 Task: Find a hotel in Guaira, PR, for 9 guests from 8th to 15th August, with a price range of ₹10,000 to ₹14,000, 5 bedrooms, 5 beds, 5 bathrooms, and amenities including Wifi, Free parking, TV, Gym, and Breakfast. Enable self check-in.
Action: Mouse moved to (681, 106)
Screenshot: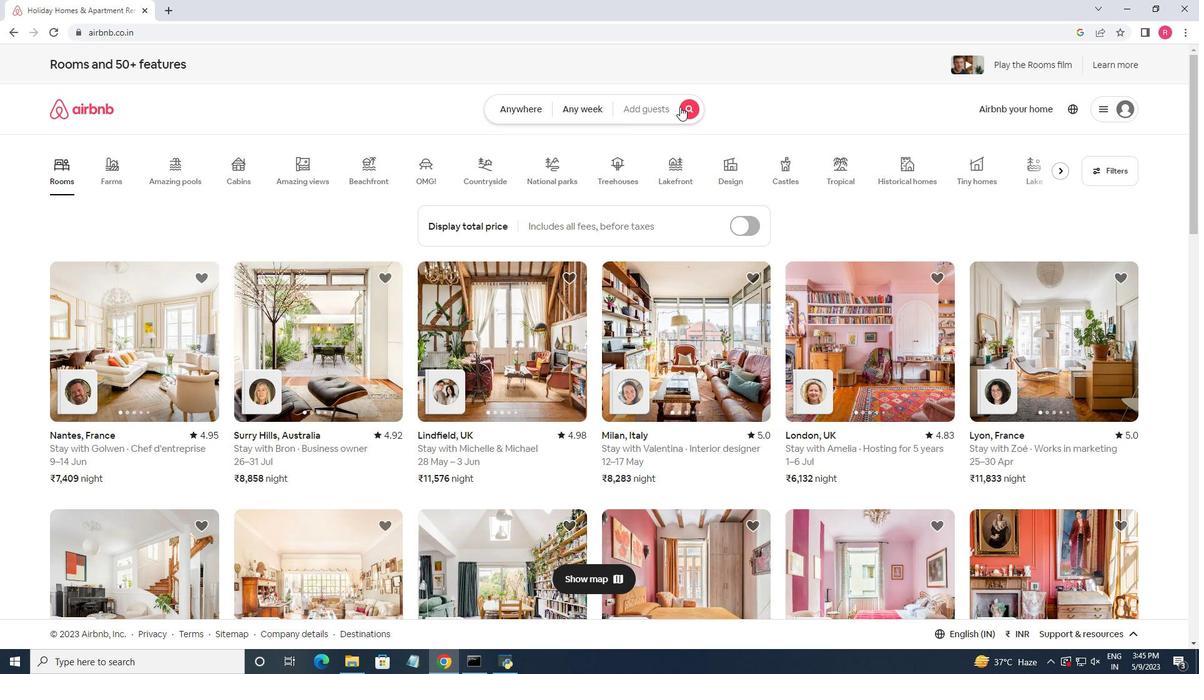 
Action: Mouse pressed left at (681, 106)
Screenshot: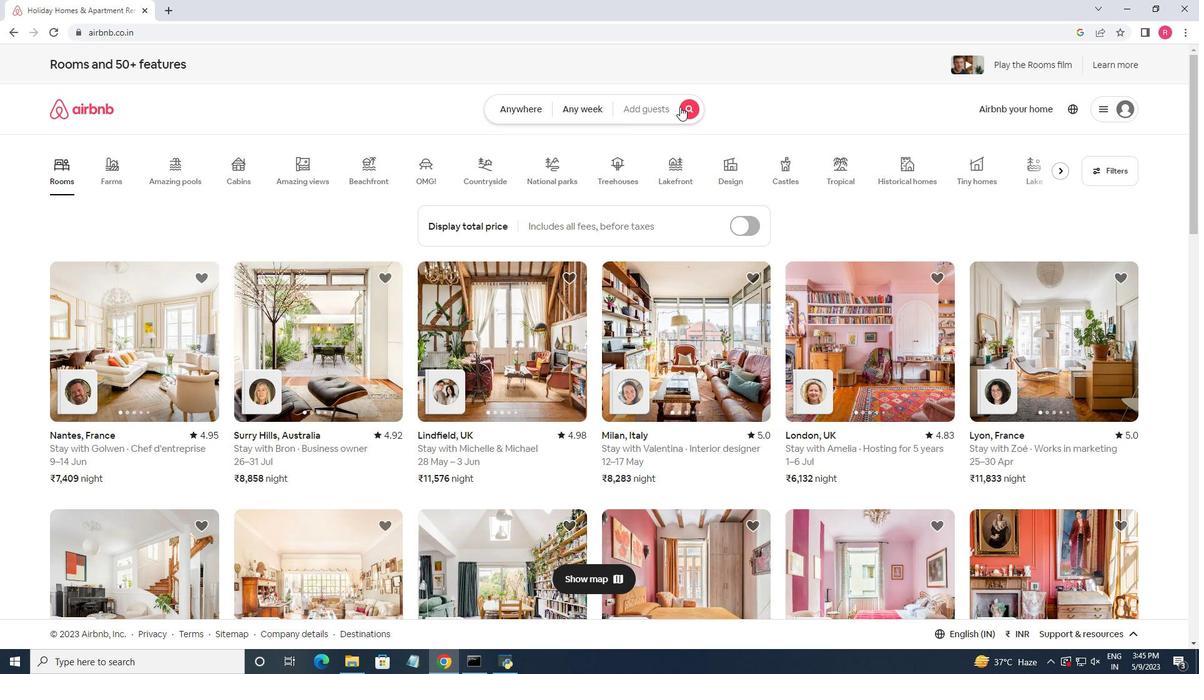 
Action: Mouse moved to (433, 160)
Screenshot: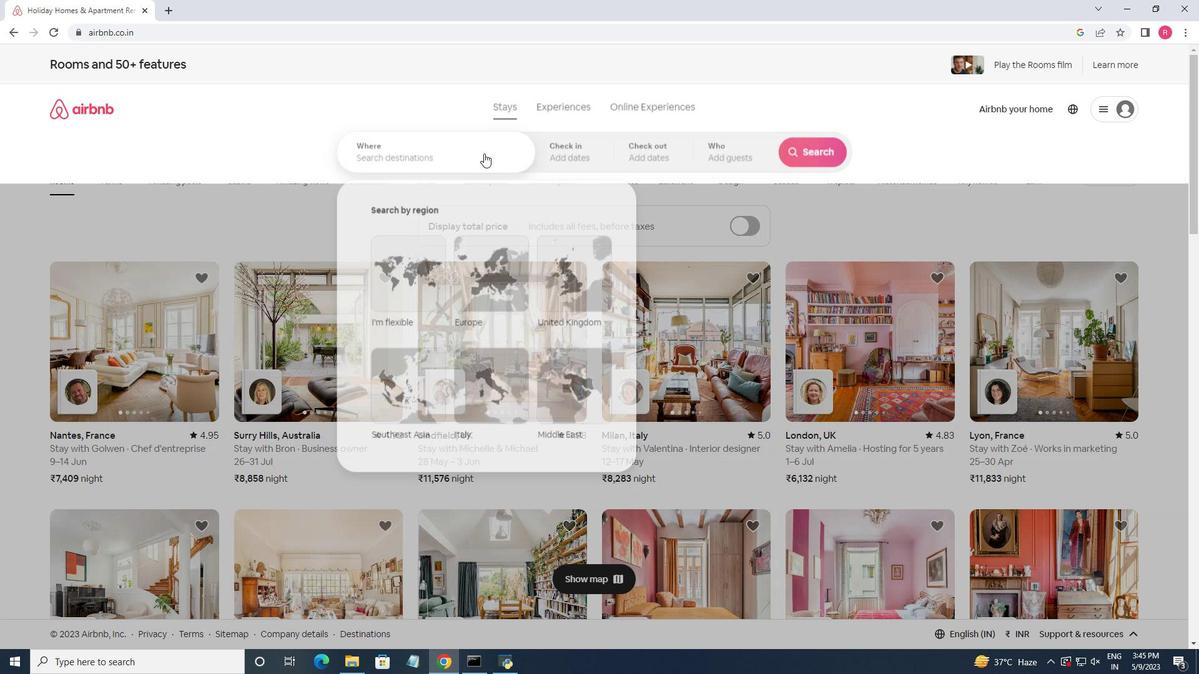 
Action: Mouse pressed left at (433, 160)
Screenshot: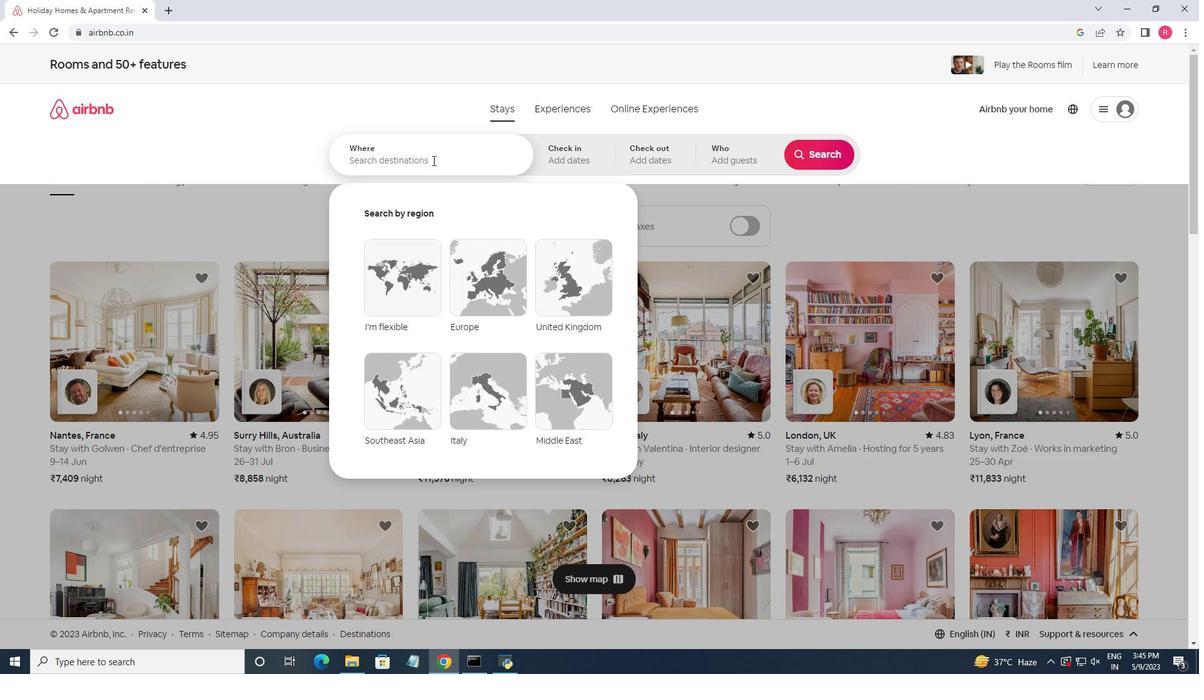 
Action: Key pressed <Key.shift>Guaira,<Key.space><Key.shift>Brazil
Screenshot: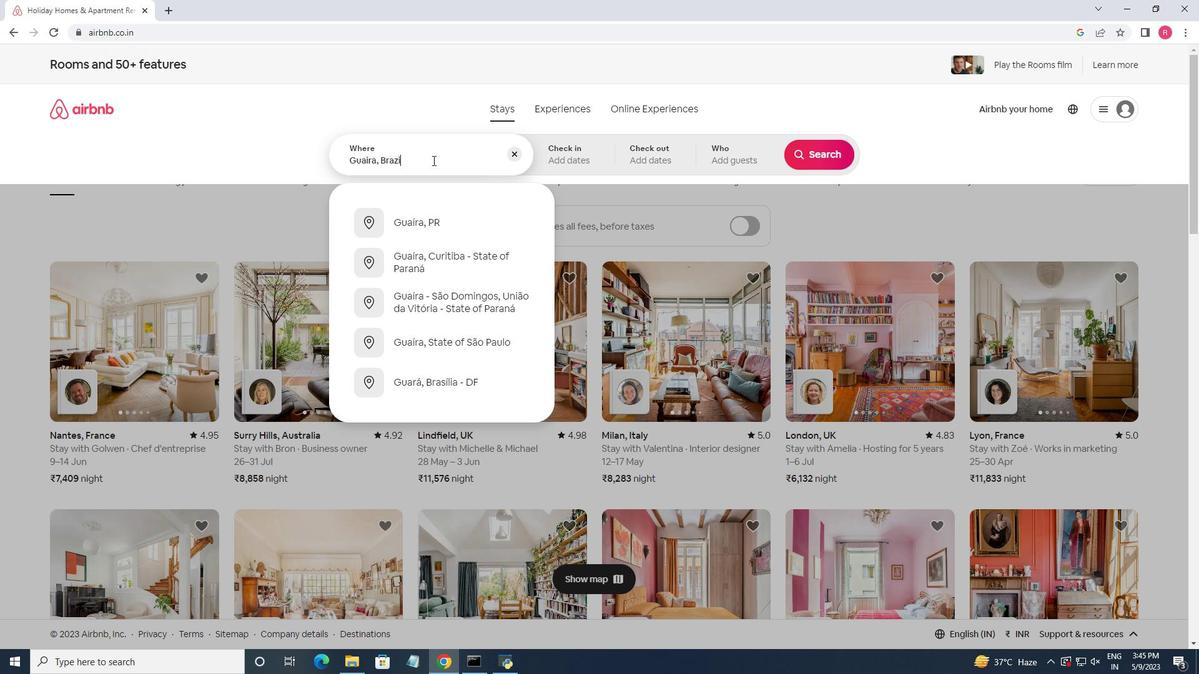 
Action: Mouse moved to (456, 229)
Screenshot: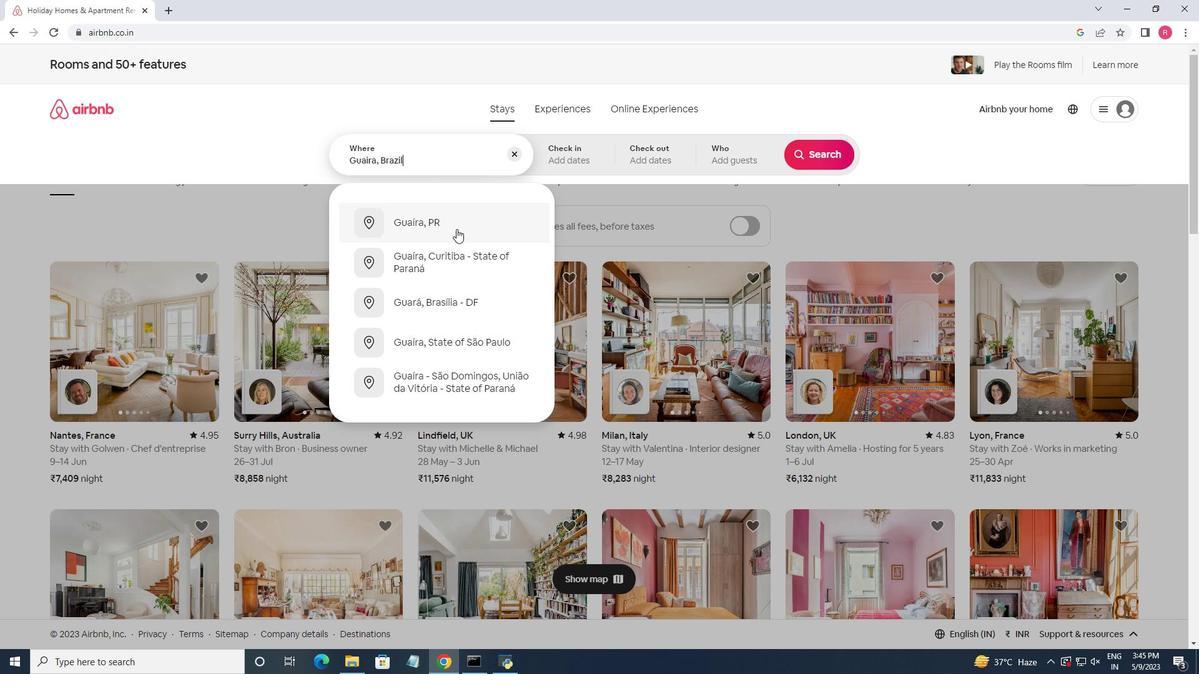 
Action: Key pressed <Key.enter>
Screenshot: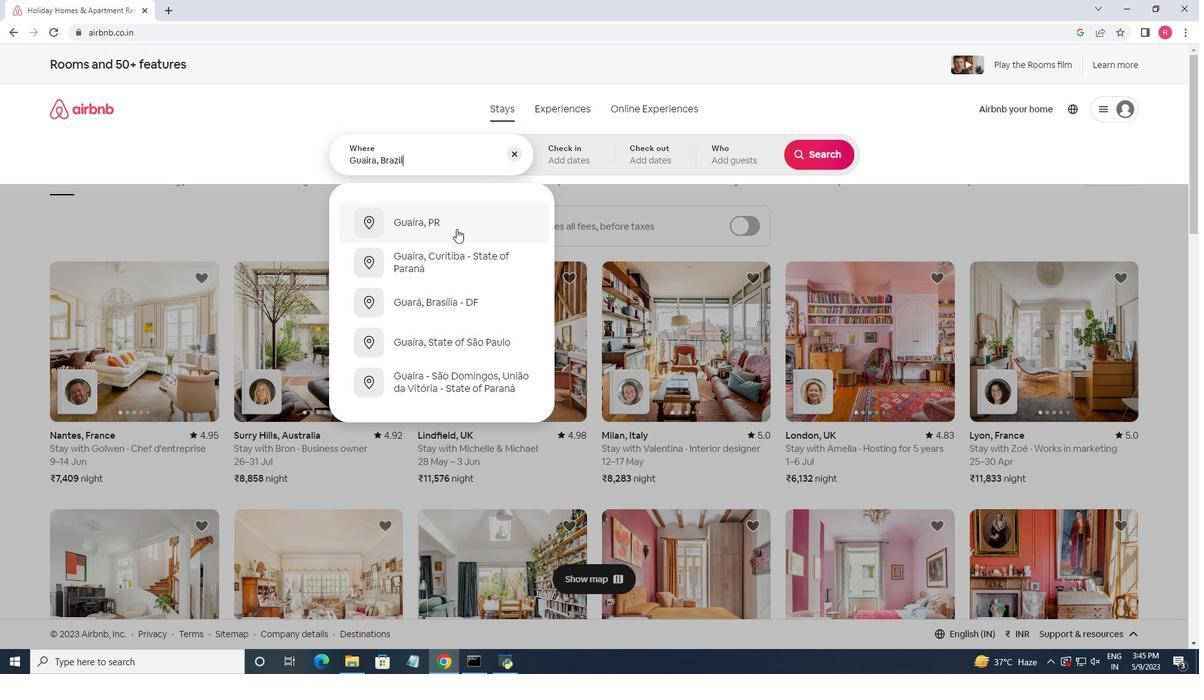 
Action: Mouse moved to (813, 251)
Screenshot: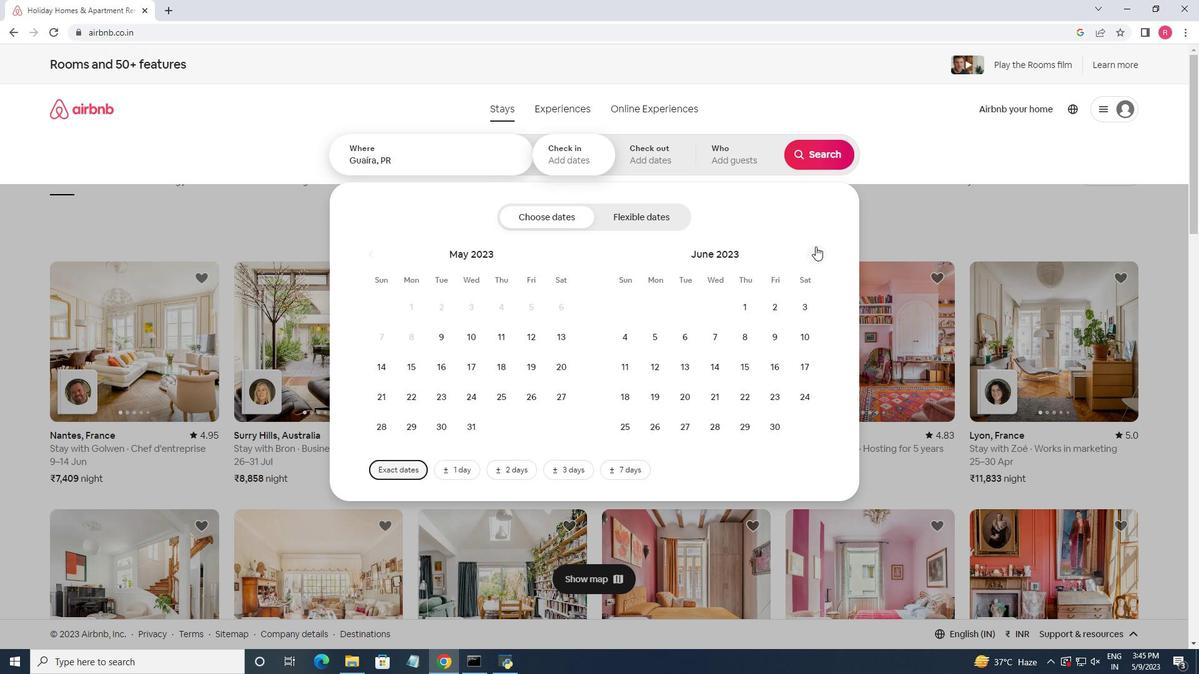 
Action: Mouse pressed left at (813, 251)
Screenshot: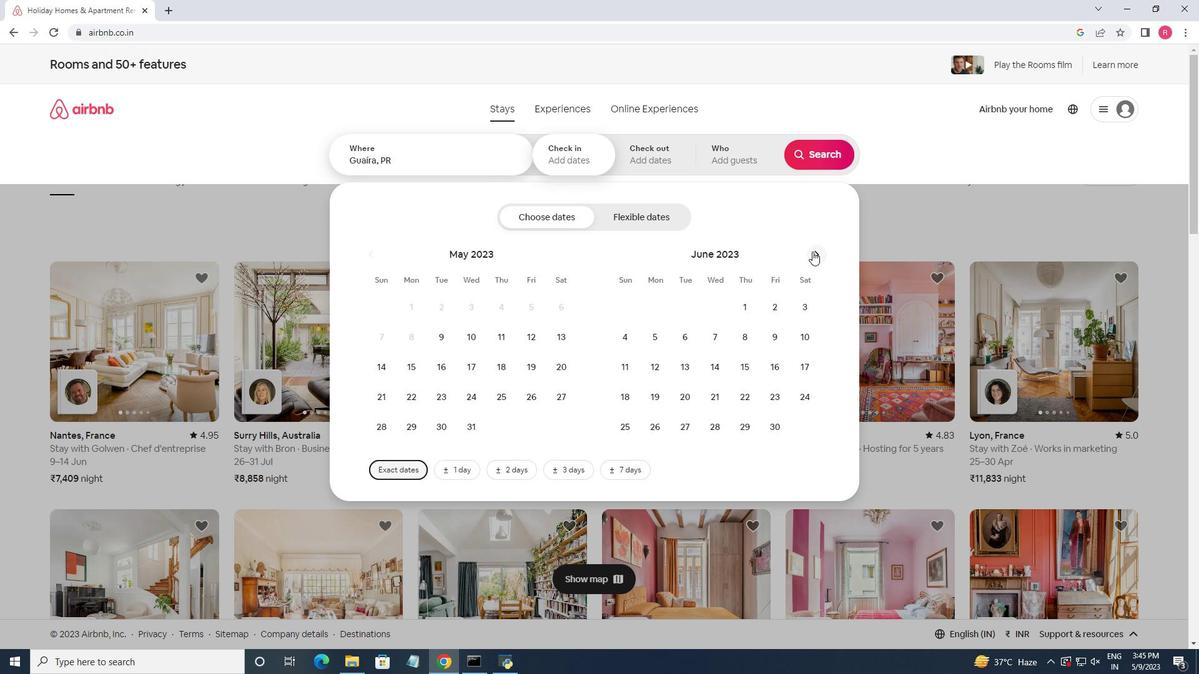 
Action: Mouse pressed left at (813, 251)
Screenshot: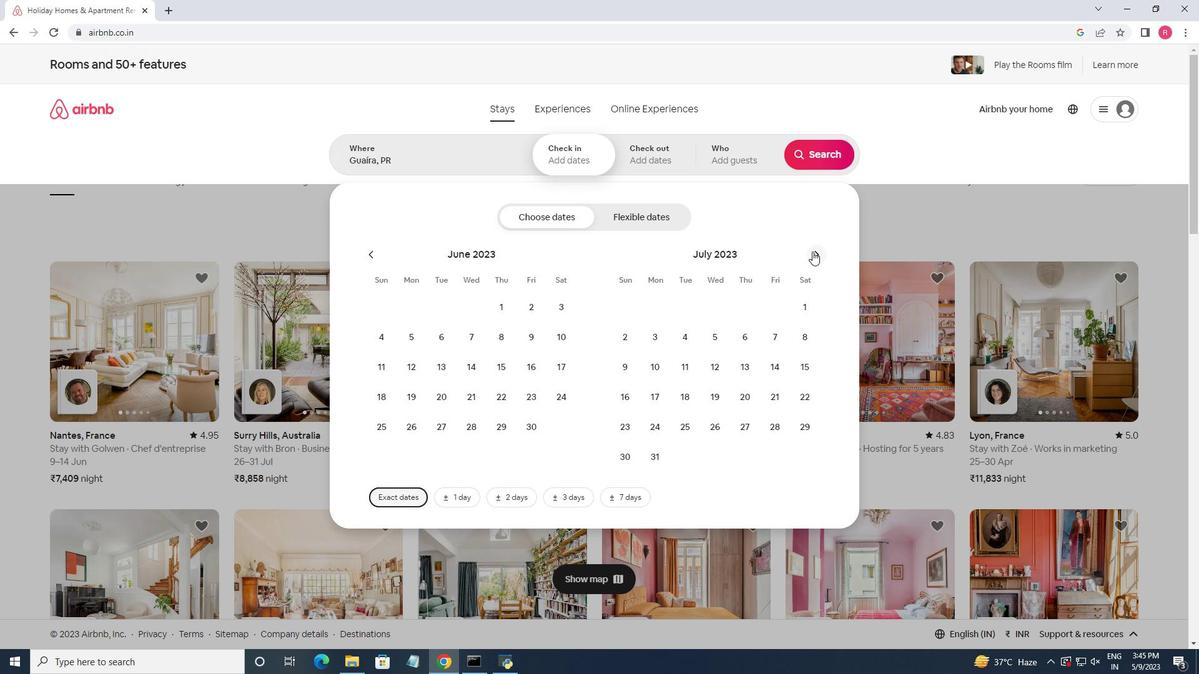 
Action: Mouse moved to (686, 336)
Screenshot: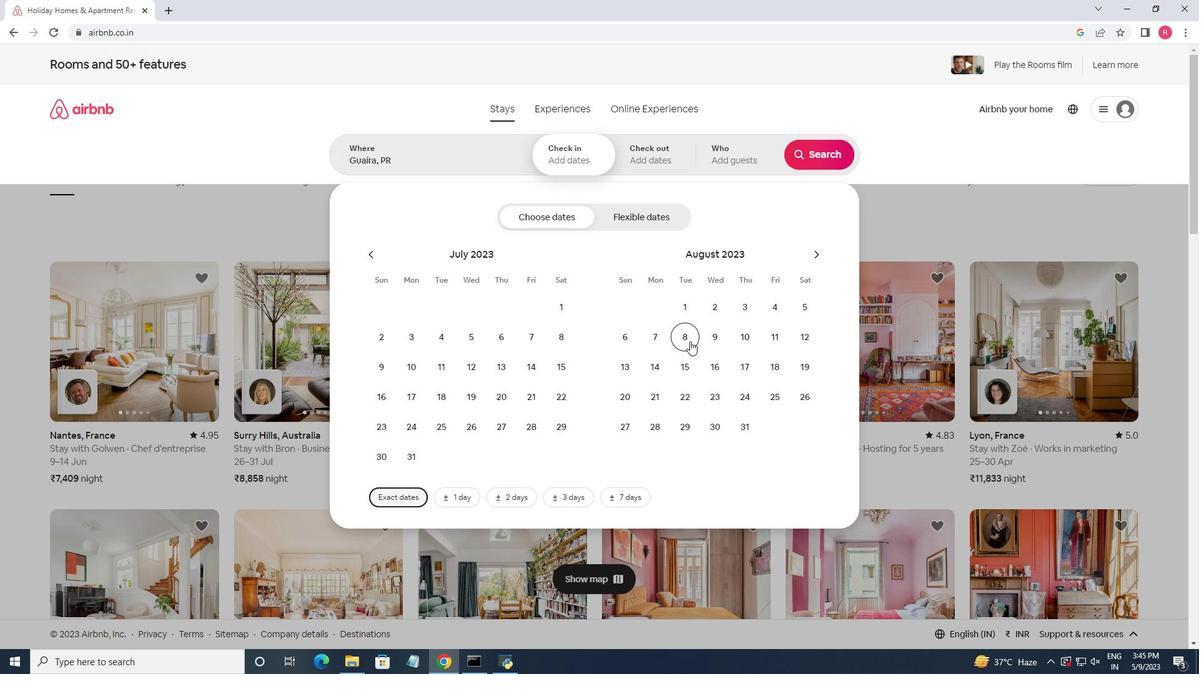 
Action: Mouse pressed left at (686, 336)
Screenshot: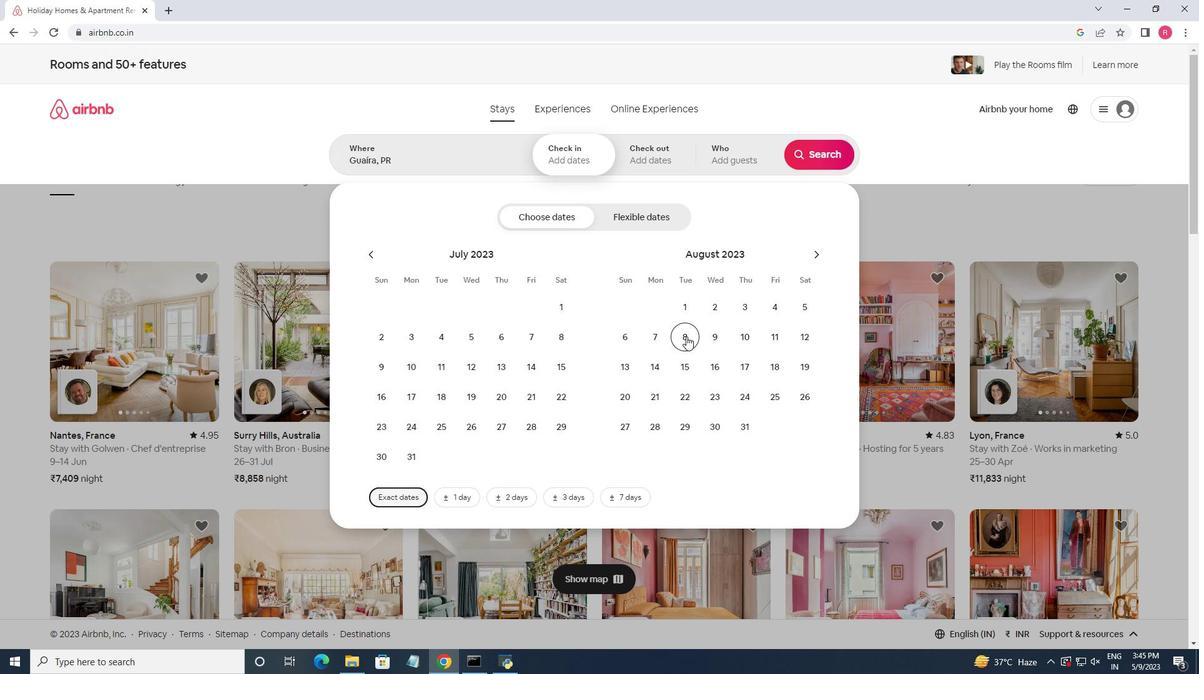 
Action: Mouse moved to (688, 361)
Screenshot: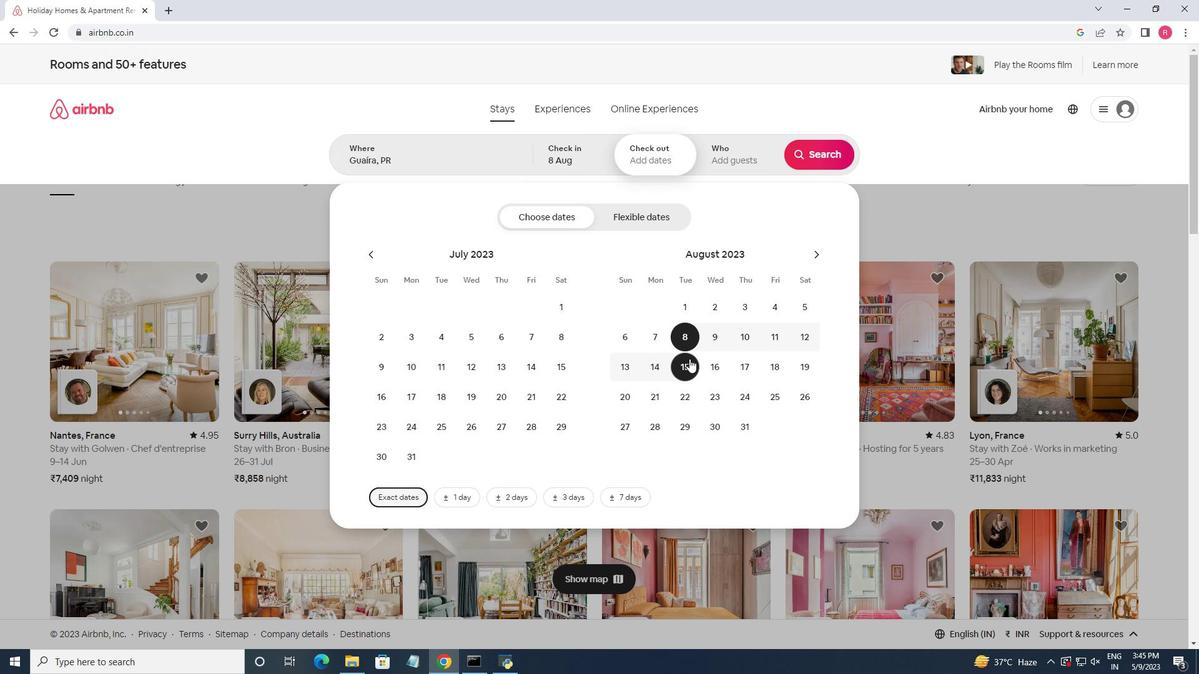 
Action: Mouse pressed left at (688, 361)
Screenshot: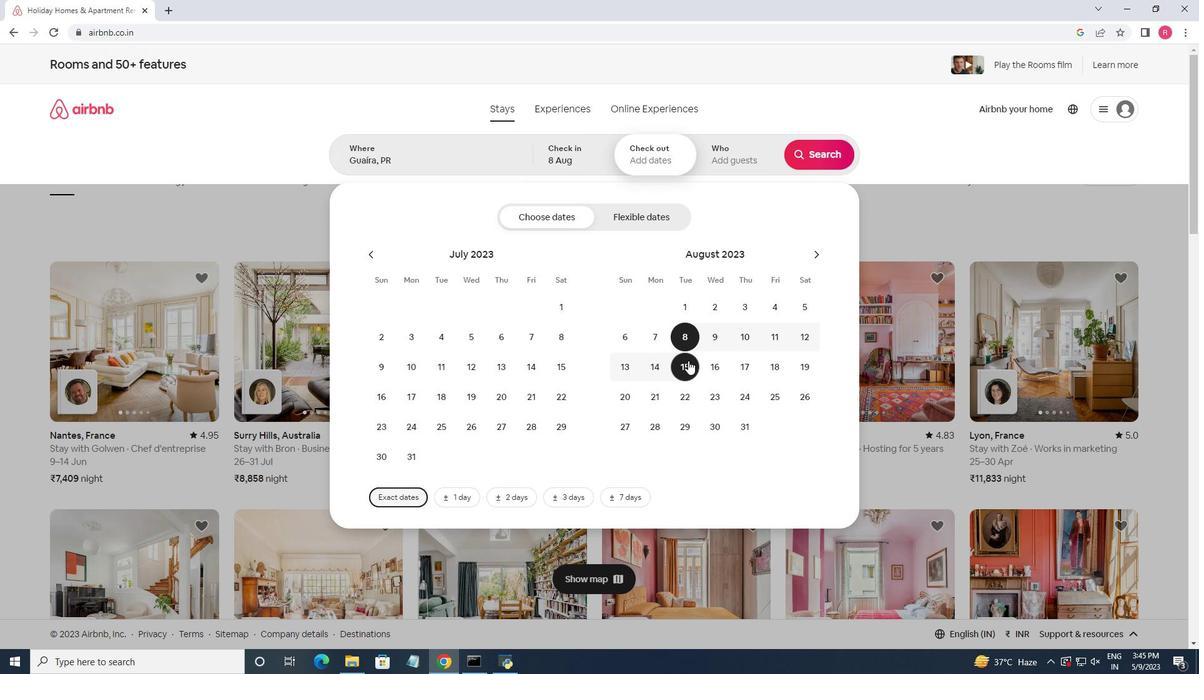 
Action: Mouse moved to (756, 163)
Screenshot: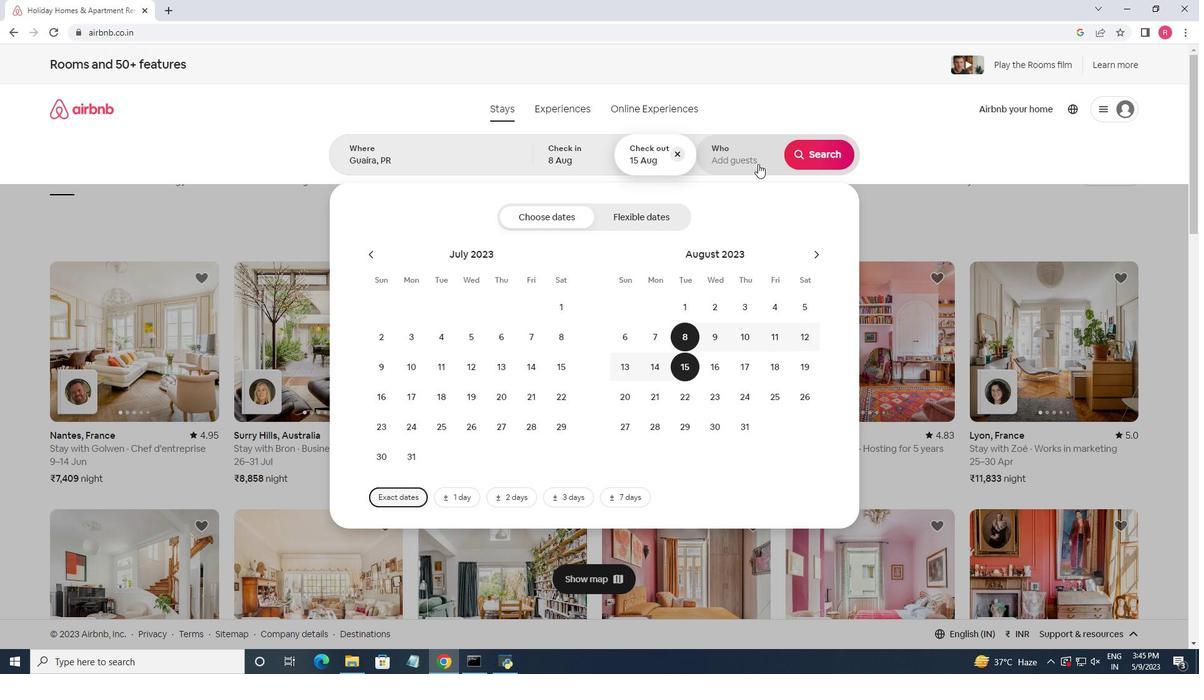 
Action: Mouse pressed left at (756, 163)
Screenshot: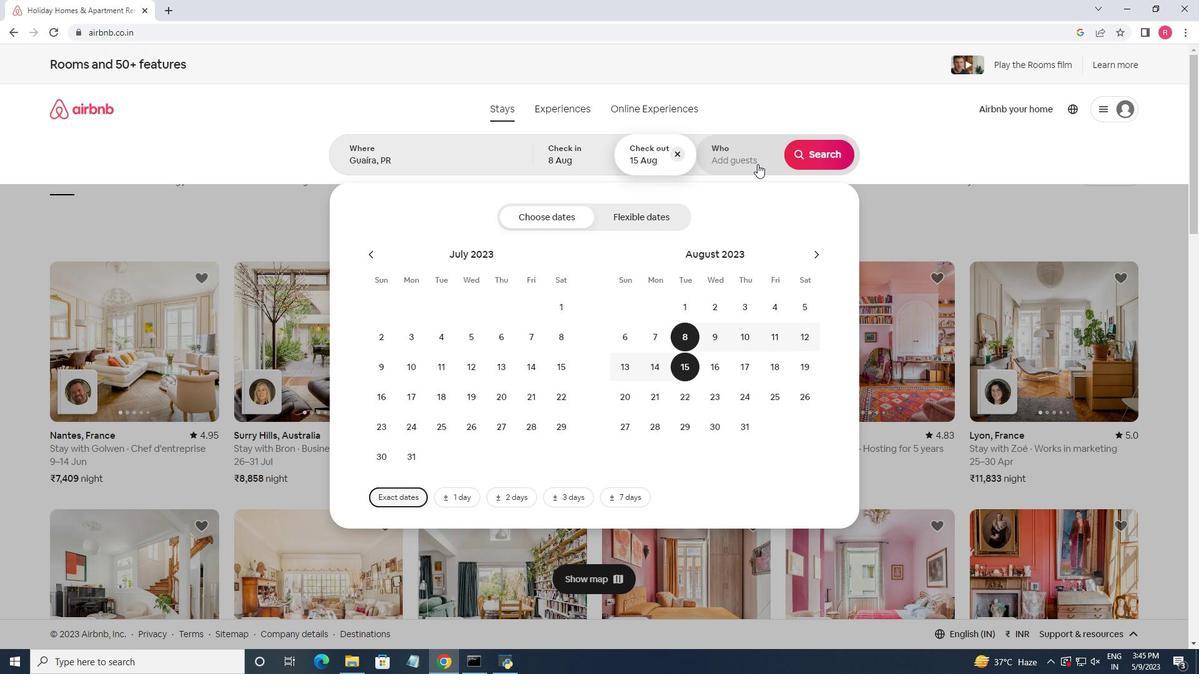 
Action: Mouse moved to (821, 219)
Screenshot: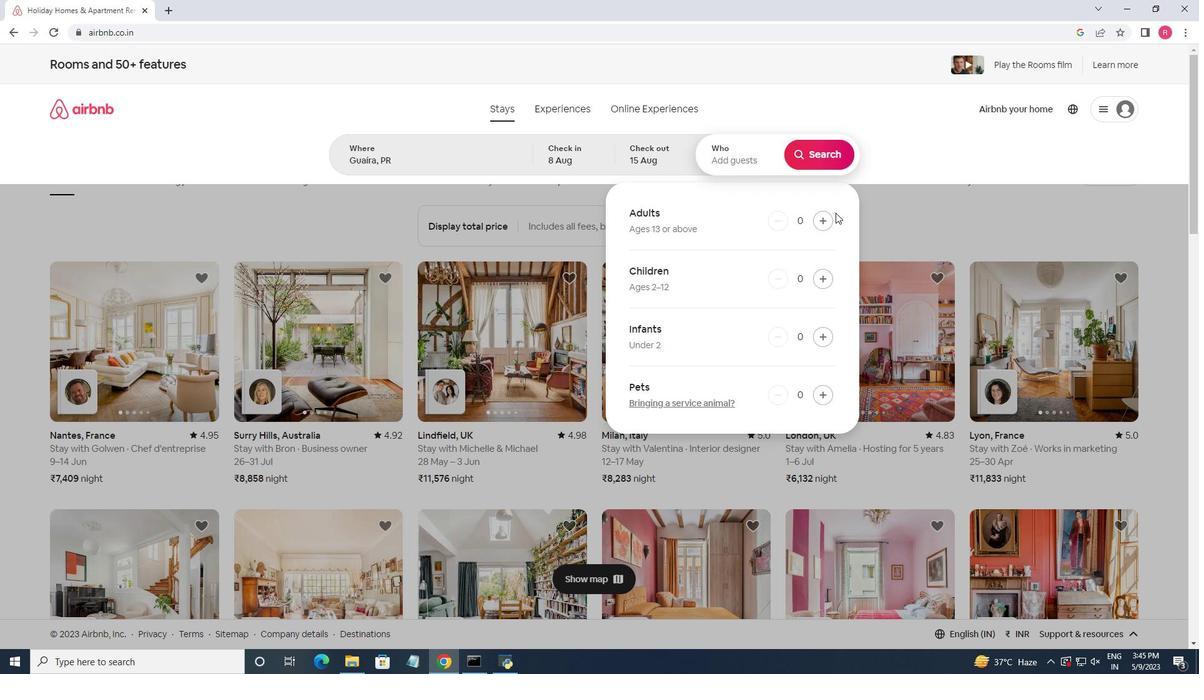 
Action: Mouse pressed left at (821, 219)
Screenshot: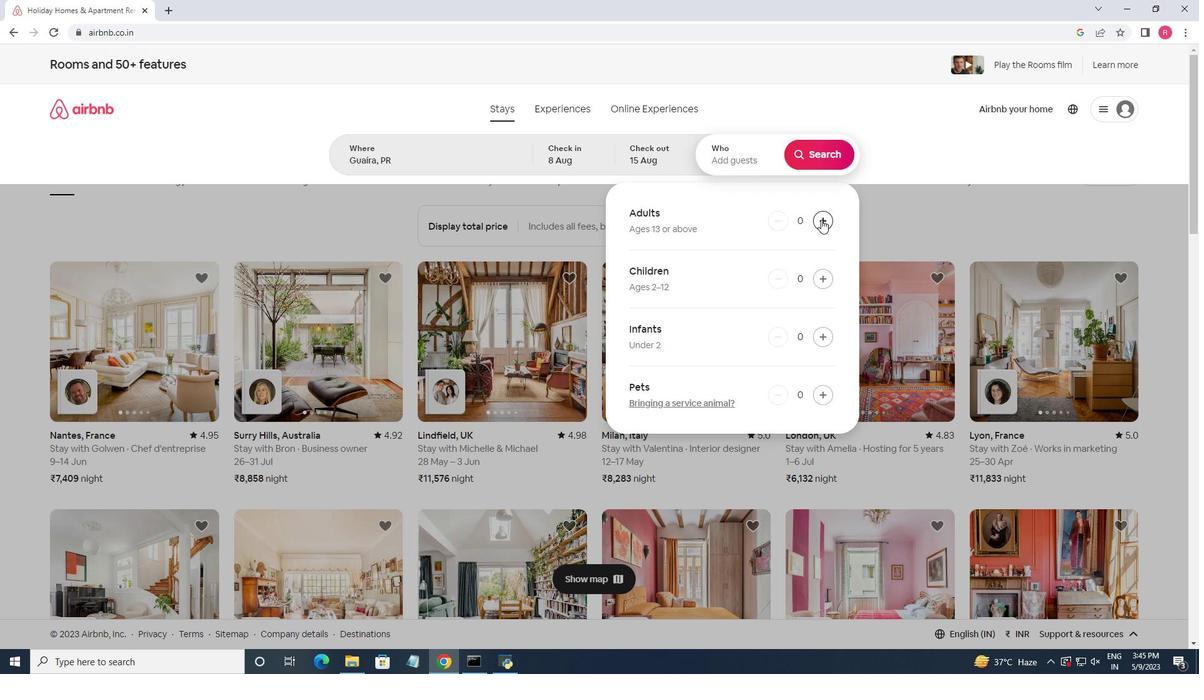 
Action: Mouse pressed left at (821, 219)
Screenshot: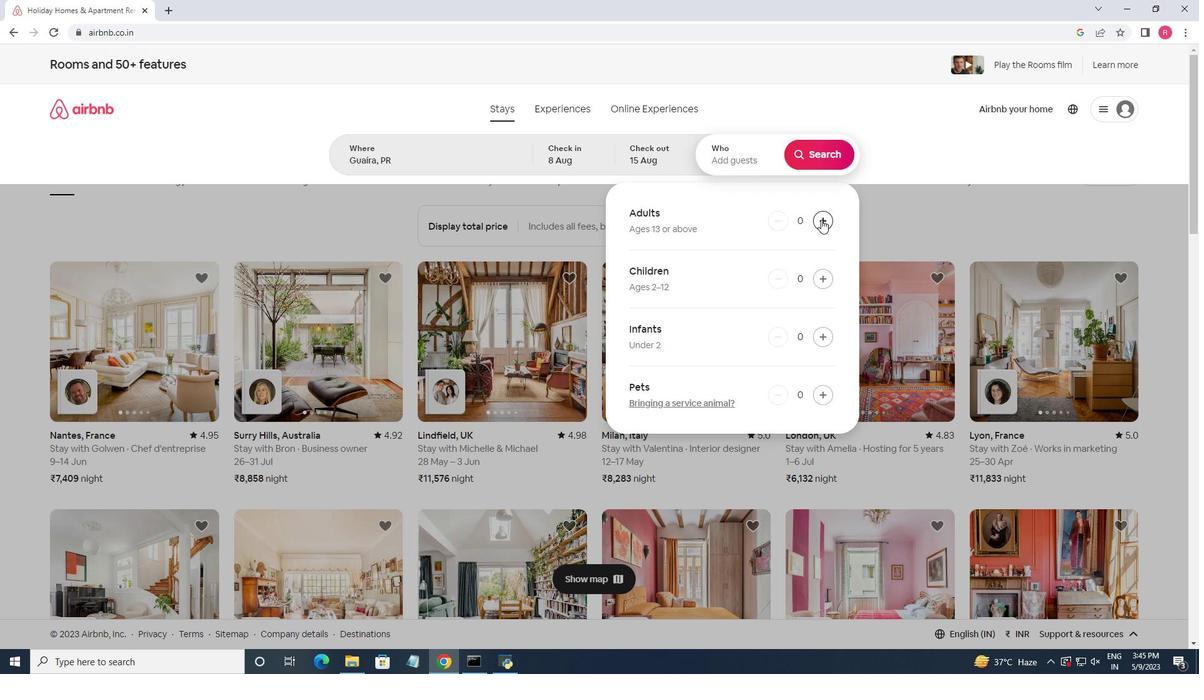 
Action: Mouse pressed left at (821, 219)
Screenshot: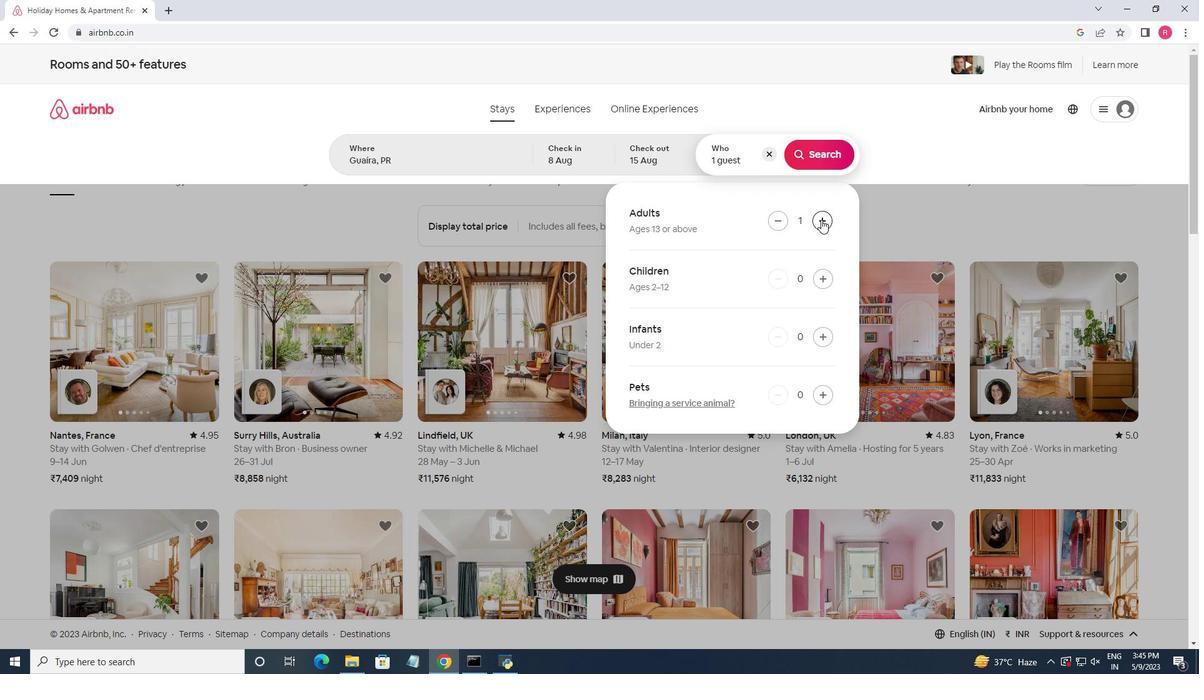 
Action: Mouse pressed left at (821, 219)
Screenshot: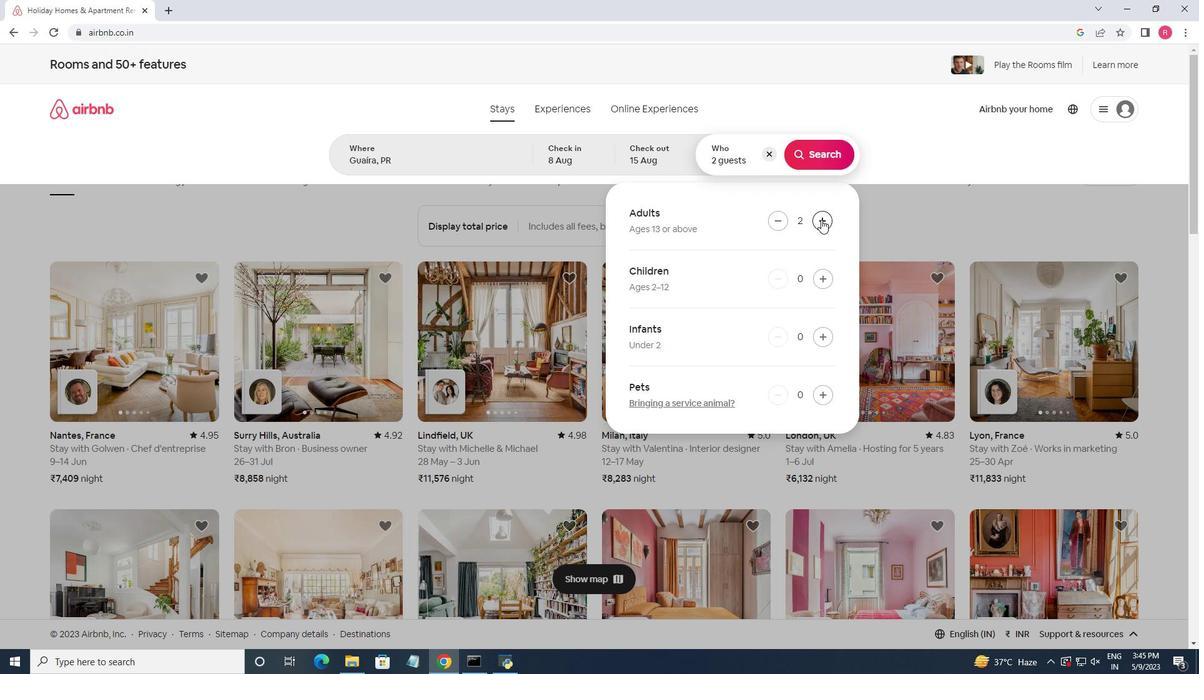 
Action: Mouse pressed left at (821, 219)
Screenshot: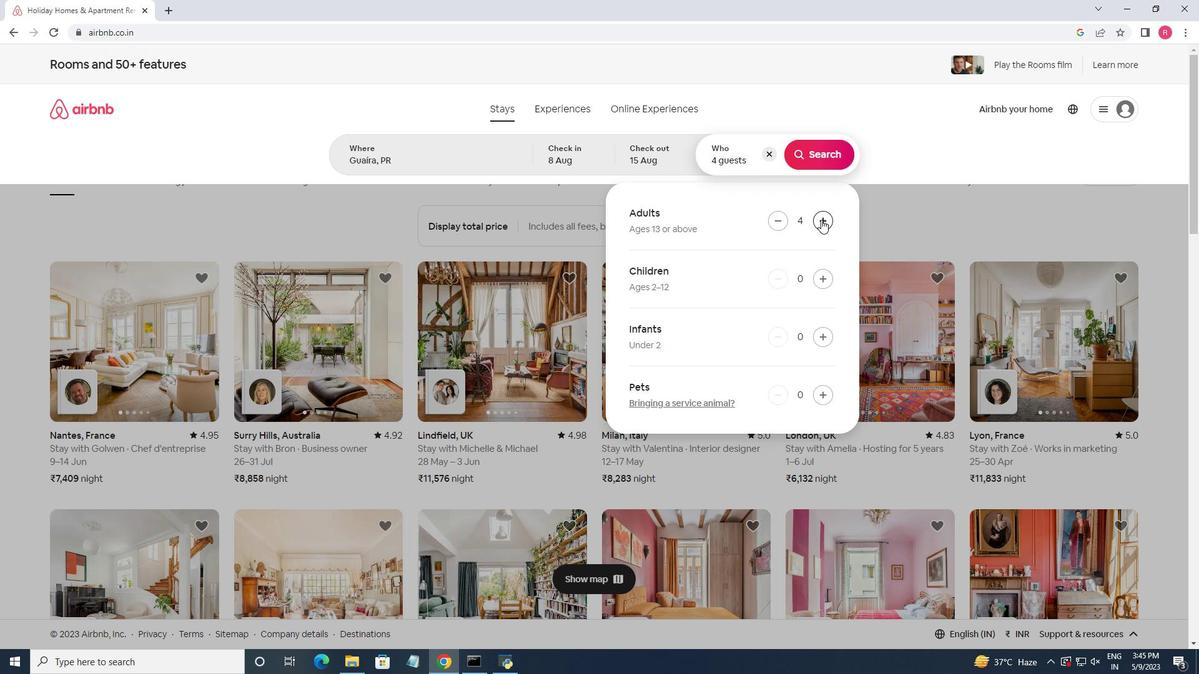 
Action: Mouse pressed left at (821, 219)
Screenshot: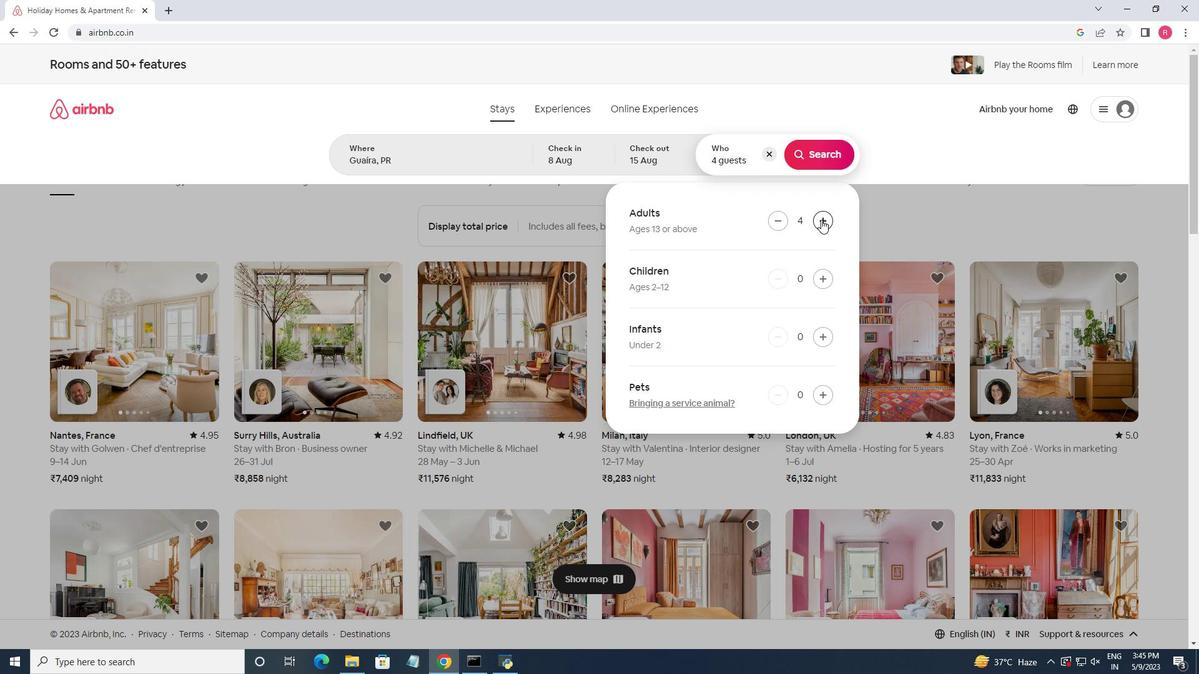 
Action: Mouse pressed left at (821, 219)
Screenshot: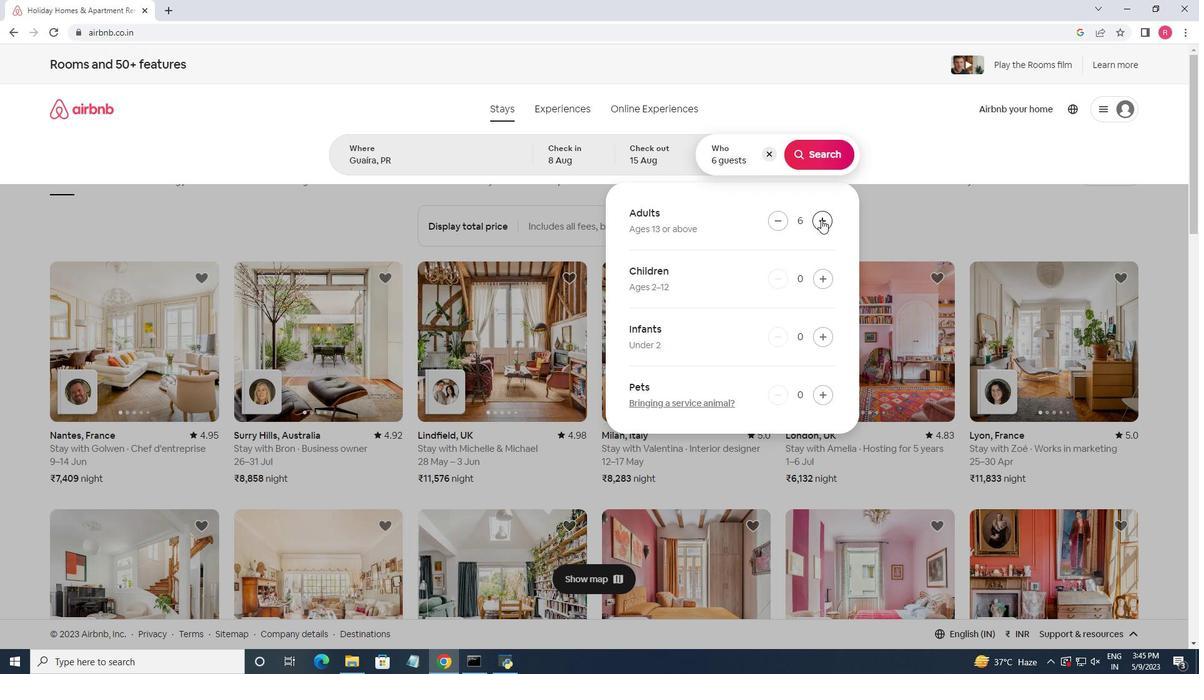 
Action: Mouse pressed left at (821, 219)
Screenshot: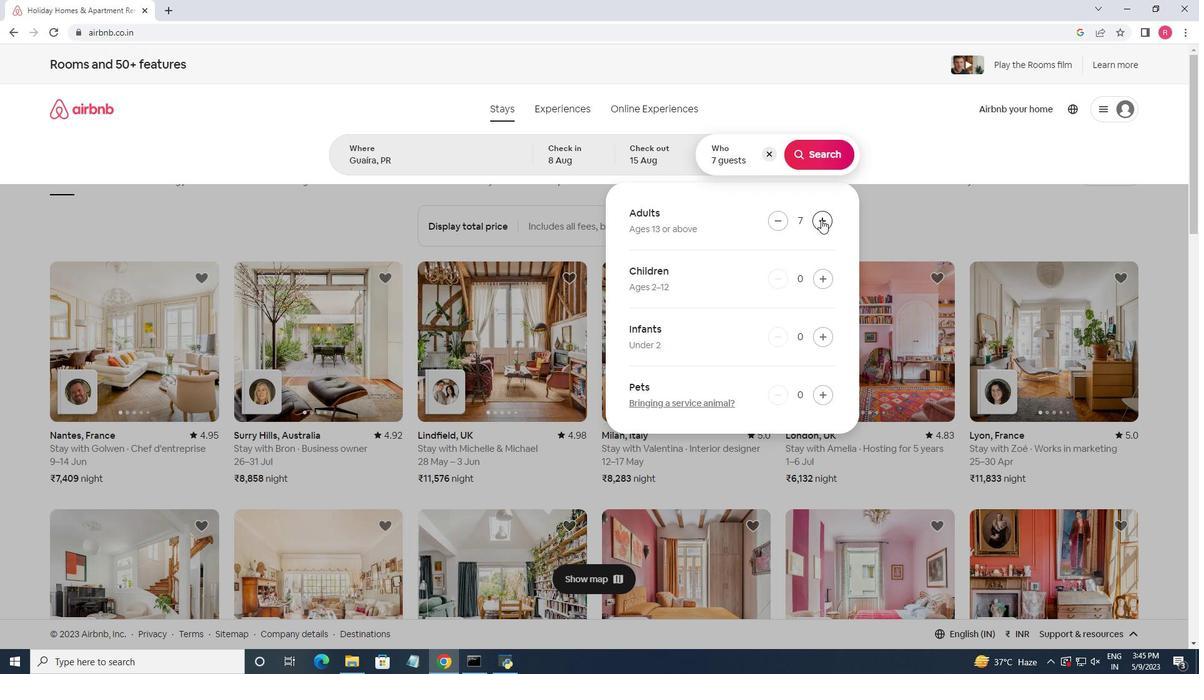 
Action: Mouse pressed left at (821, 219)
Screenshot: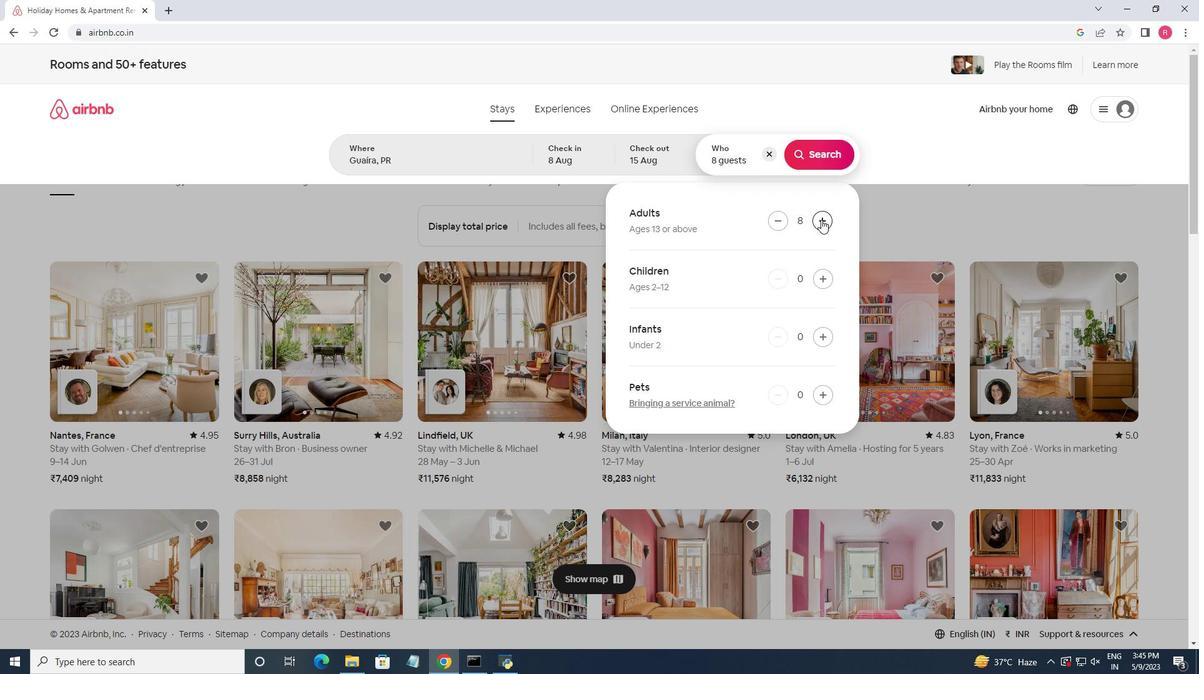 
Action: Mouse moved to (809, 152)
Screenshot: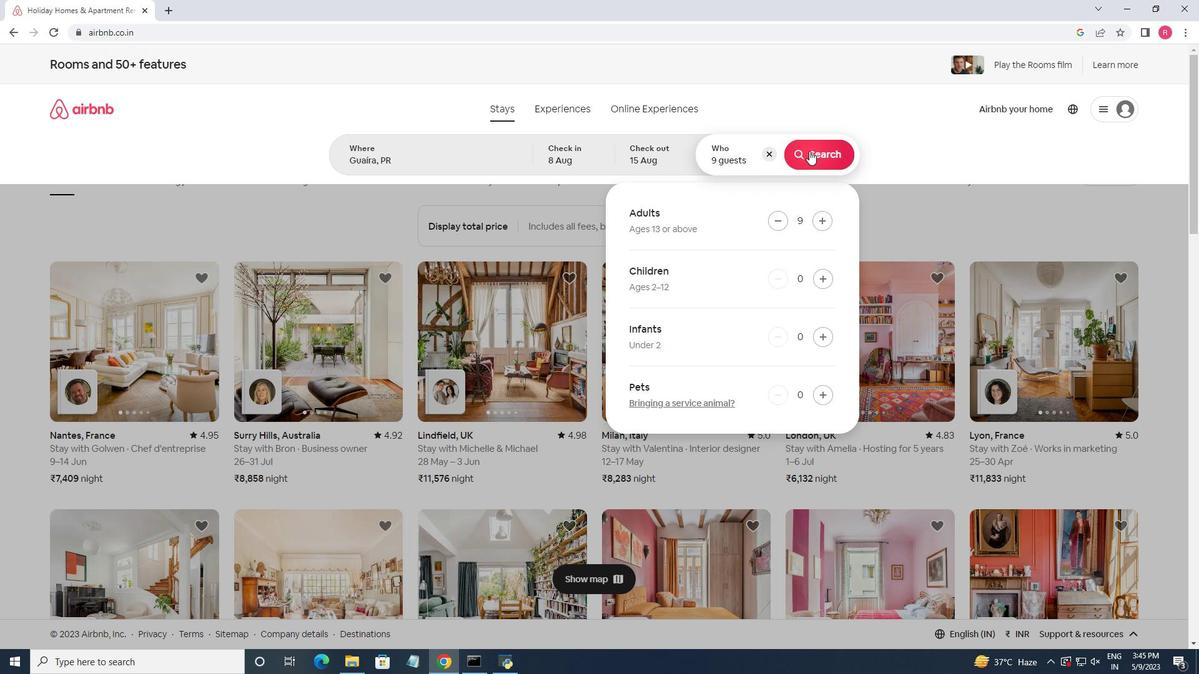 
Action: Mouse pressed left at (809, 152)
Screenshot: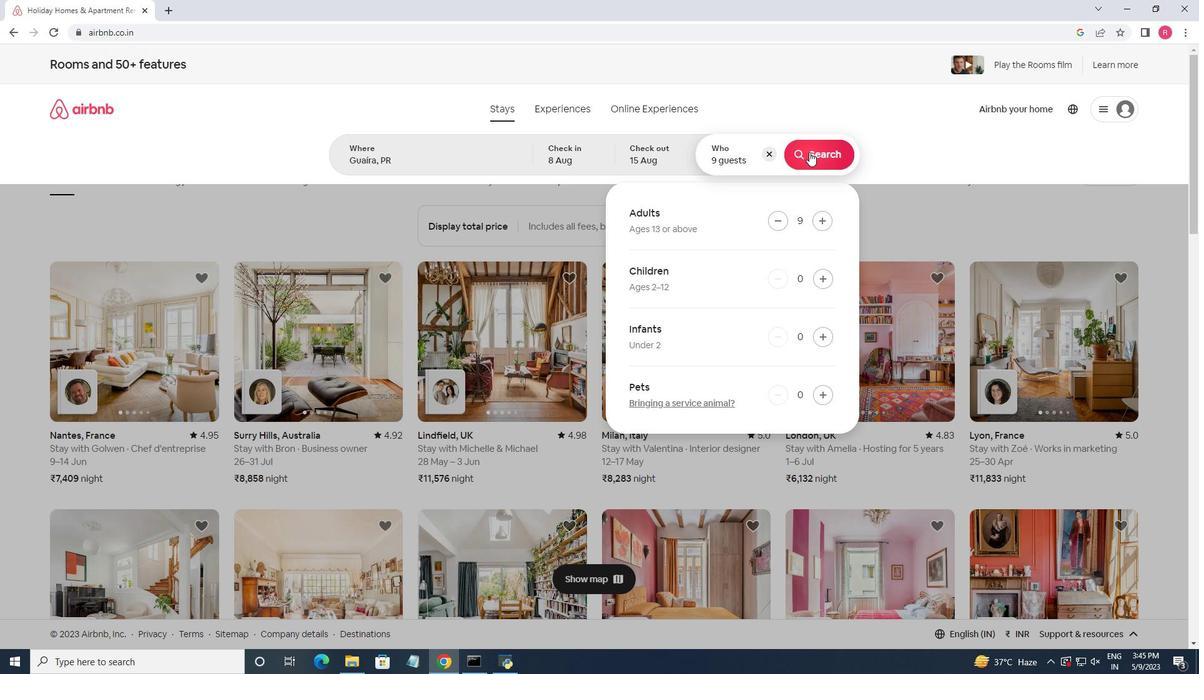 
Action: Mouse moved to (1146, 123)
Screenshot: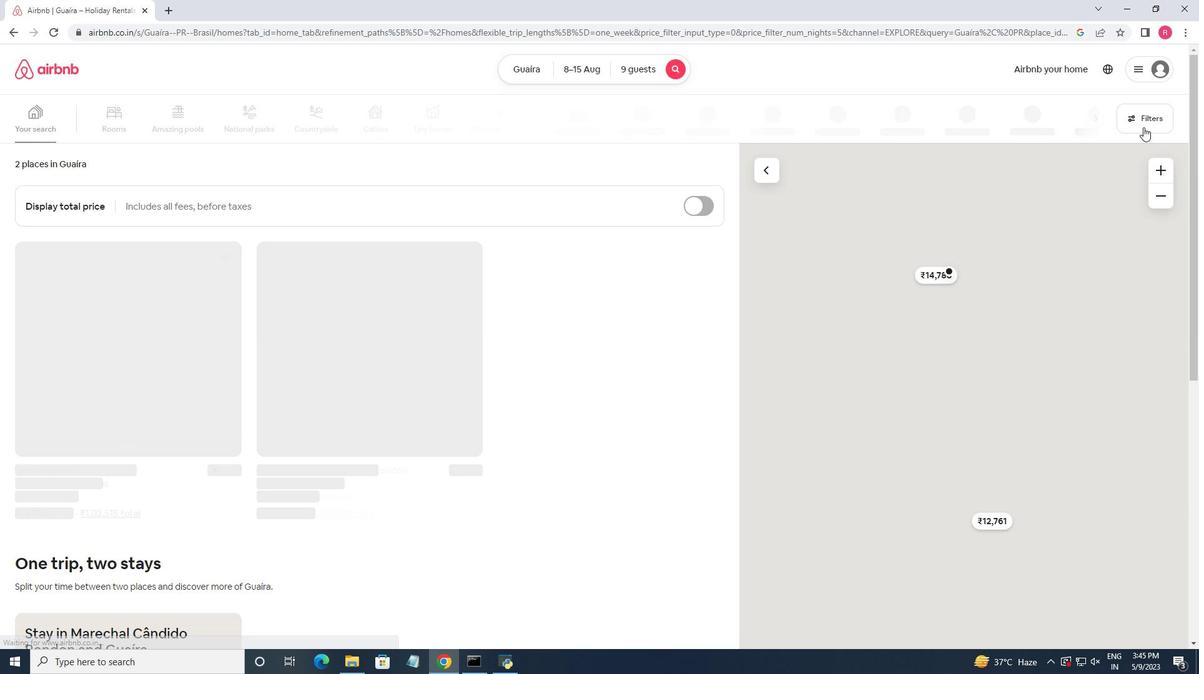 
Action: Mouse pressed left at (1146, 123)
Screenshot: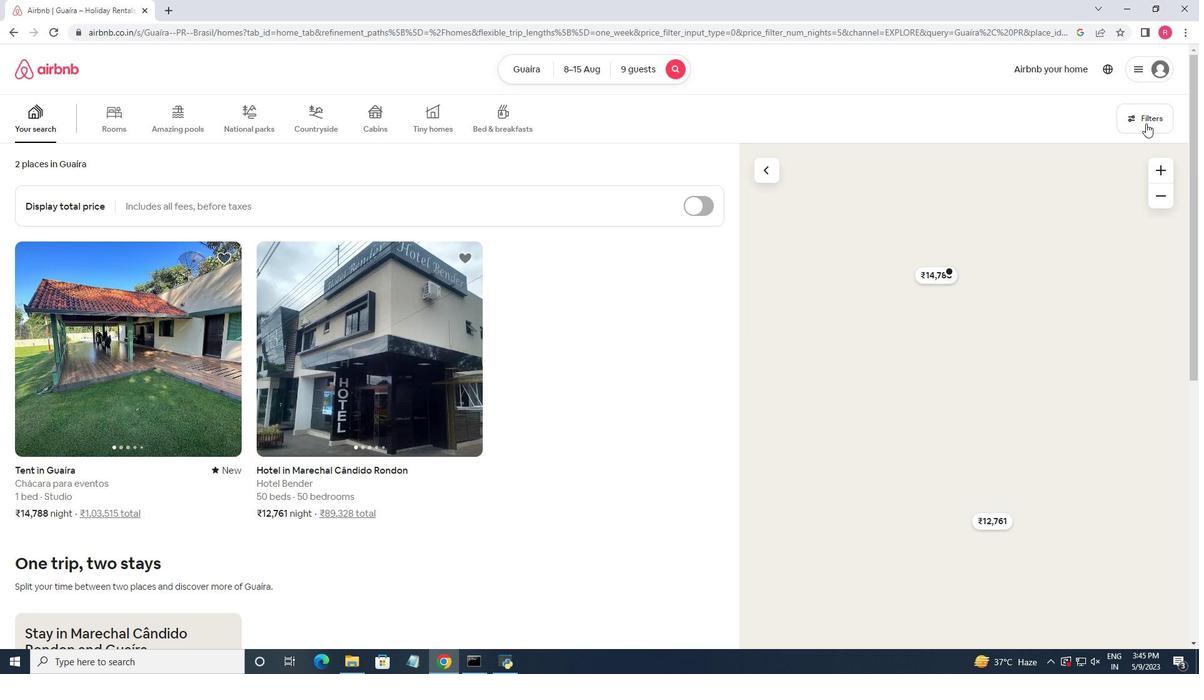 
Action: Mouse moved to (431, 426)
Screenshot: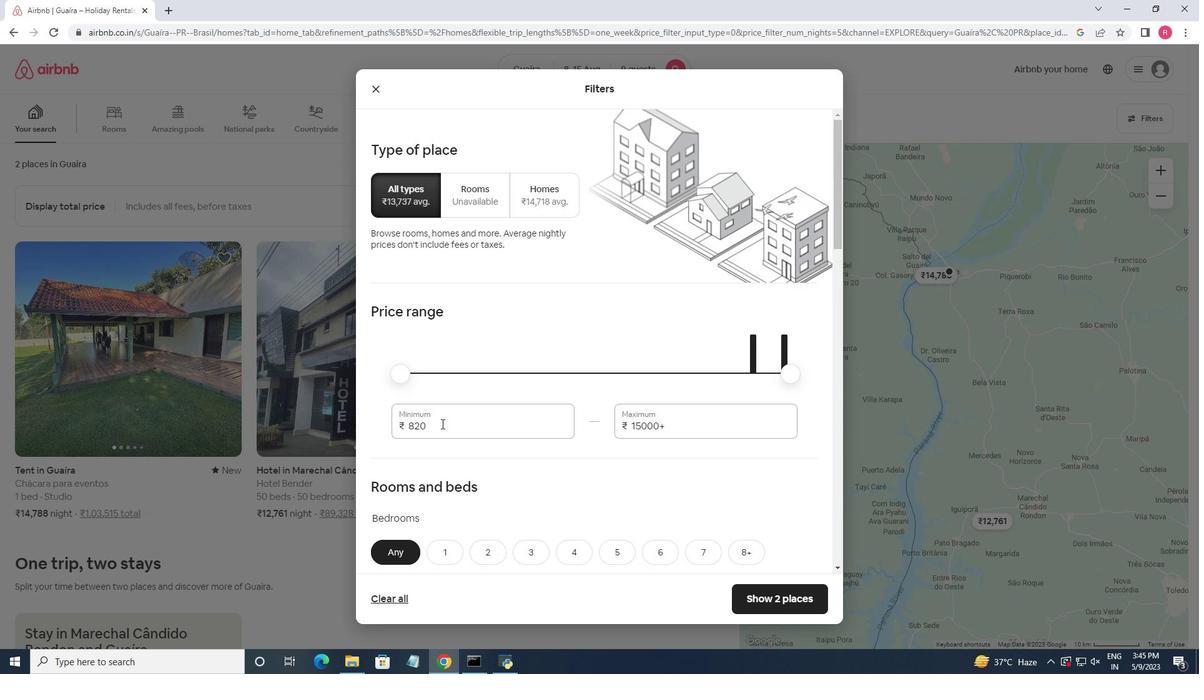 
Action: Mouse pressed left at (431, 426)
Screenshot: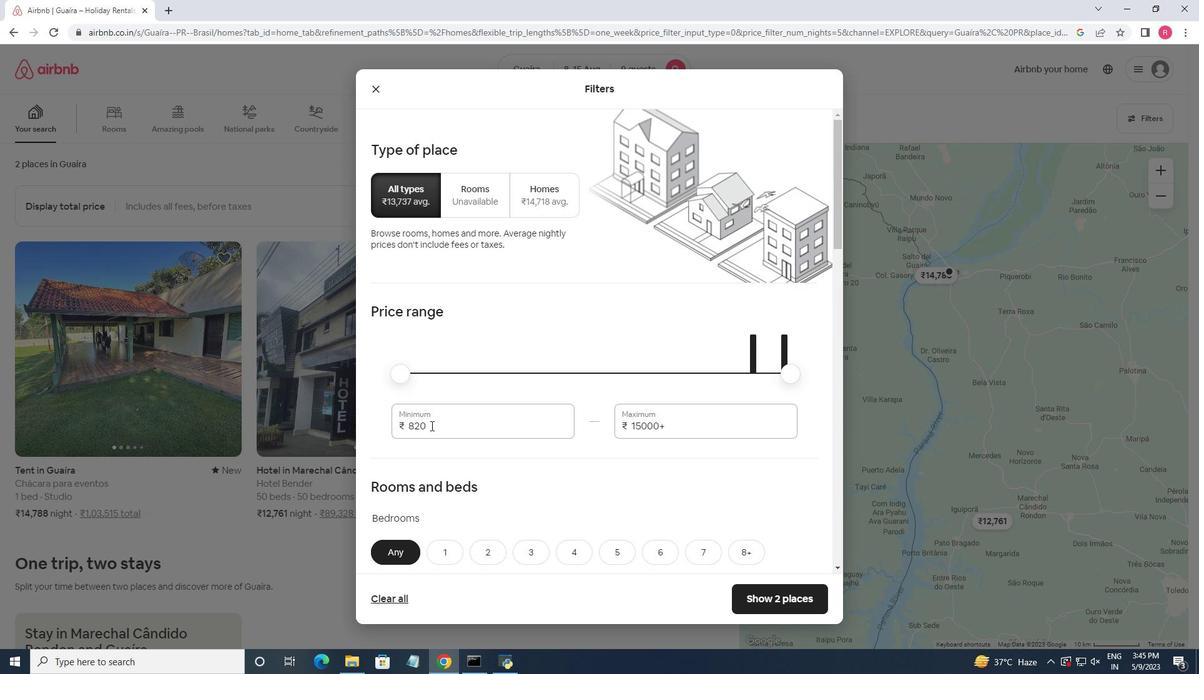 
Action: Mouse pressed left at (431, 426)
Screenshot: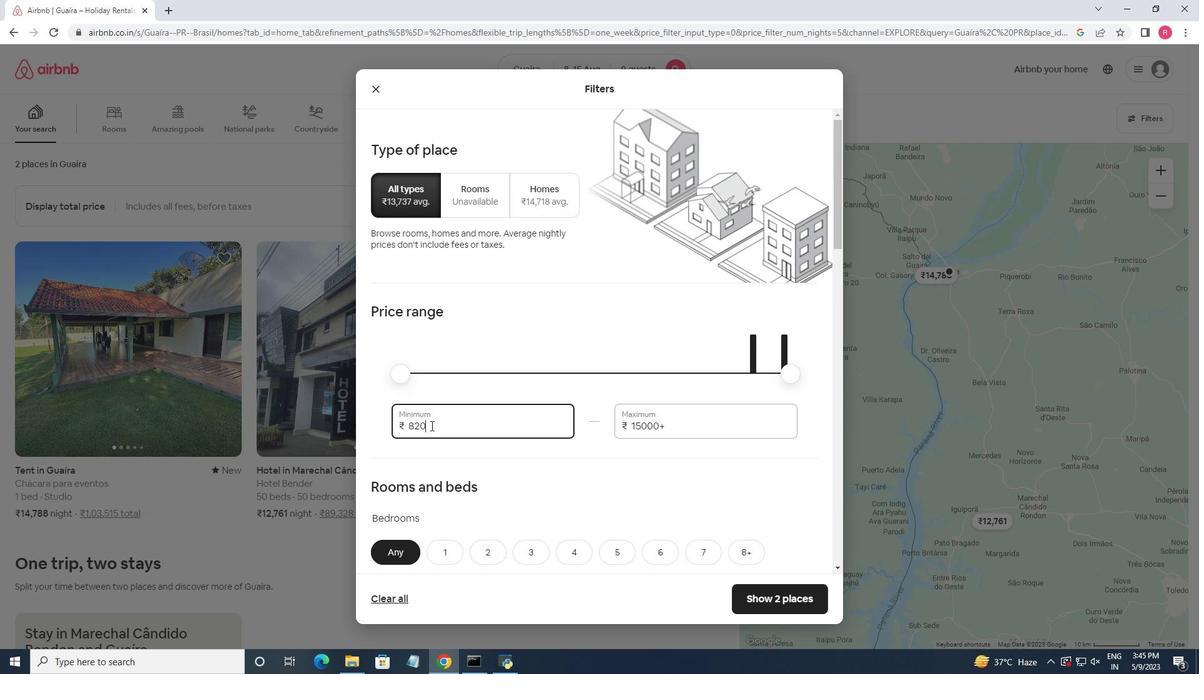 
Action: Key pressed 10000<Key.tab>14000
Screenshot: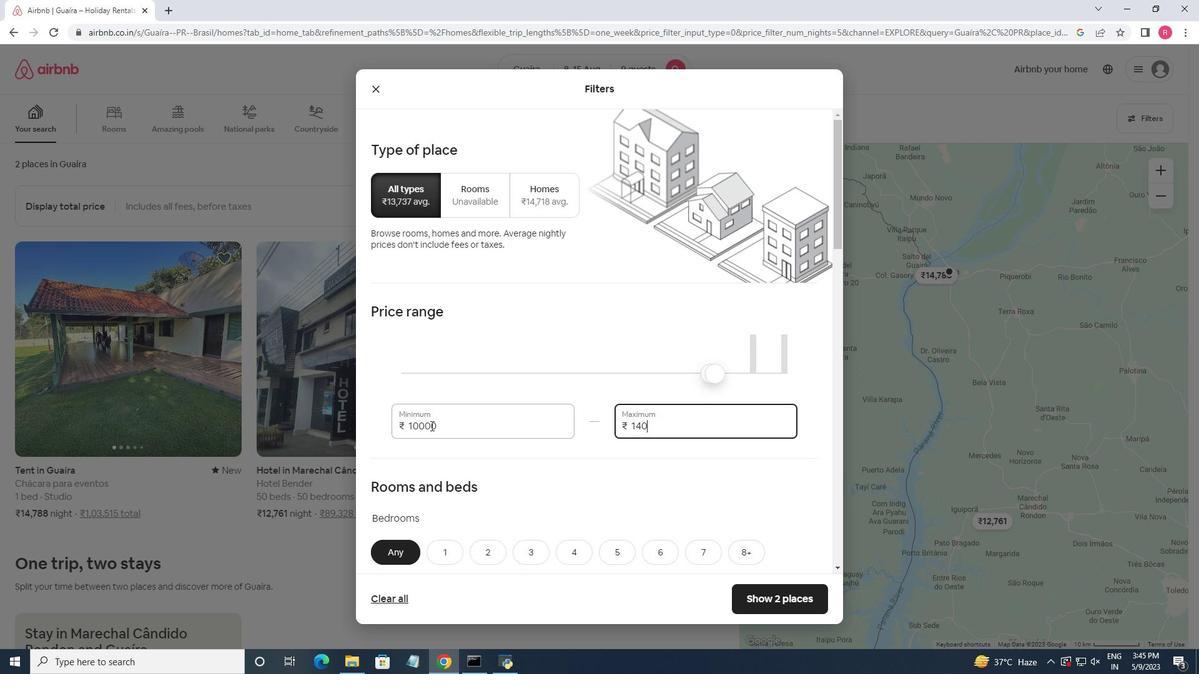 
Action: Mouse moved to (487, 481)
Screenshot: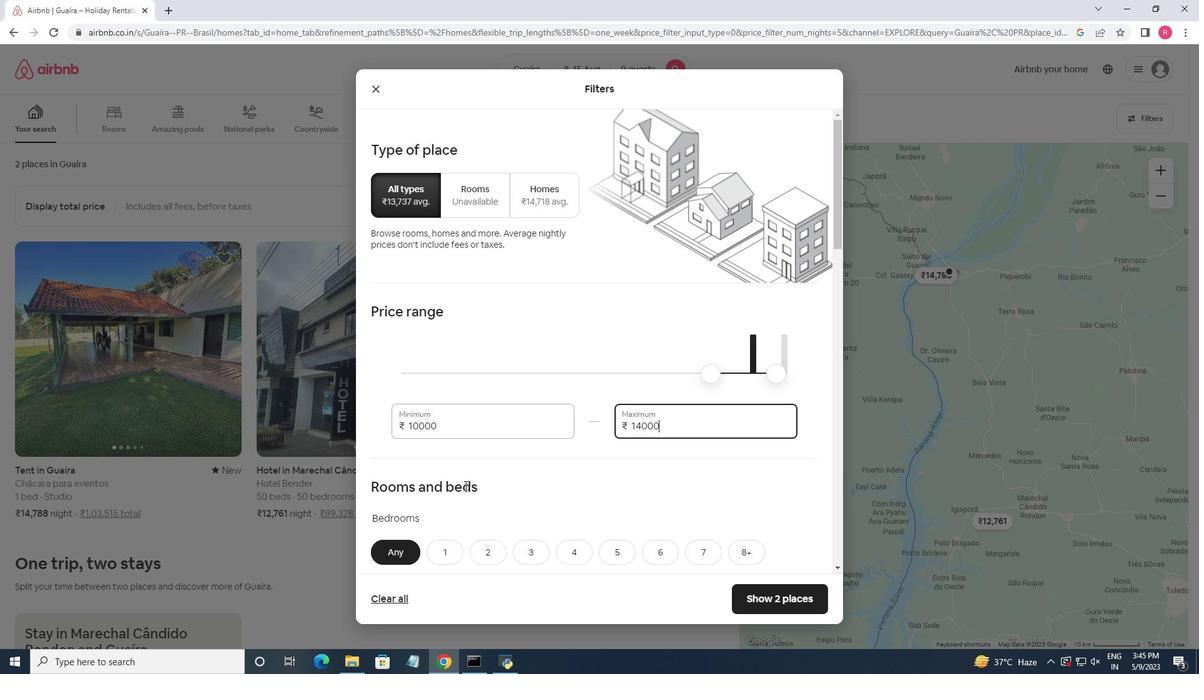 
Action: Mouse scrolled (487, 480) with delta (0, 0)
Screenshot: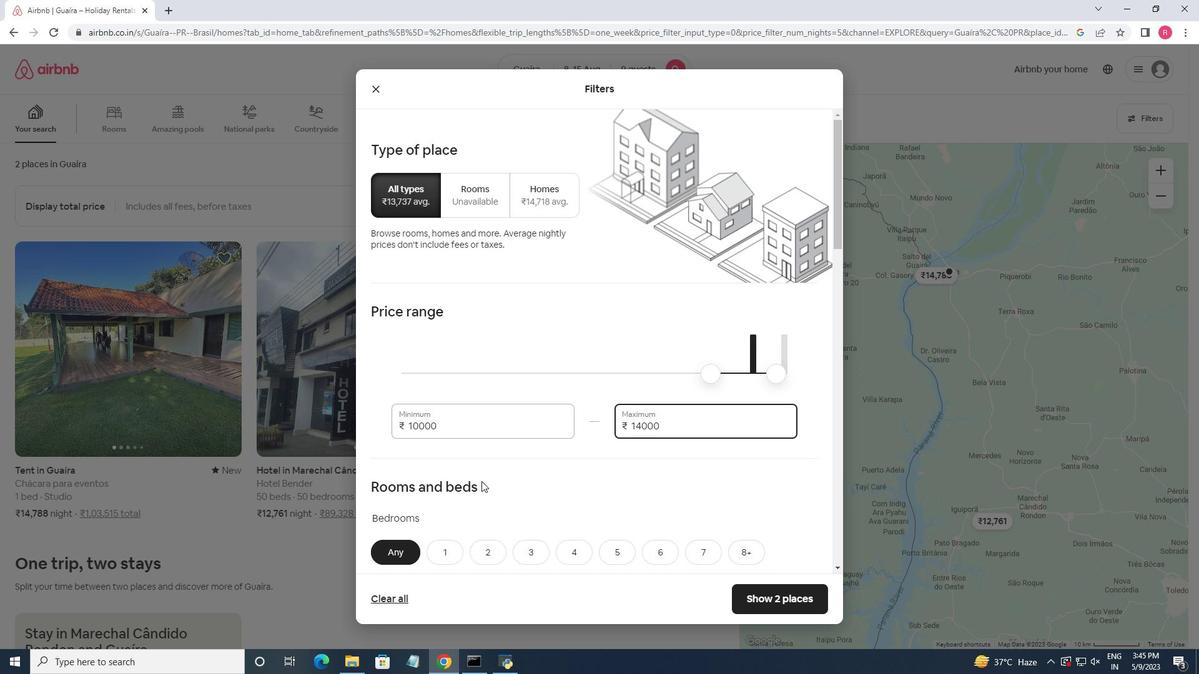 
Action: Mouse moved to (610, 494)
Screenshot: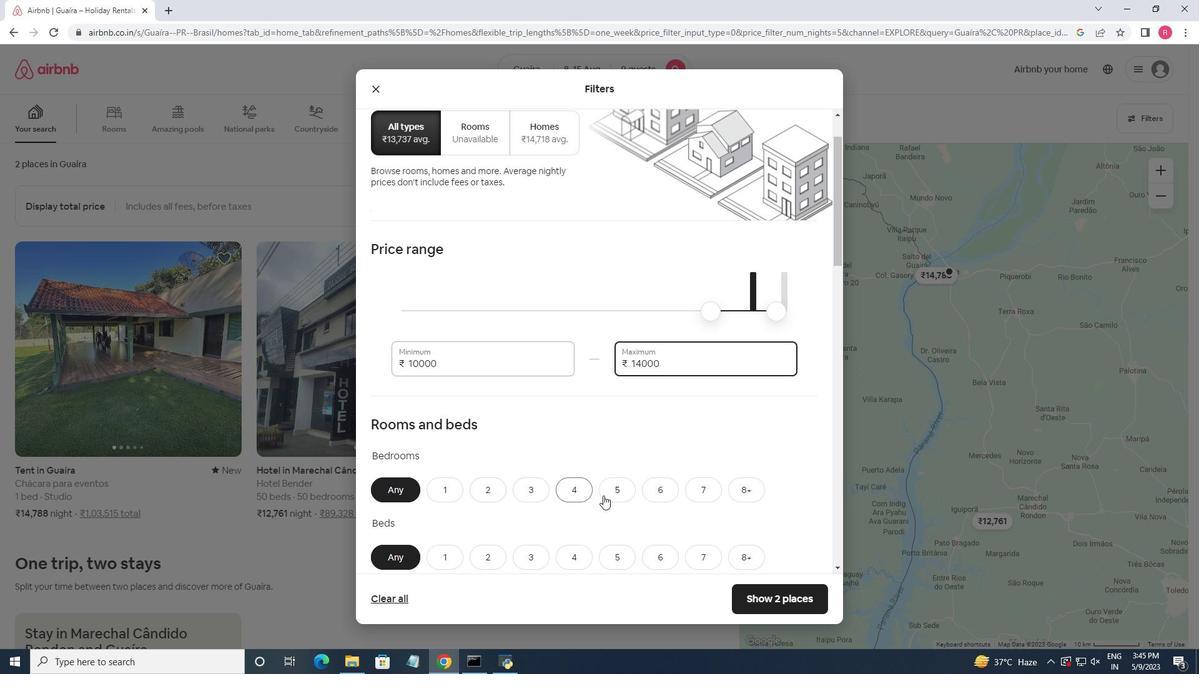 
Action: Mouse pressed left at (610, 494)
Screenshot: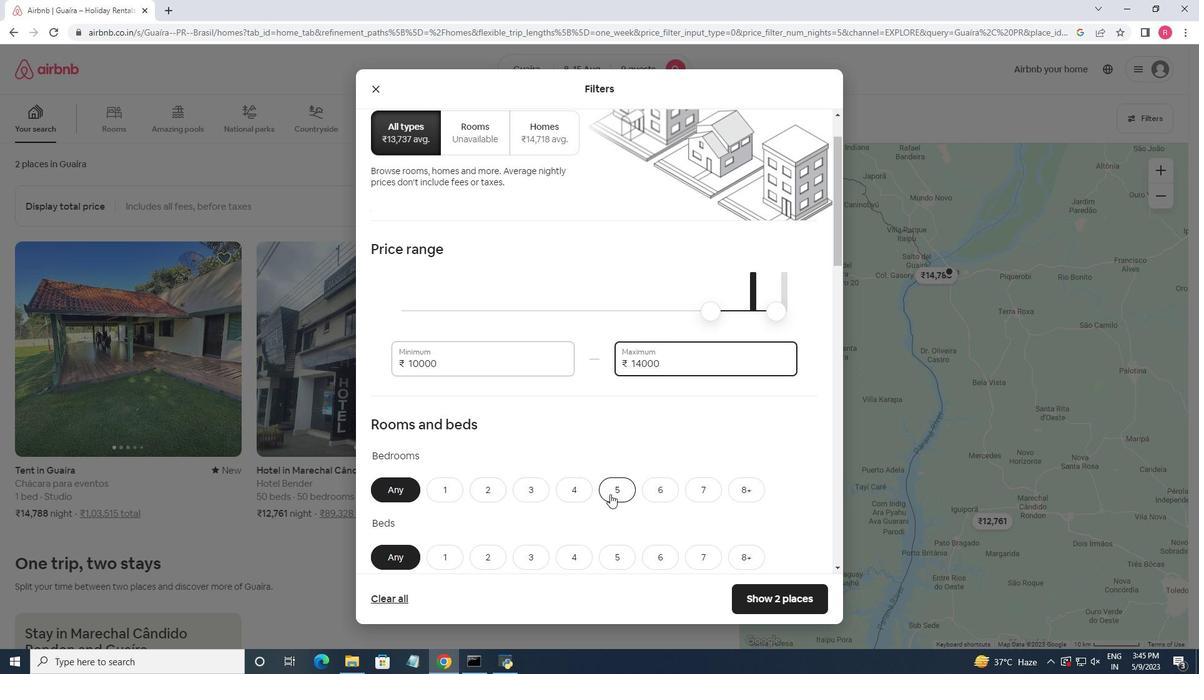 
Action: Mouse moved to (748, 548)
Screenshot: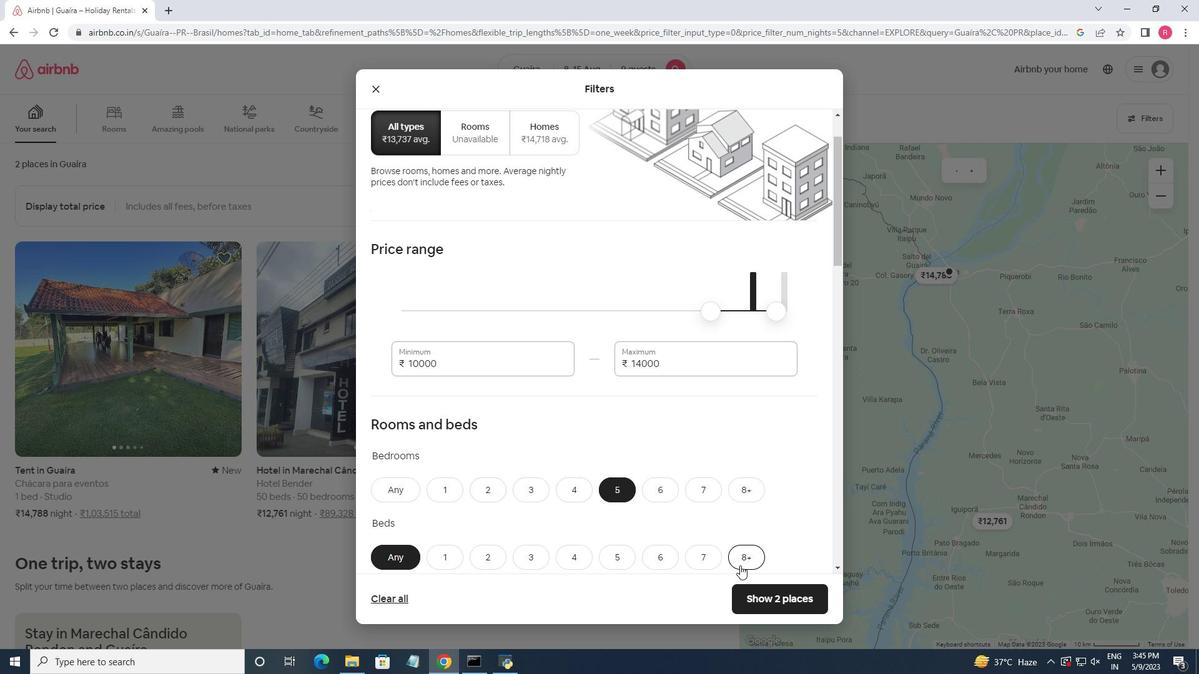 
Action: Mouse pressed left at (748, 548)
Screenshot: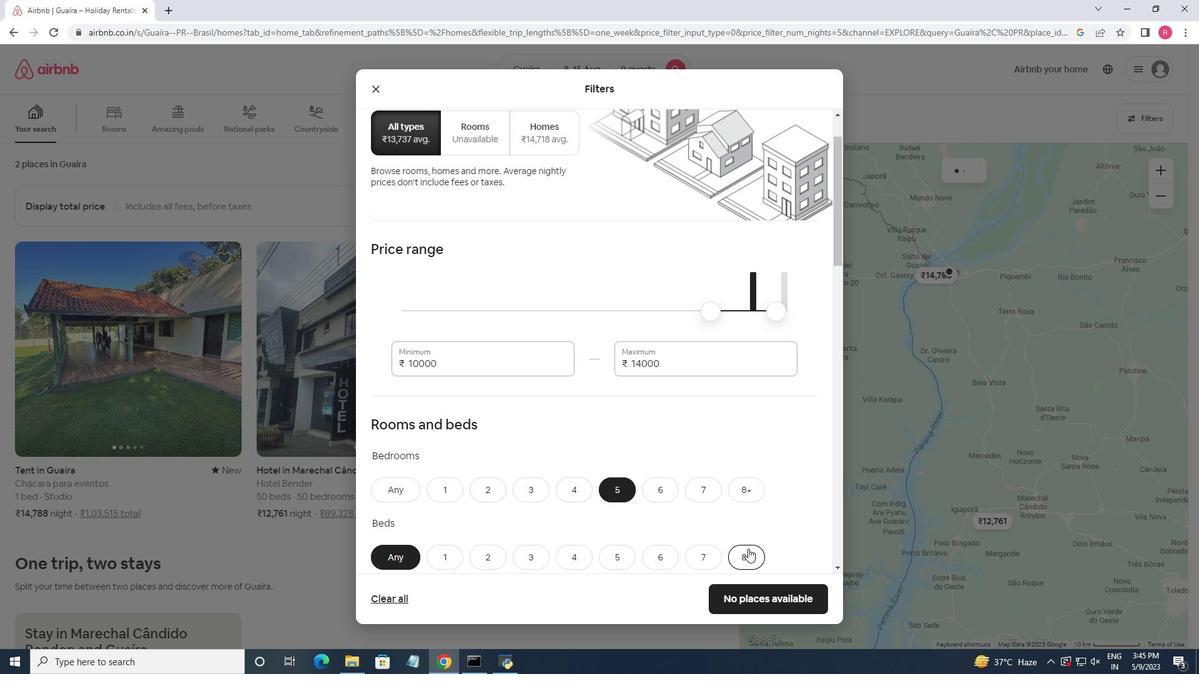 
Action: Mouse moved to (735, 475)
Screenshot: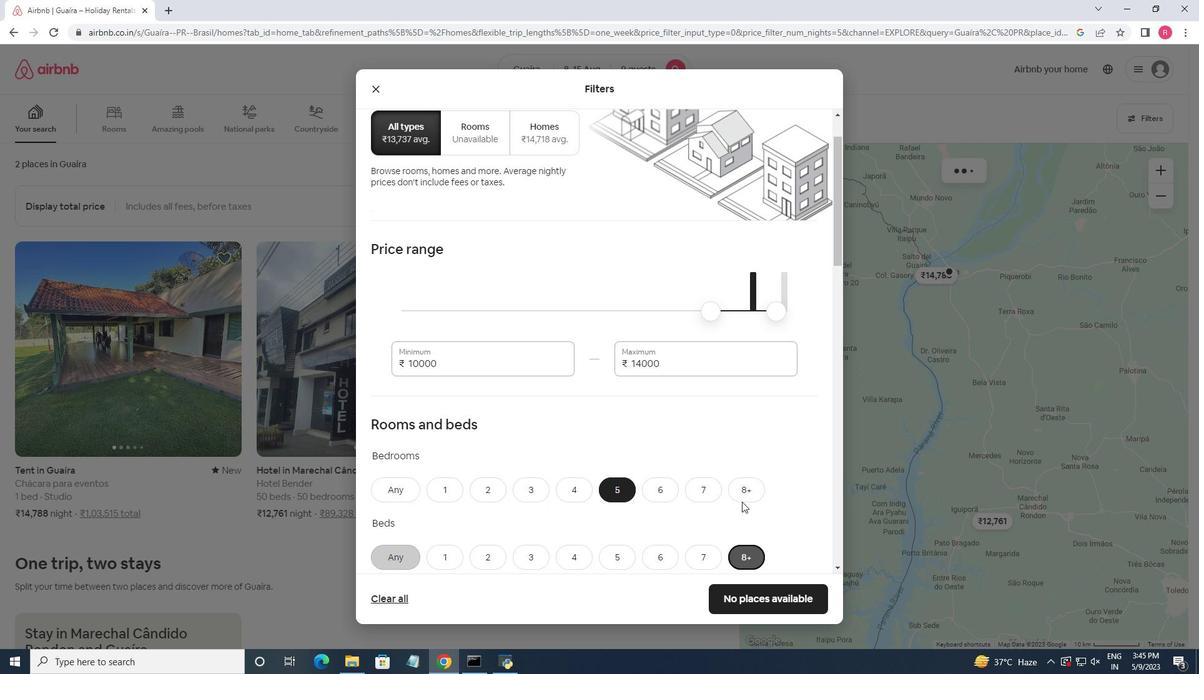 
Action: Mouse scrolled (735, 474) with delta (0, 0)
Screenshot: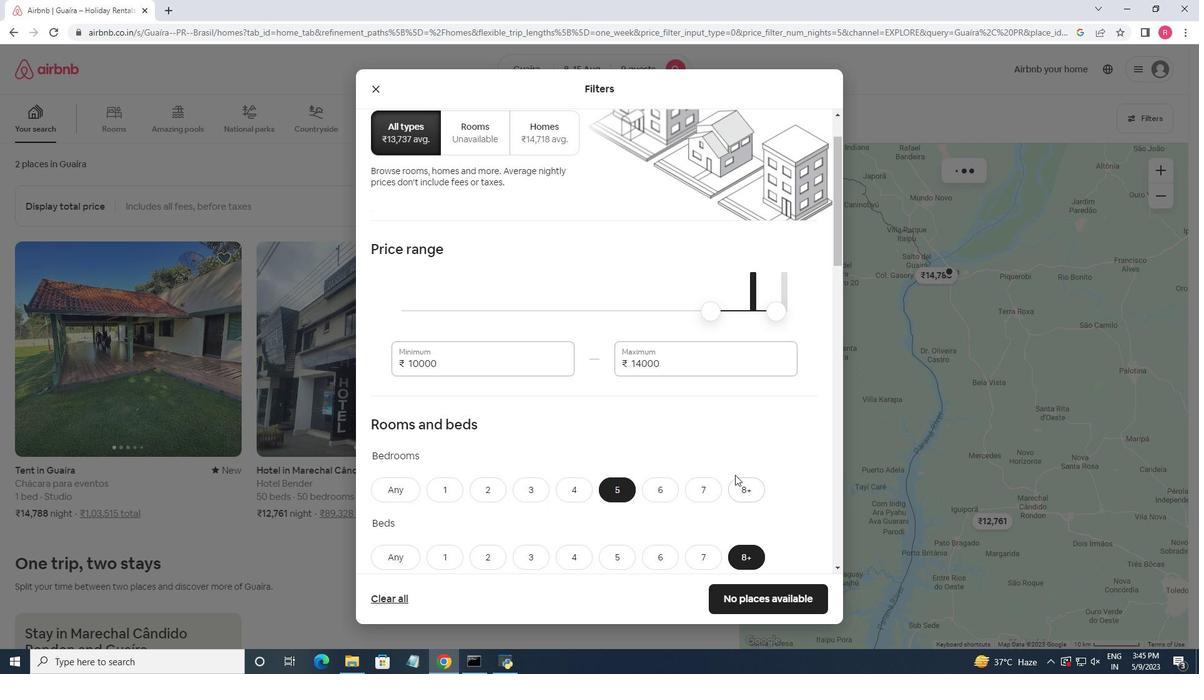 
Action: Mouse moved to (735, 478)
Screenshot: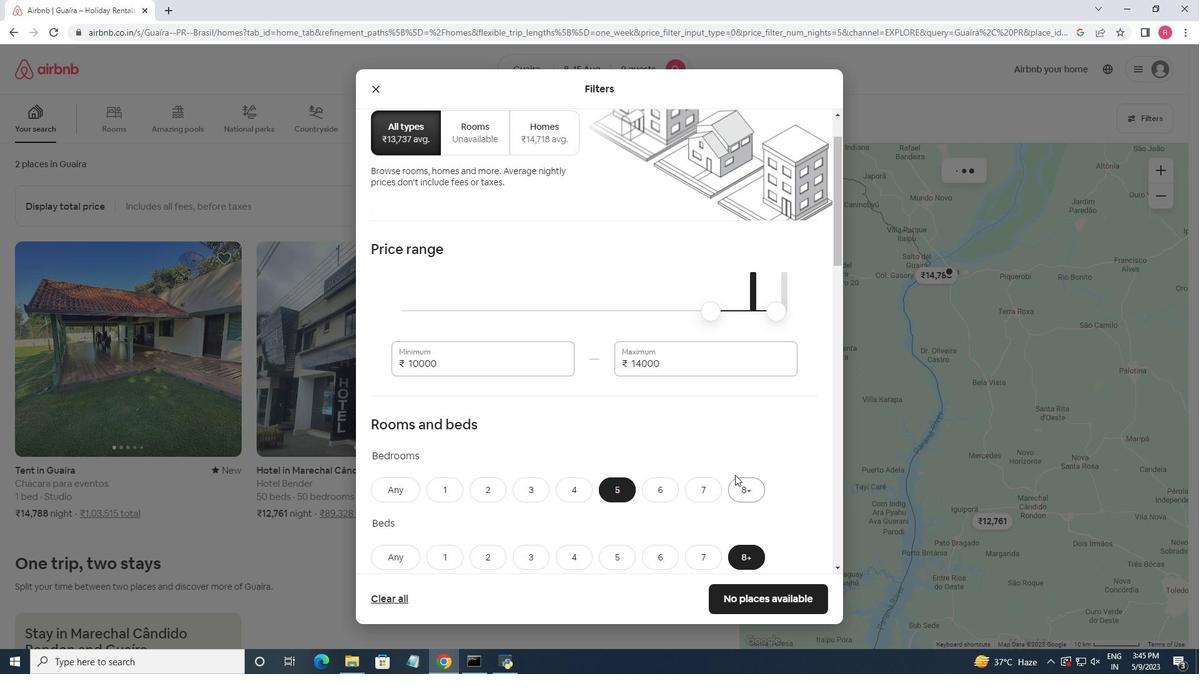 
Action: Mouse scrolled (735, 478) with delta (0, 0)
Screenshot: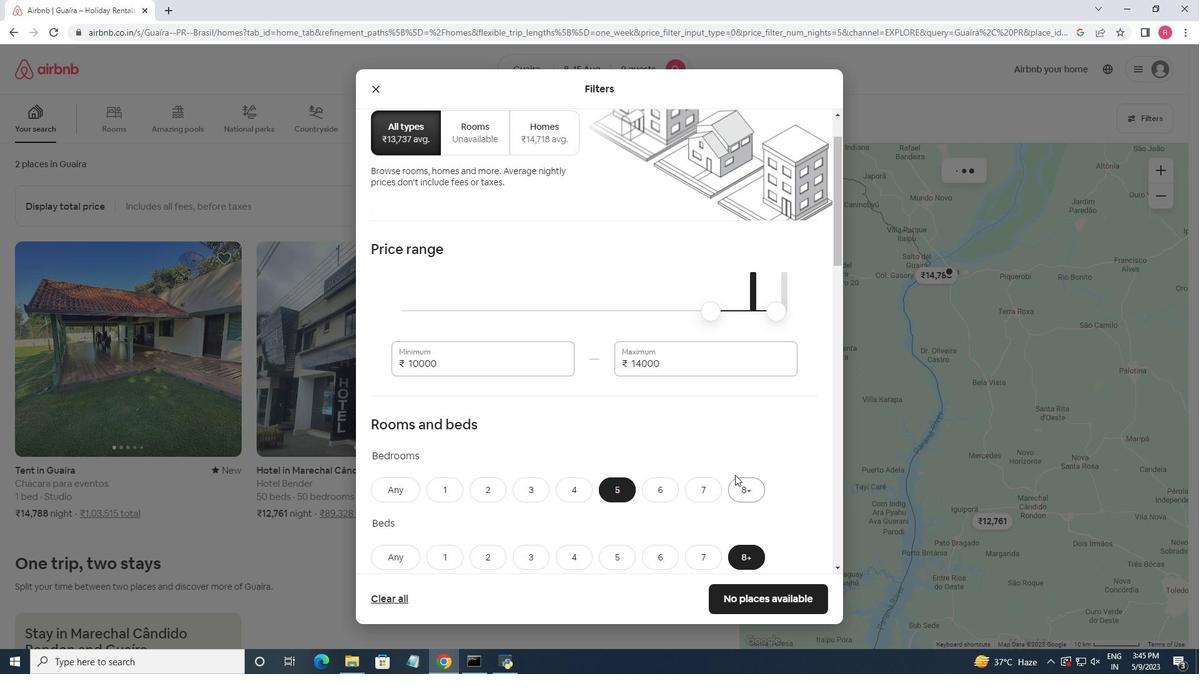 
Action: Mouse moved to (618, 501)
Screenshot: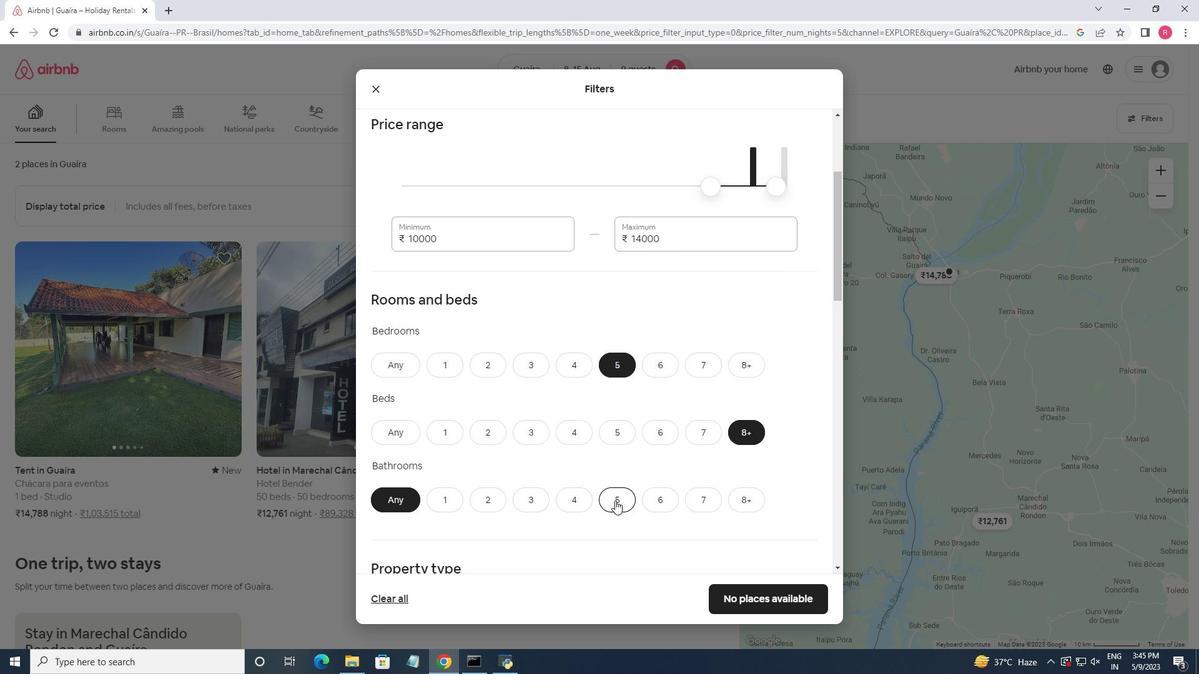 
Action: Mouse pressed left at (618, 501)
Screenshot: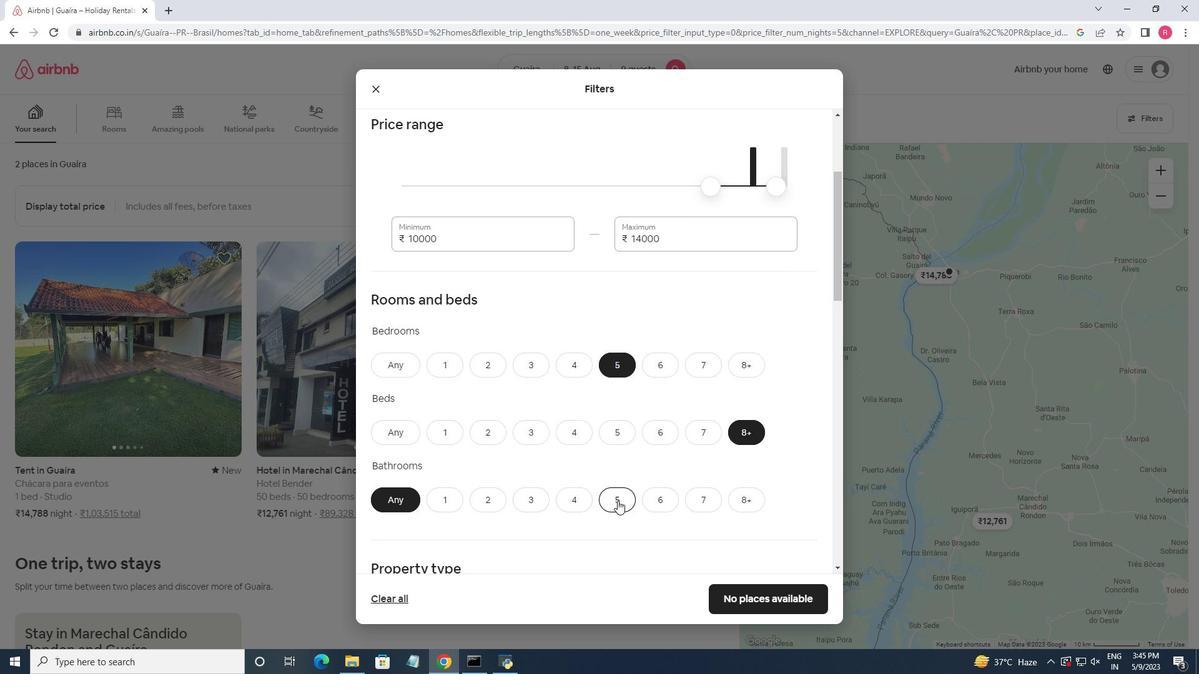 
Action: Mouse moved to (594, 416)
Screenshot: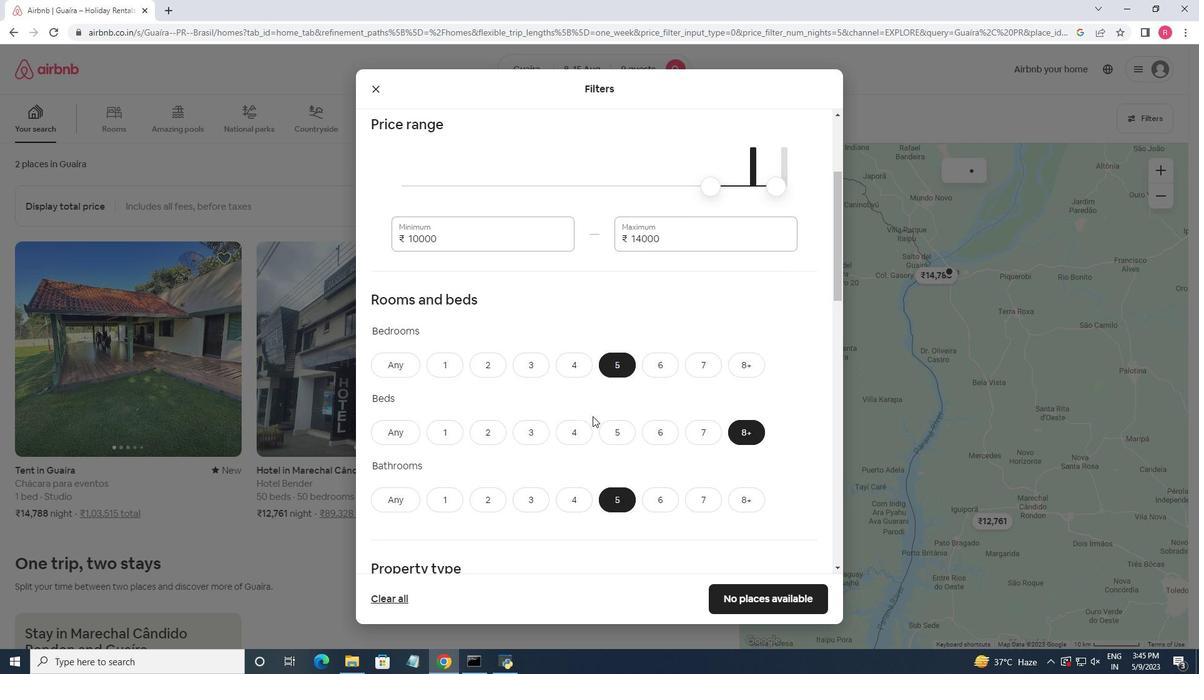 
Action: Mouse scrolled (594, 415) with delta (0, 0)
Screenshot: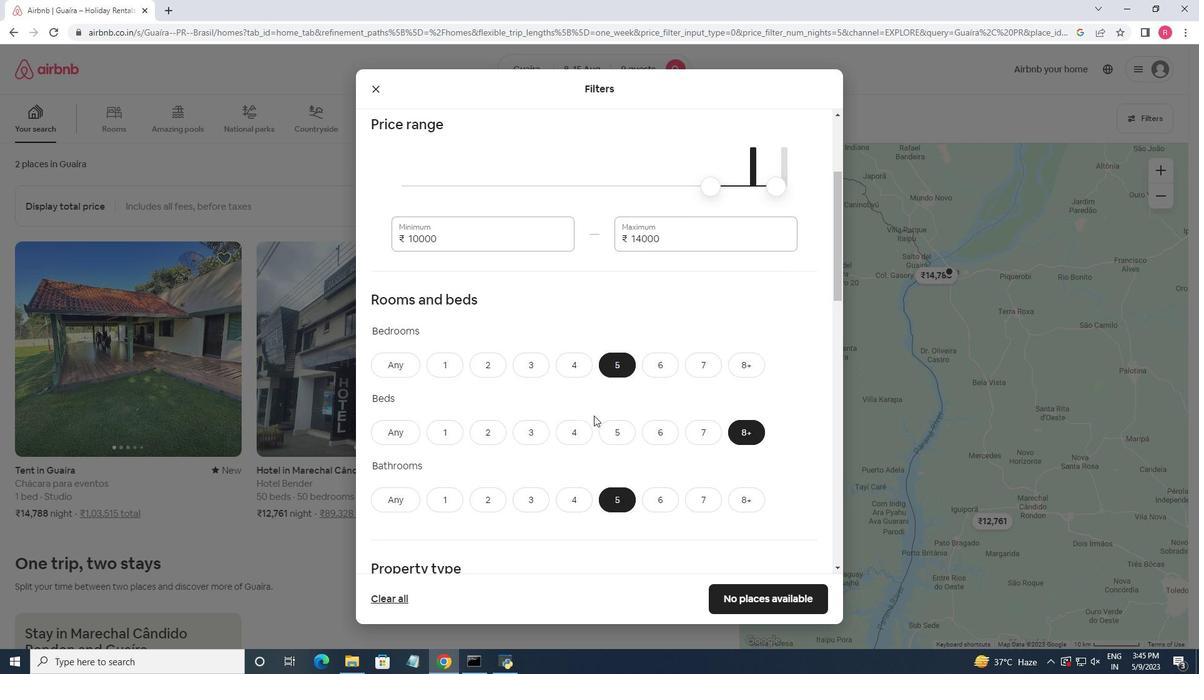 
Action: Mouse scrolled (594, 415) with delta (0, 0)
Screenshot: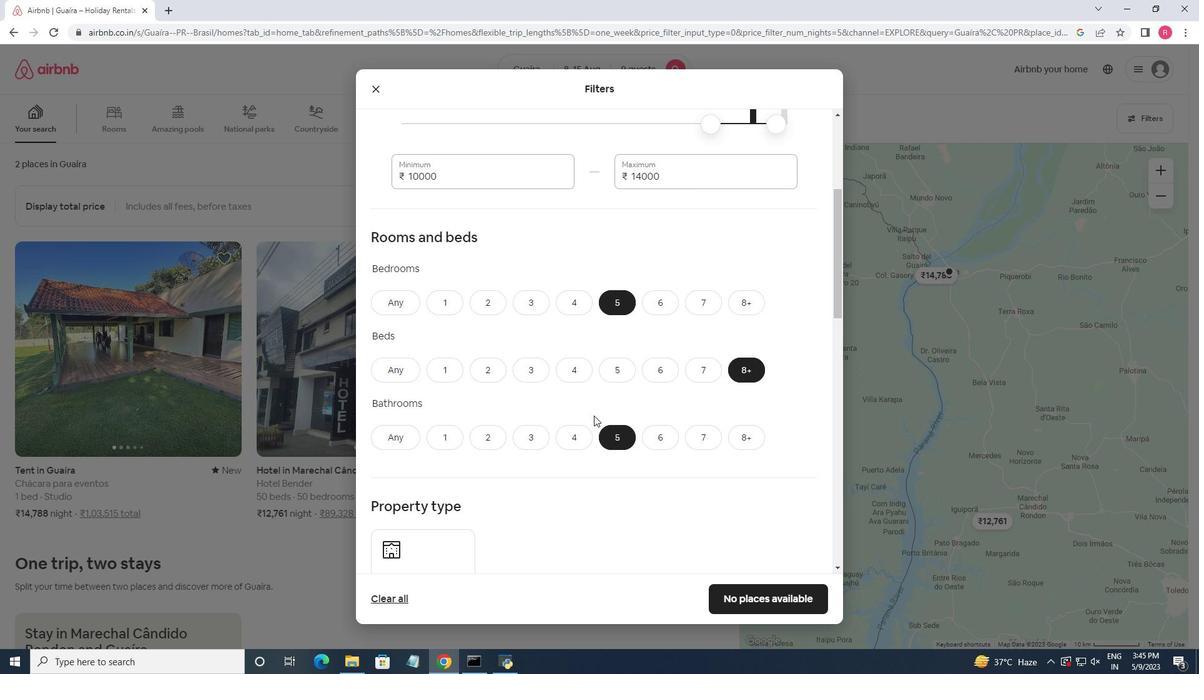 
Action: Mouse moved to (434, 507)
Screenshot: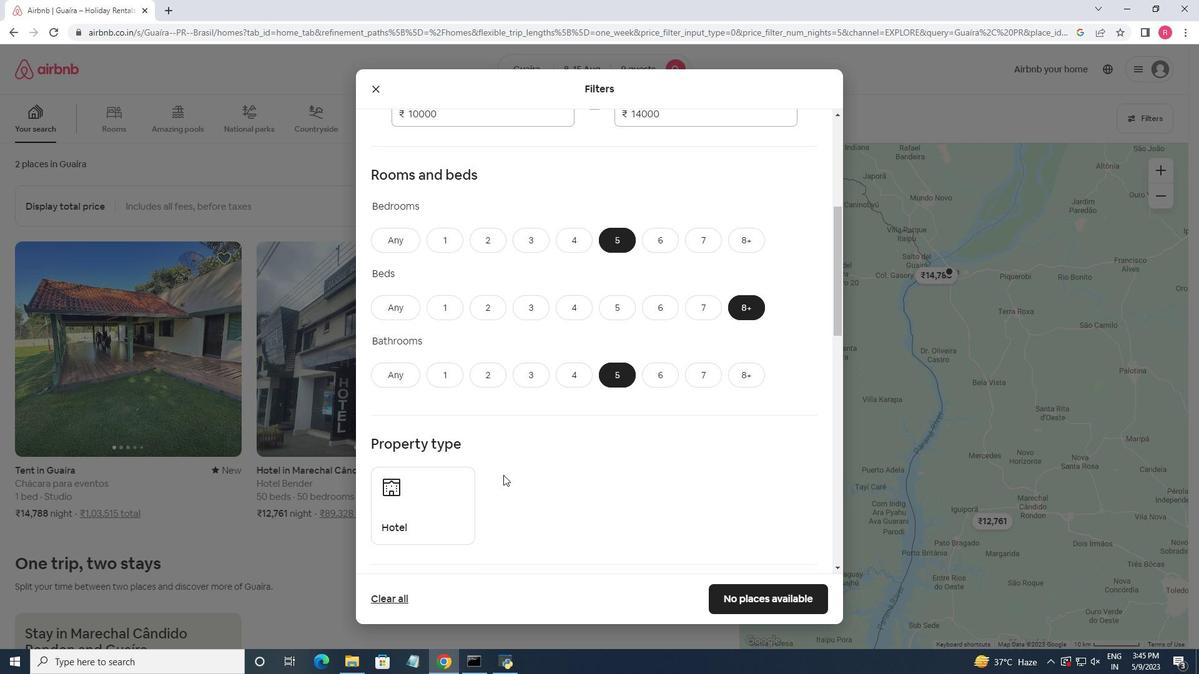 
Action: Mouse pressed left at (434, 507)
Screenshot: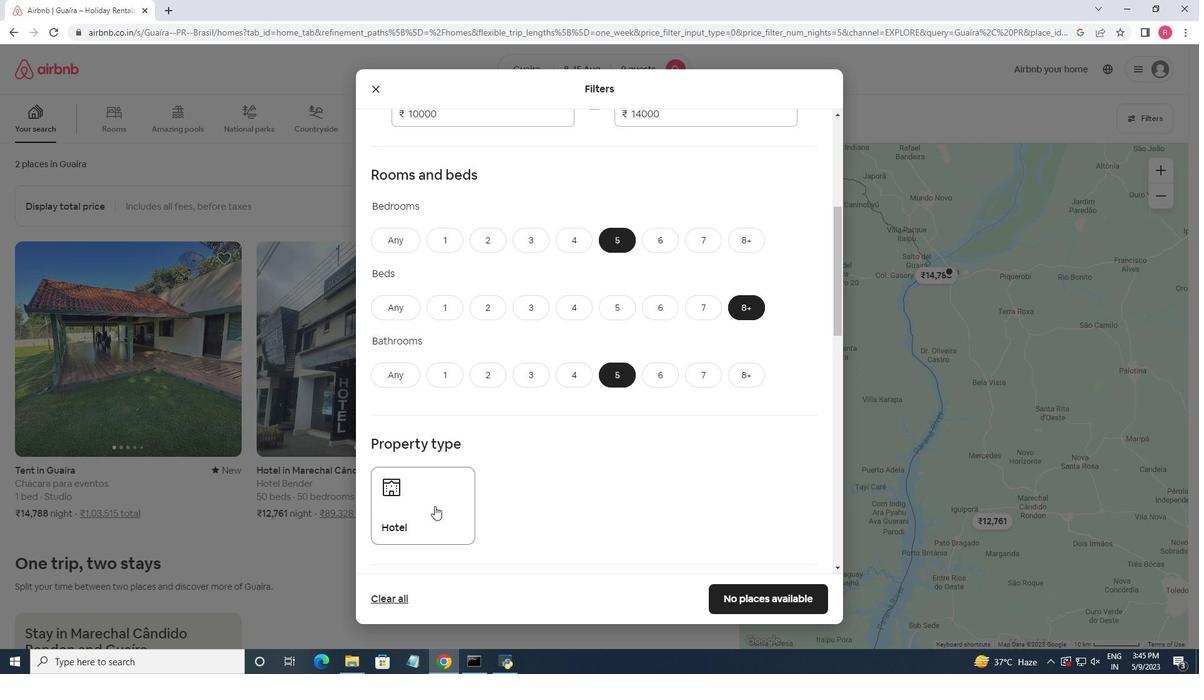 
Action: Mouse moved to (569, 434)
Screenshot: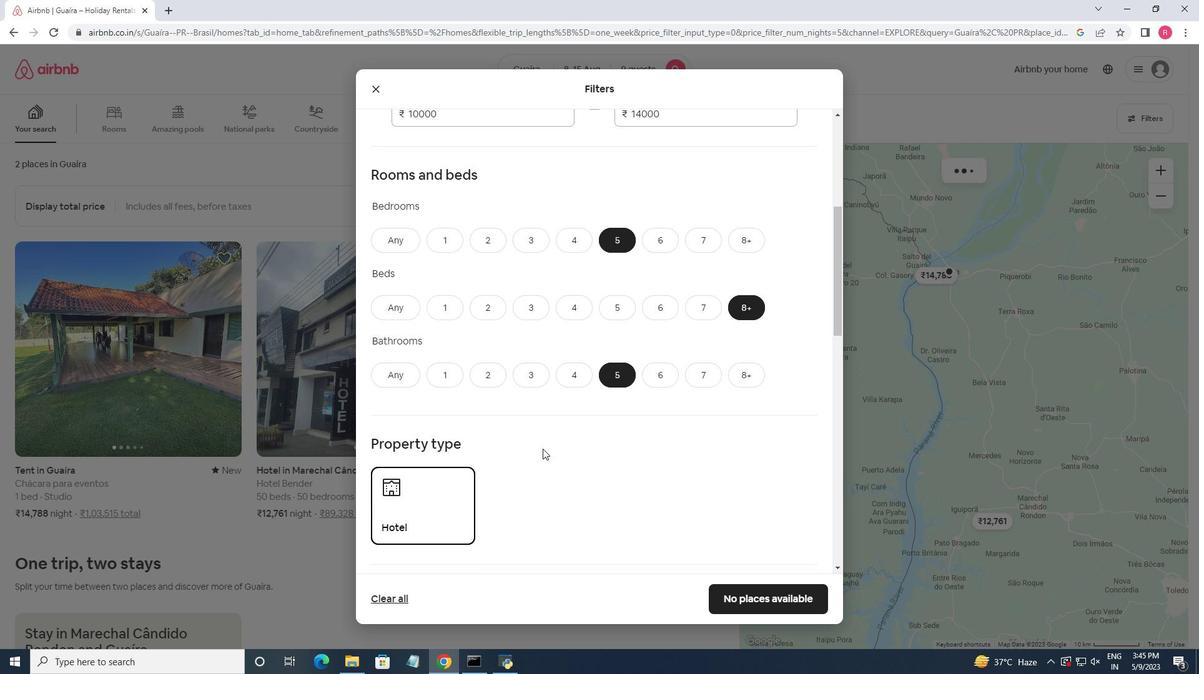 
Action: Mouse scrolled (569, 433) with delta (0, 0)
Screenshot: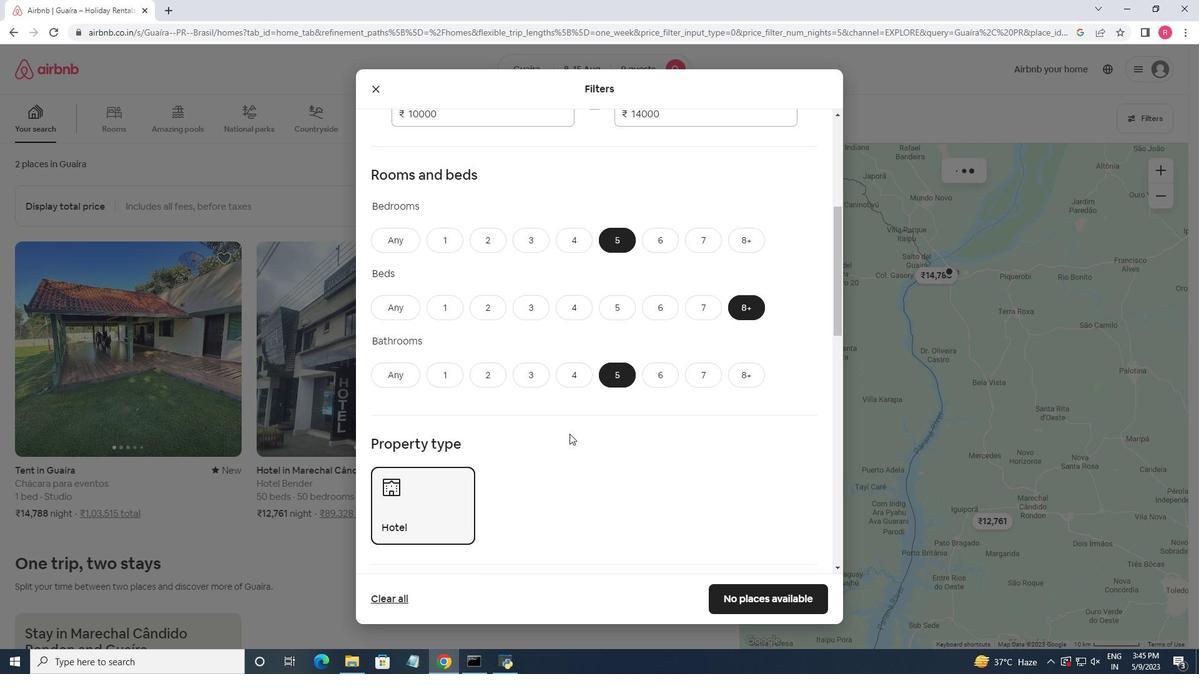 
Action: Mouse scrolled (569, 433) with delta (0, 0)
Screenshot: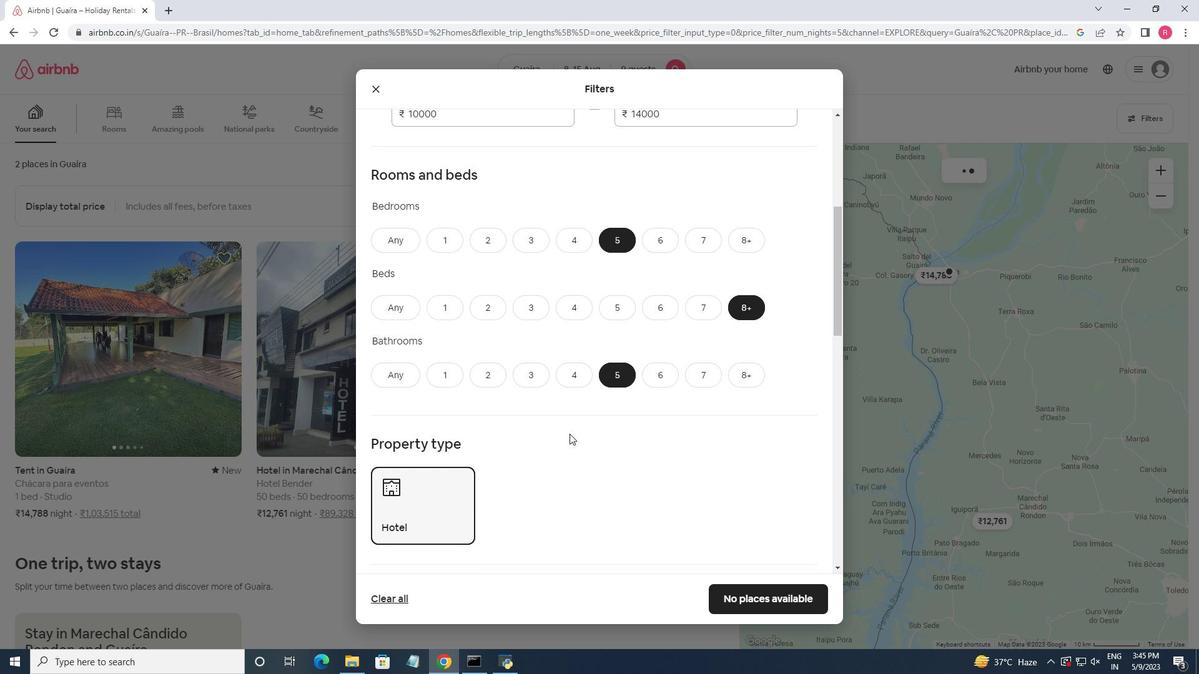 
Action: Mouse moved to (569, 434)
Screenshot: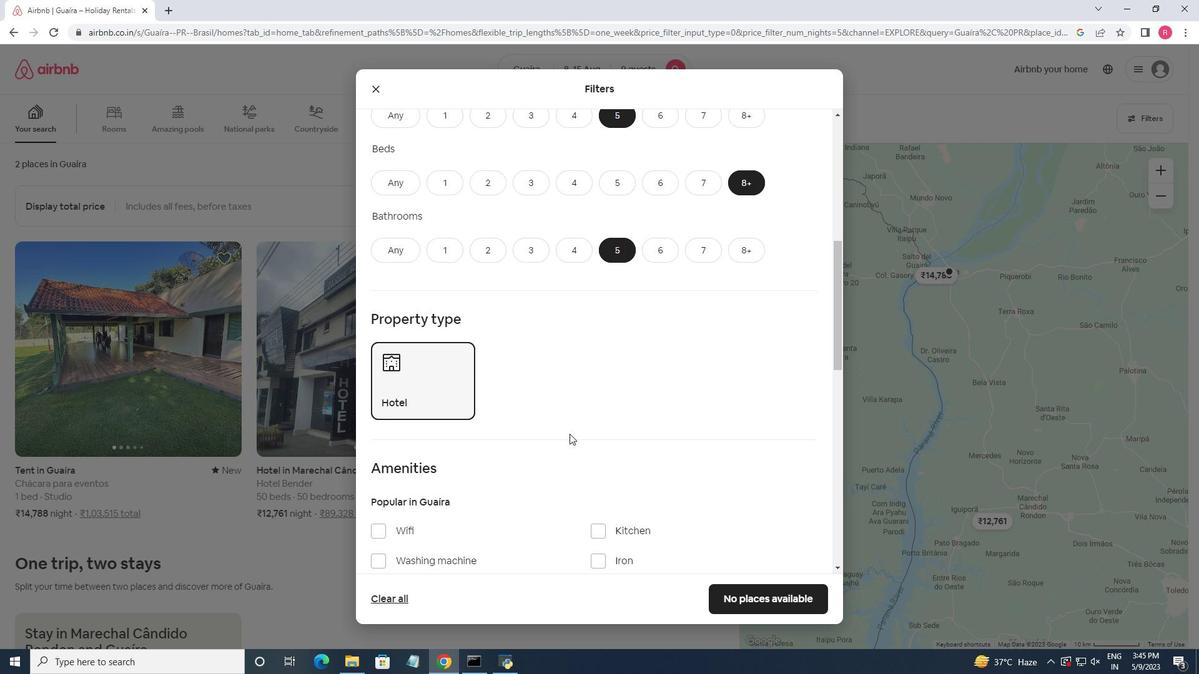 
Action: Mouse scrolled (569, 433) with delta (0, 0)
Screenshot: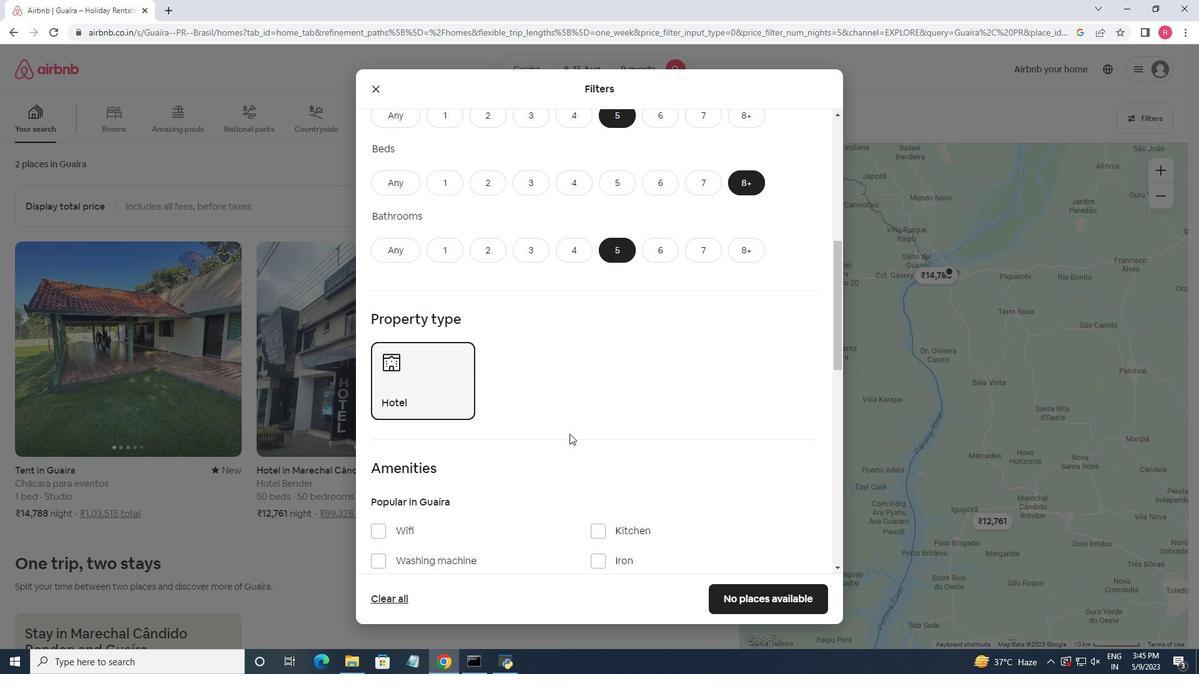 
Action: Mouse moved to (569, 434)
Screenshot: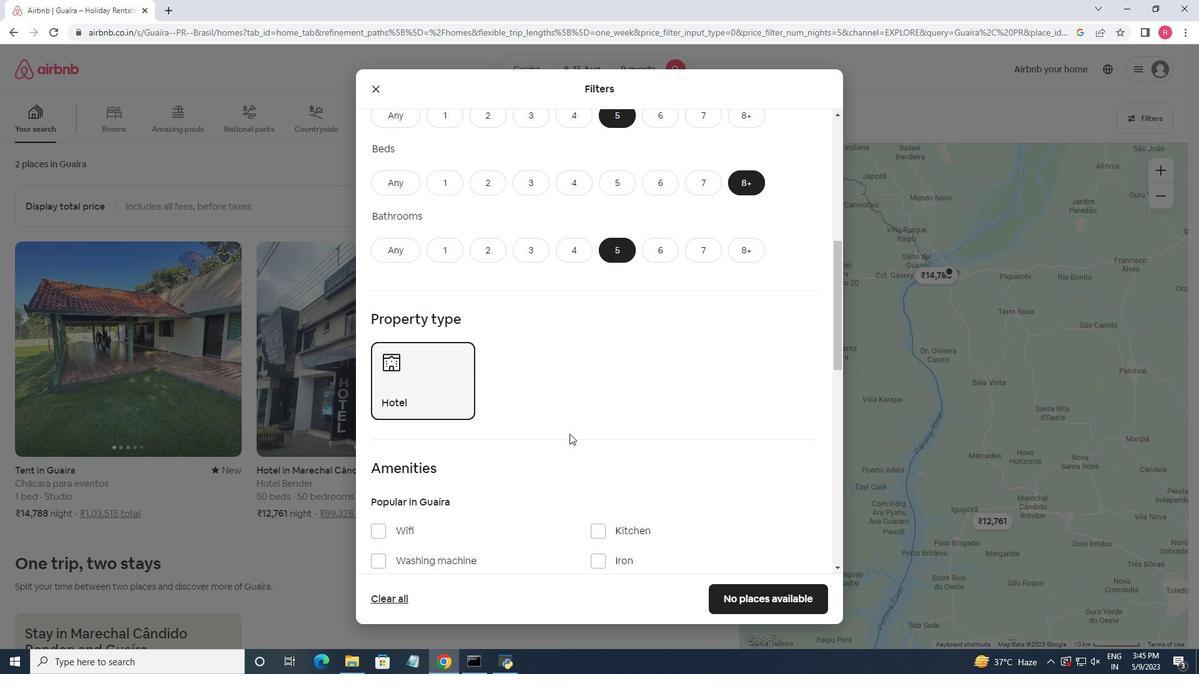 
Action: Mouse scrolled (569, 433) with delta (0, 0)
Screenshot: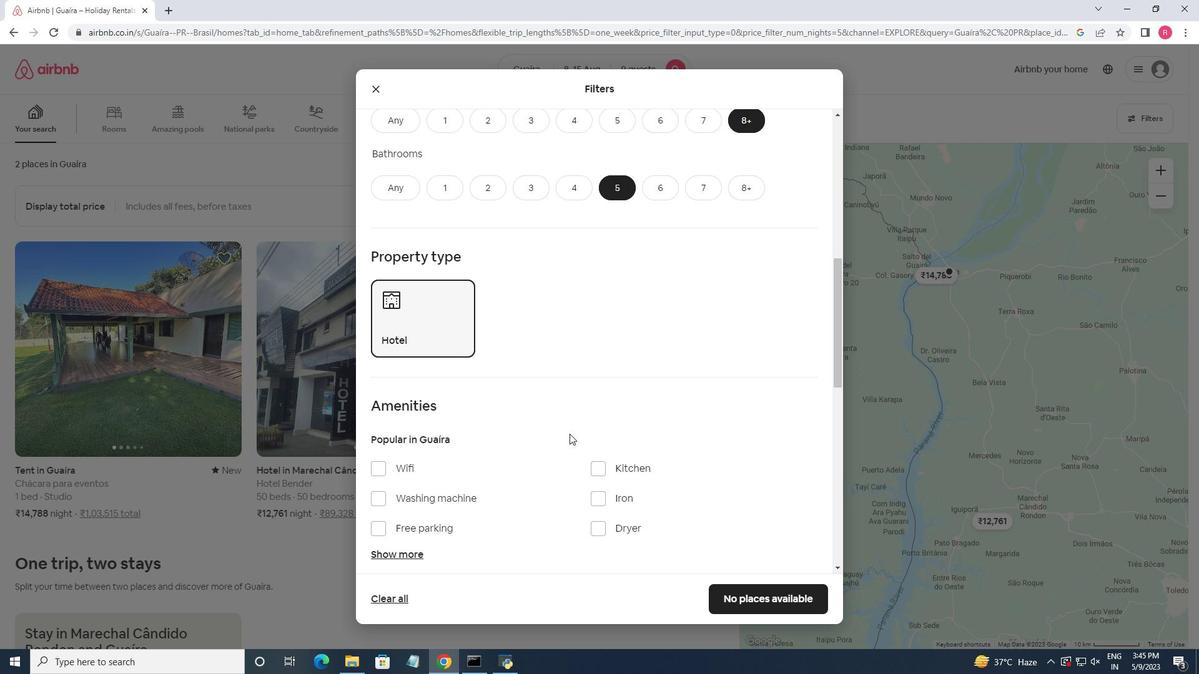 
Action: Mouse moved to (569, 434)
Screenshot: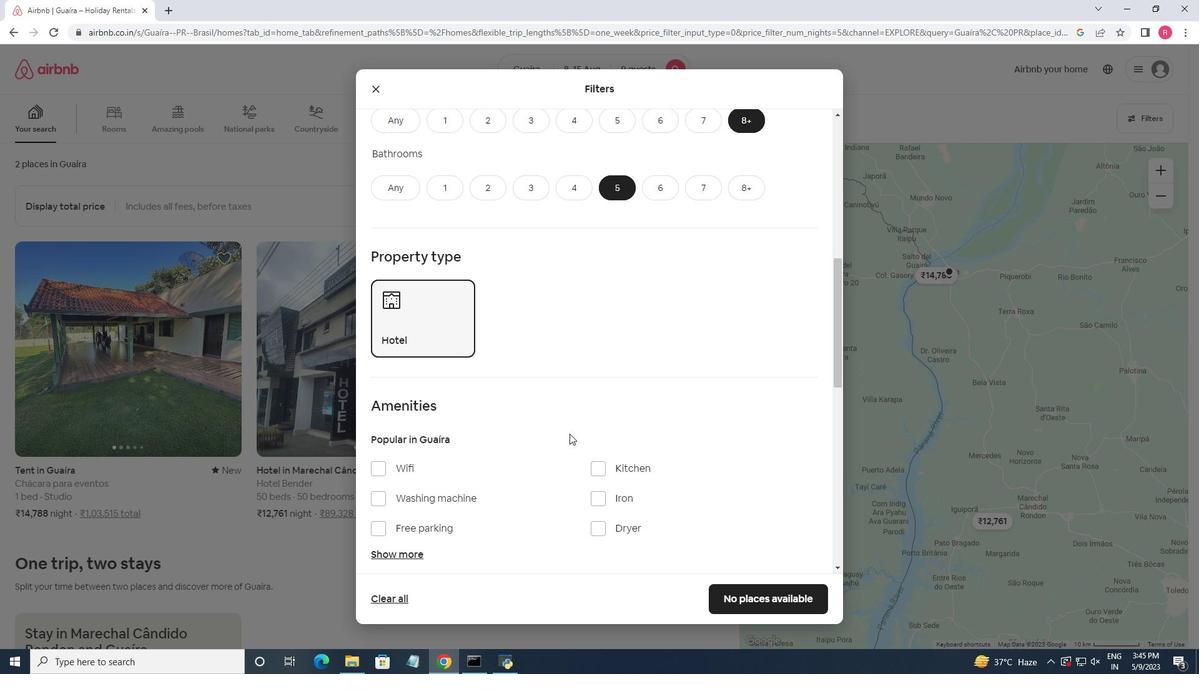 
Action: Mouse scrolled (569, 434) with delta (0, 0)
Screenshot: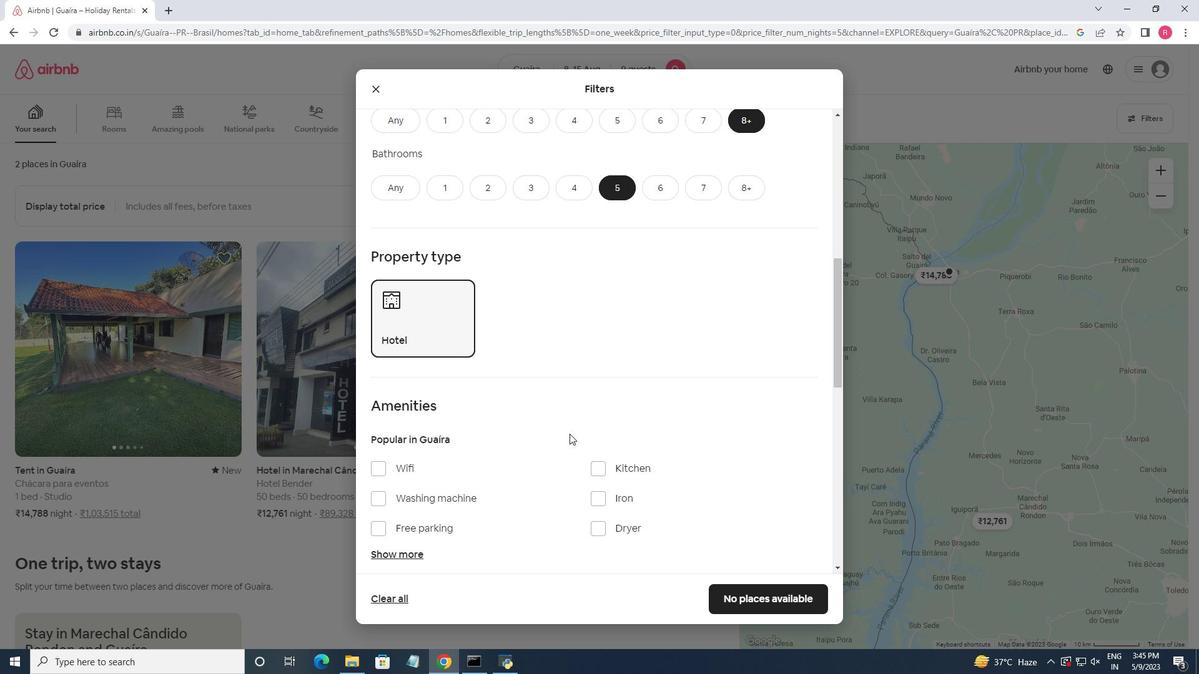 
Action: Mouse moved to (381, 348)
Screenshot: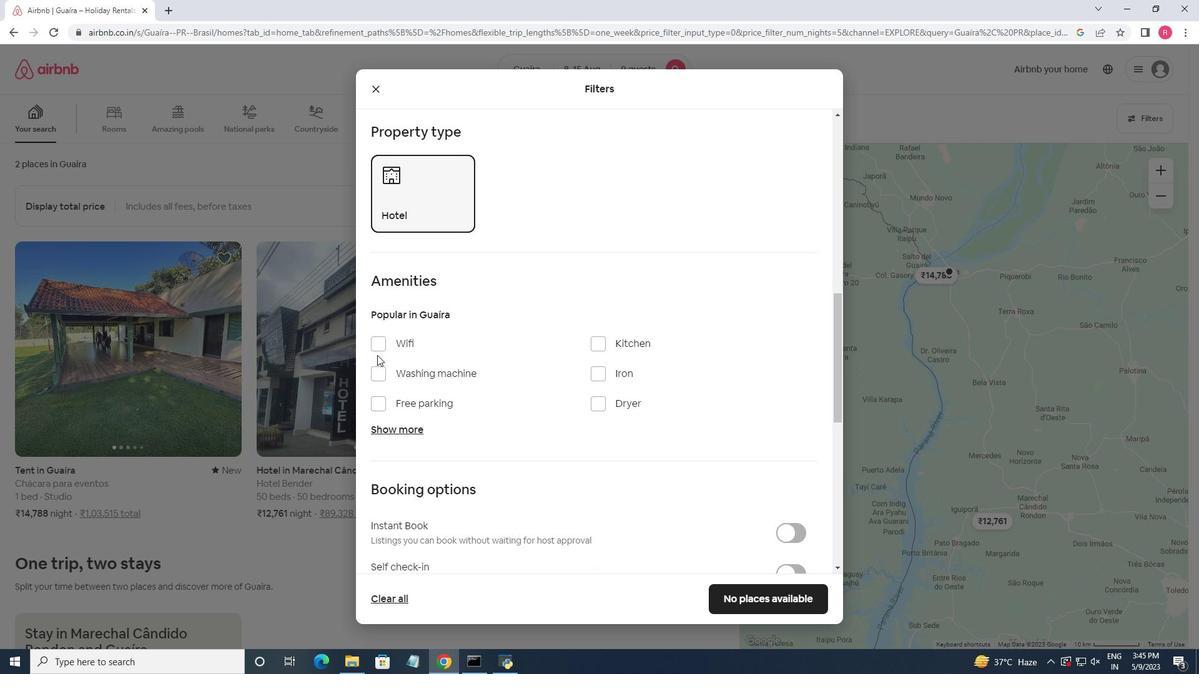 
Action: Mouse pressed left at (381, 348)
Screenshot: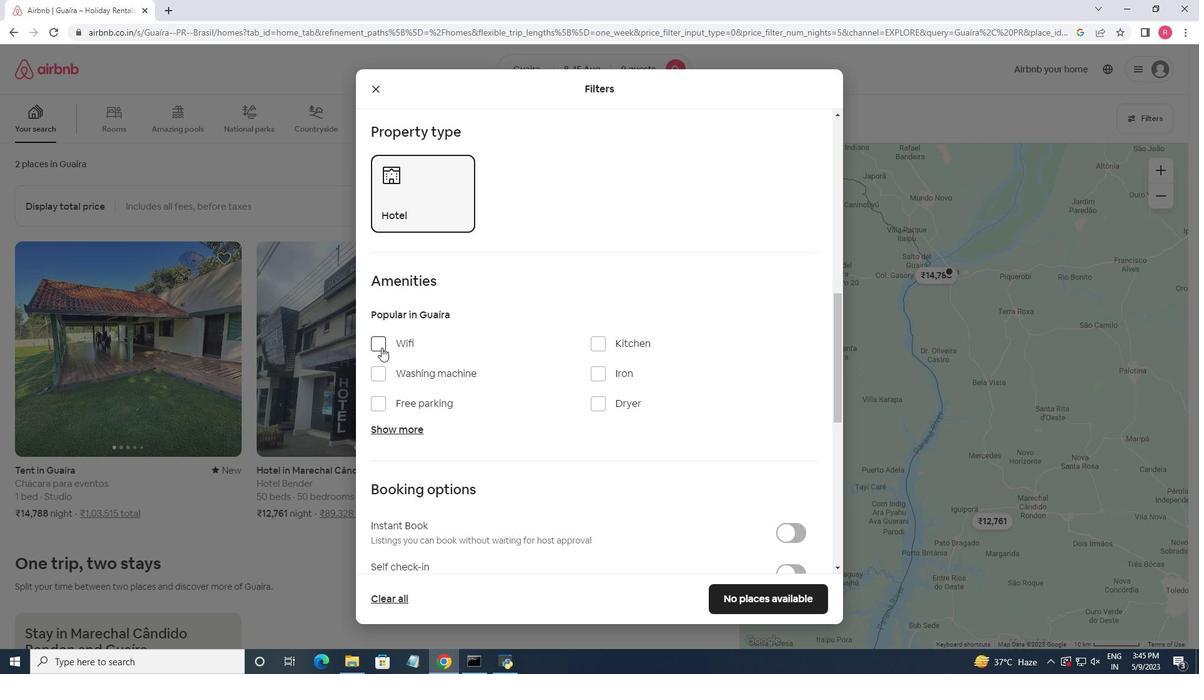 
Action: Mouse moved to (409, 433)
Screenshot: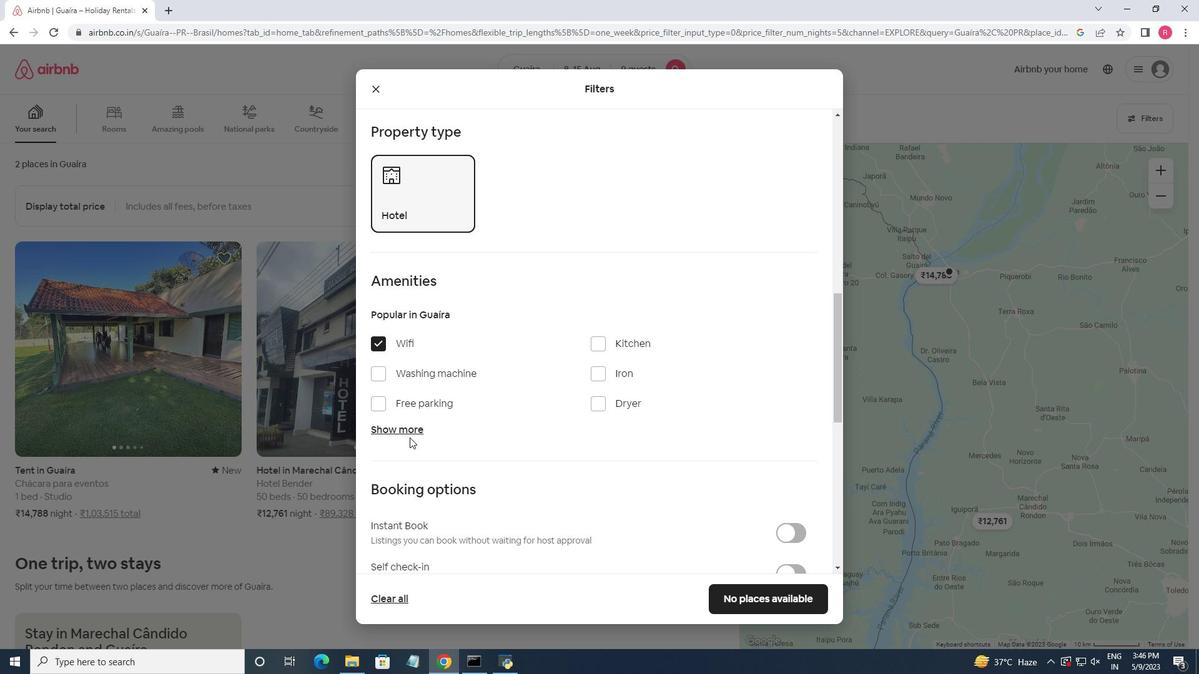 
Action: Mouse pressed left at (409, 433)
Screenshot: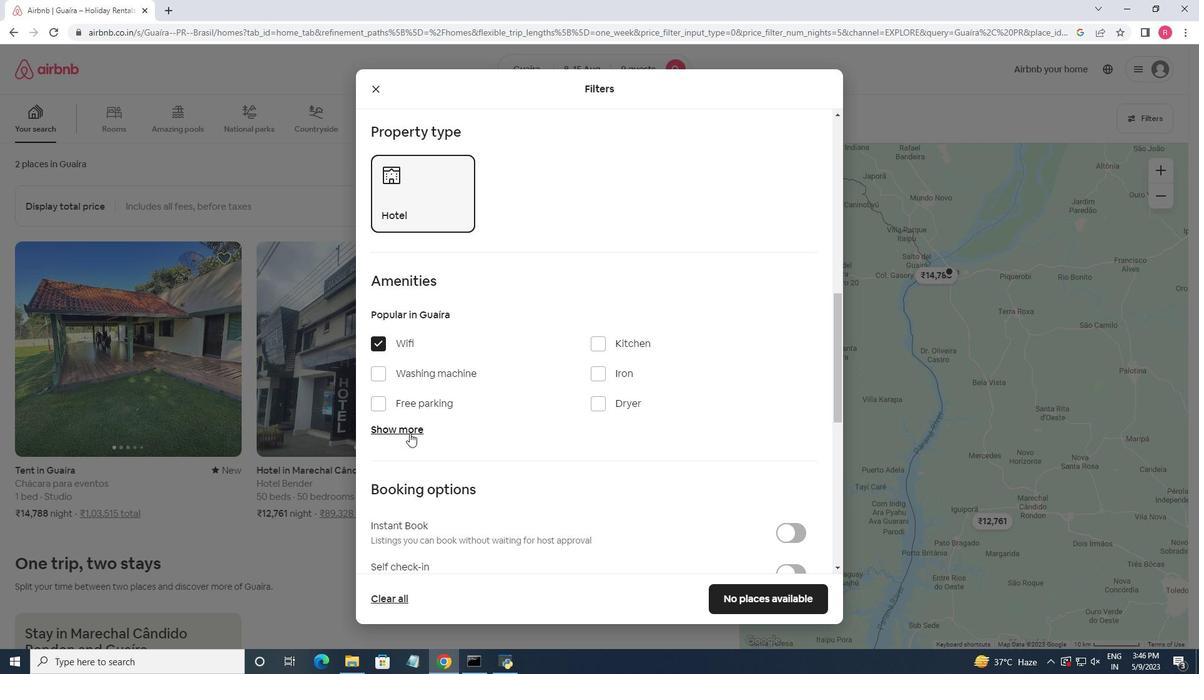 
Action: Mouse moved to (374, 404)
Screenshot: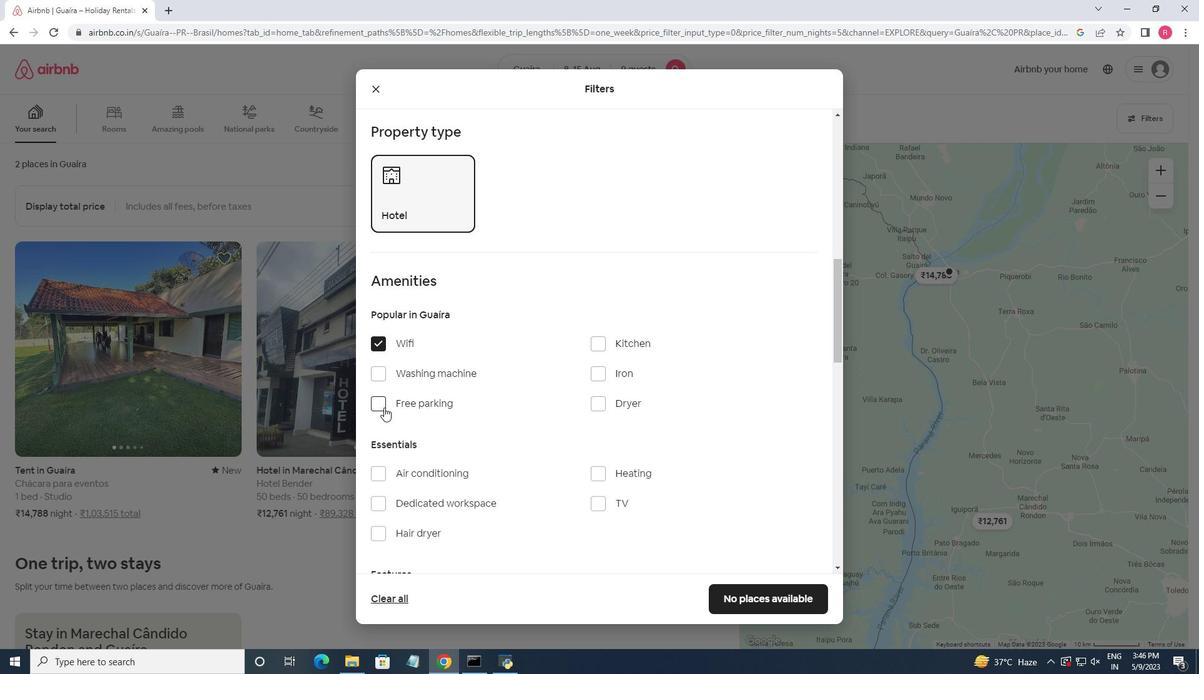 
Action: Mouse pressed left at (374, 404)
Screenshot: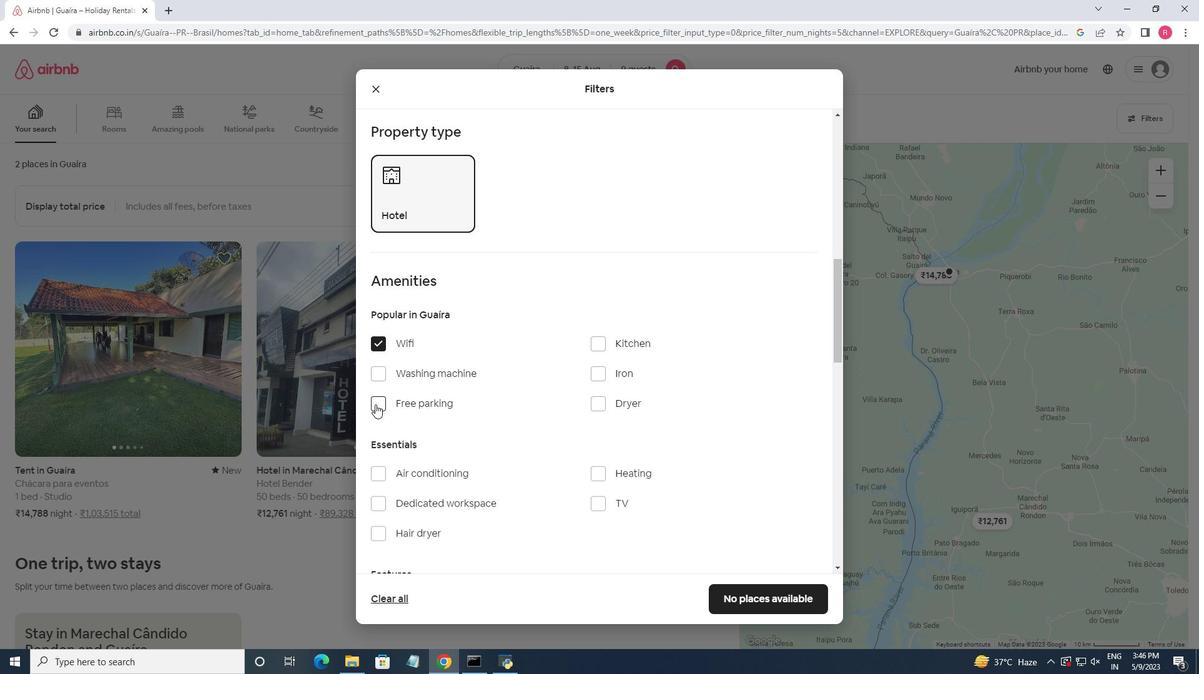 
Action: Mouse moved to (609, 499)
Screenshot: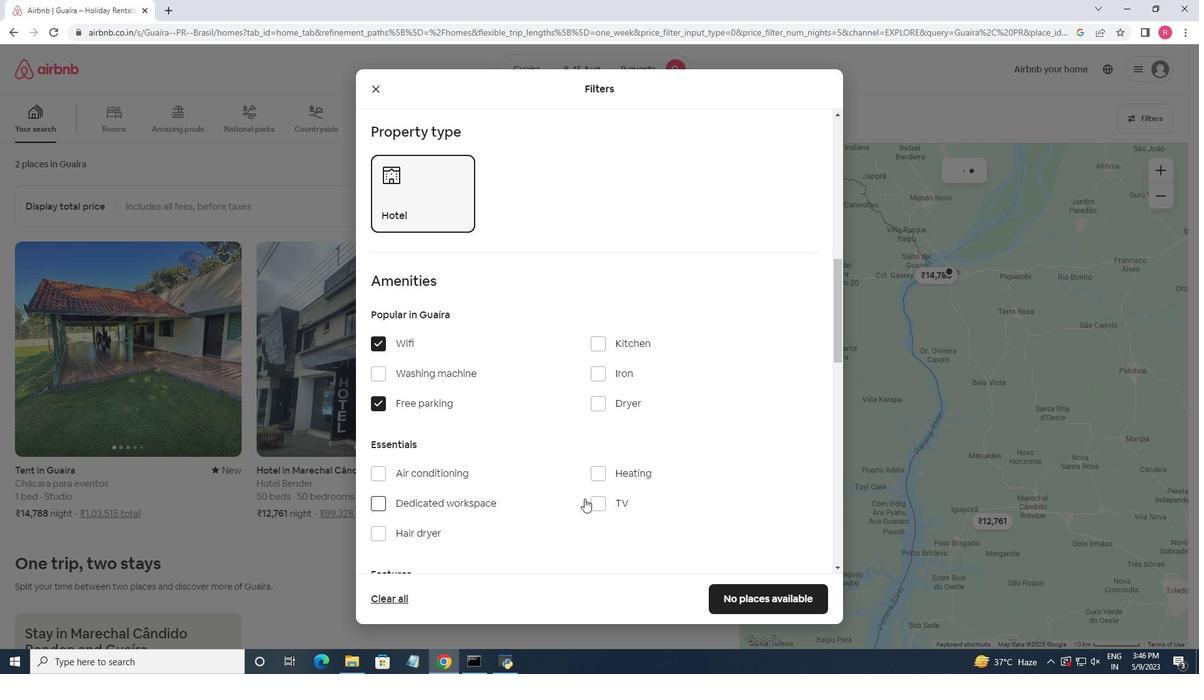 
Action: Mouse pressed left at (609, 499)
Screenshot: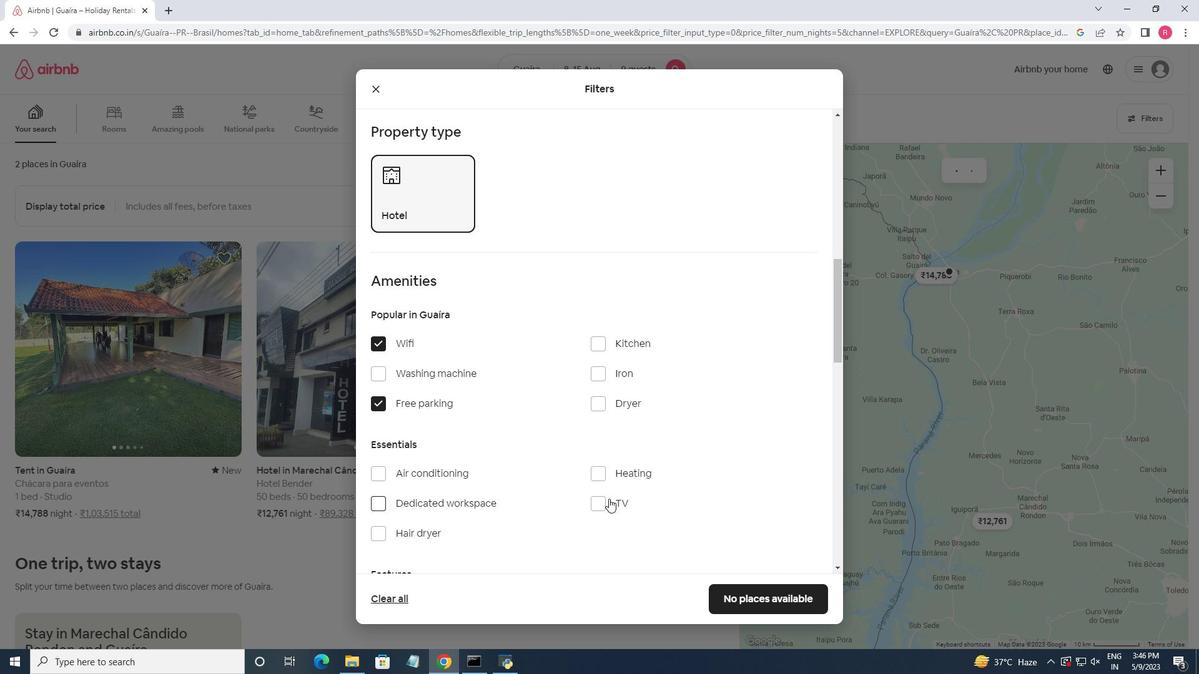 
Action: Mouse moved to (497, 416)
Screenshot: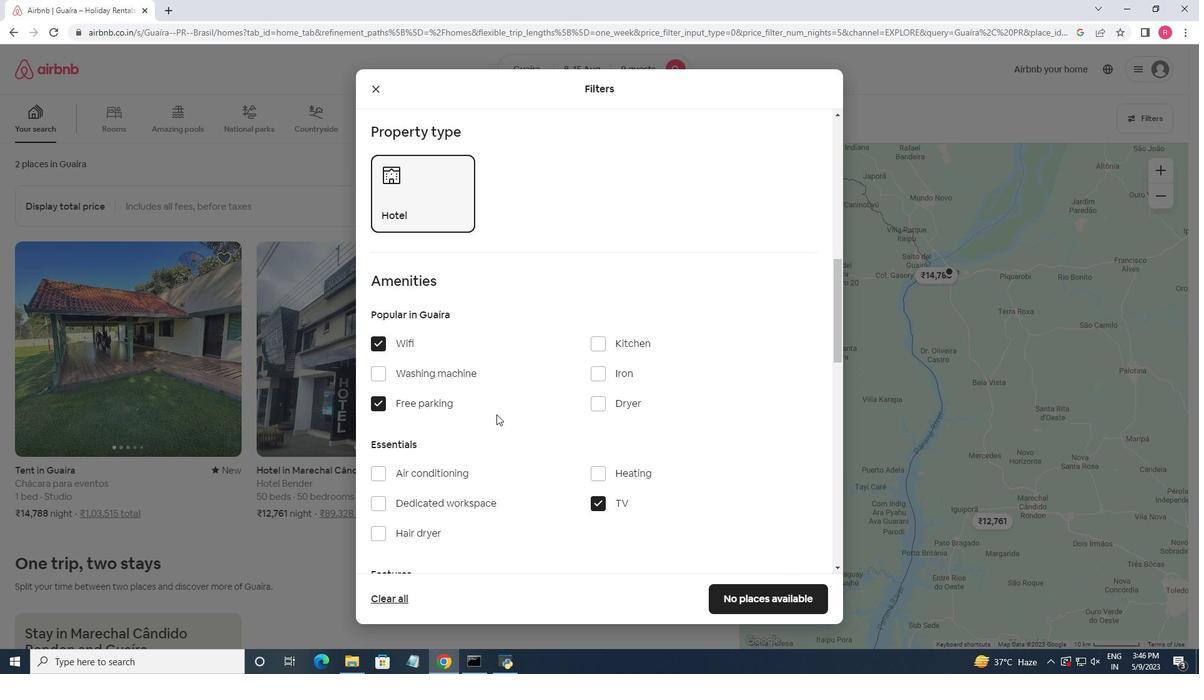 
Action: Mouse scrolled (497, 415) with delta (0, 0)
Screenshot: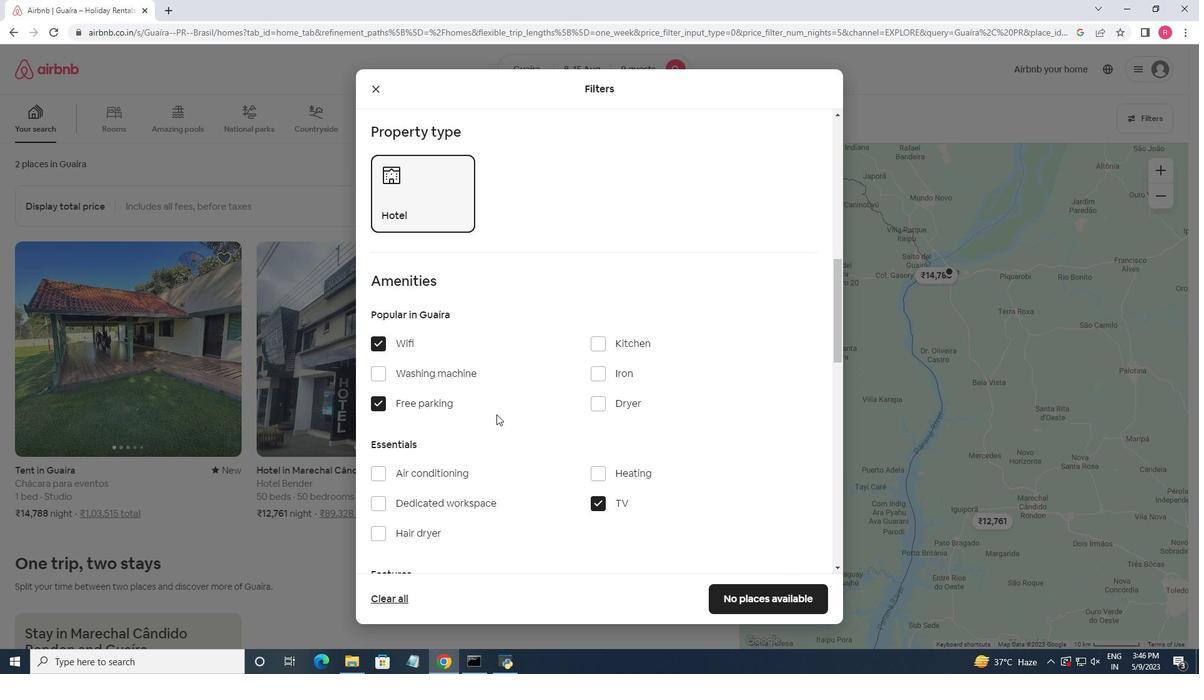 
Action: Mouse moved to (500, 419)
Screenshot: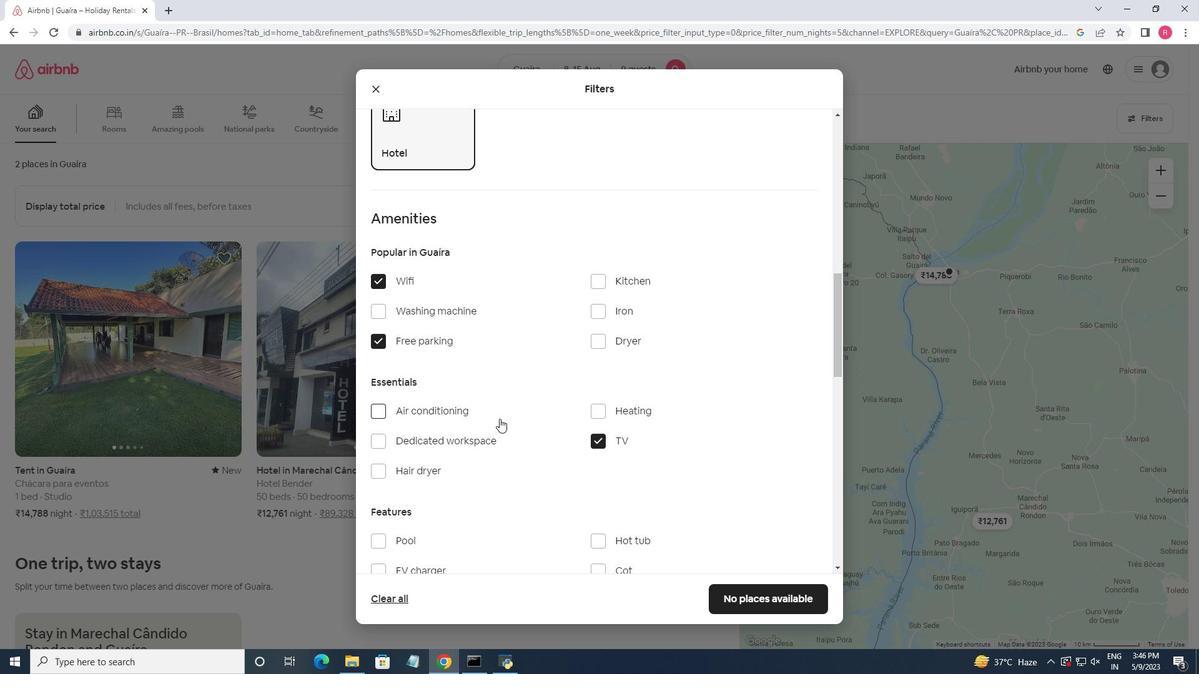 
Action: Mouse scrolled (500, 419) with delta (0, 0)
Screenshot: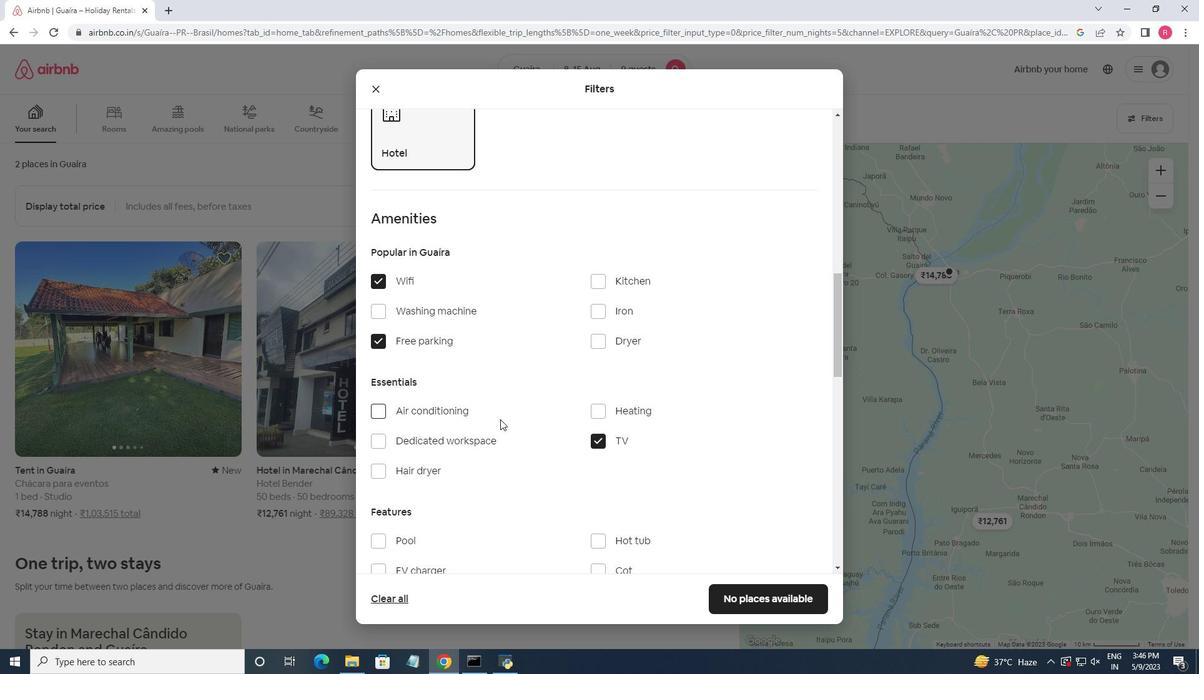 
Action: Mouse moved to (503, 426)
Screenshot: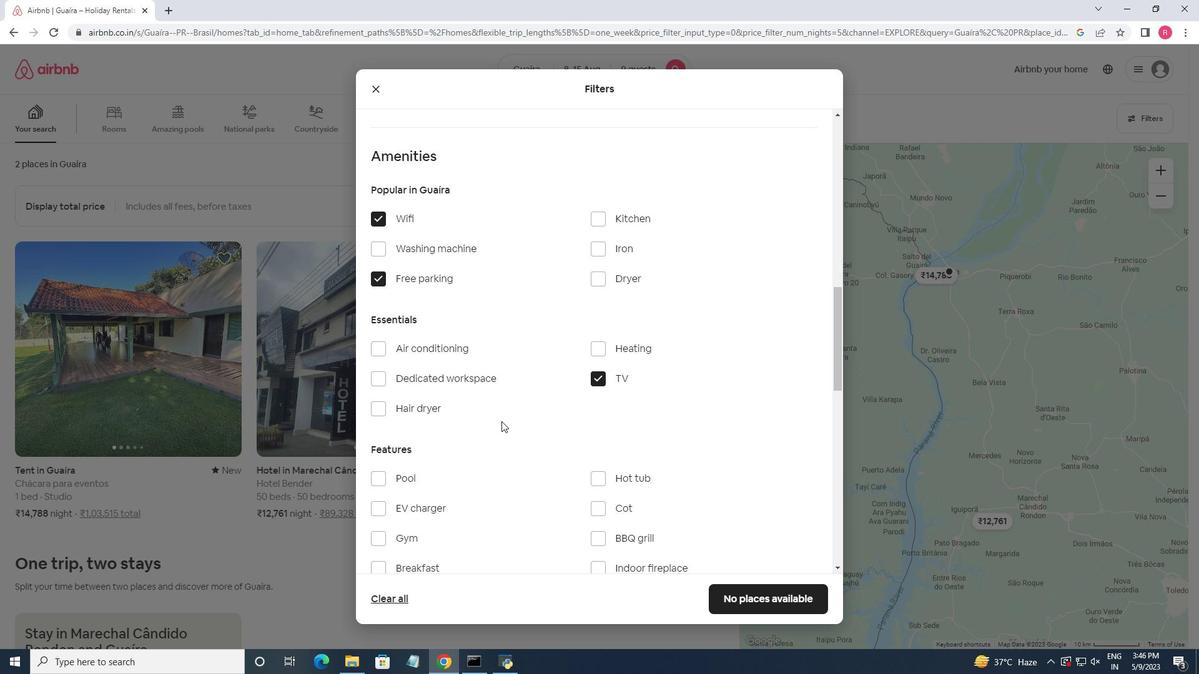 
Action: Mouse scrolled (503, 425) with delta (0, 0)
Screenshot: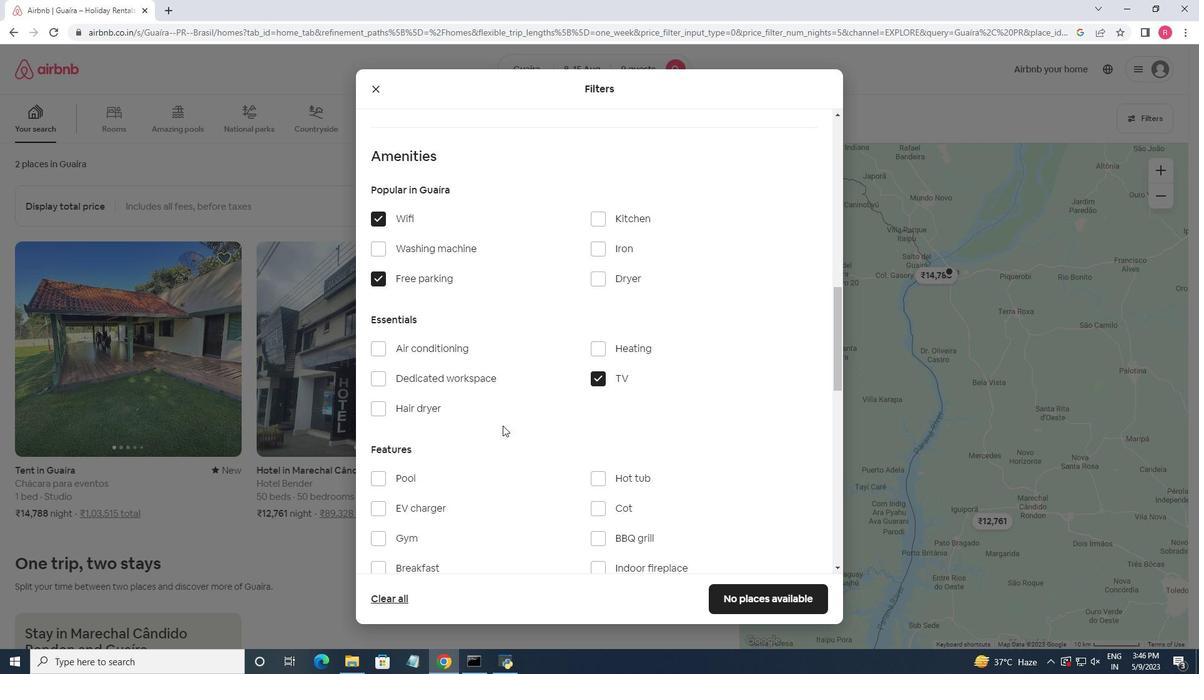 
Action: Mouse moved to (378, 476)
Screenshot: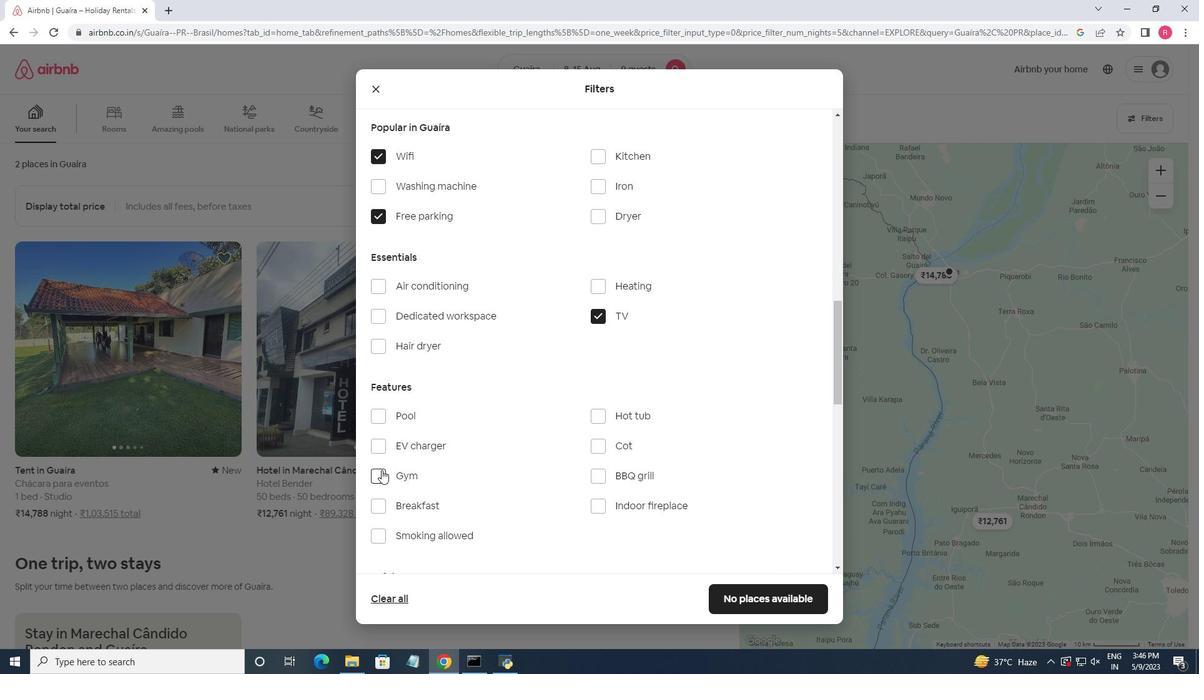 
Action: Mouse pressed left at (378, 476)
Screenshot: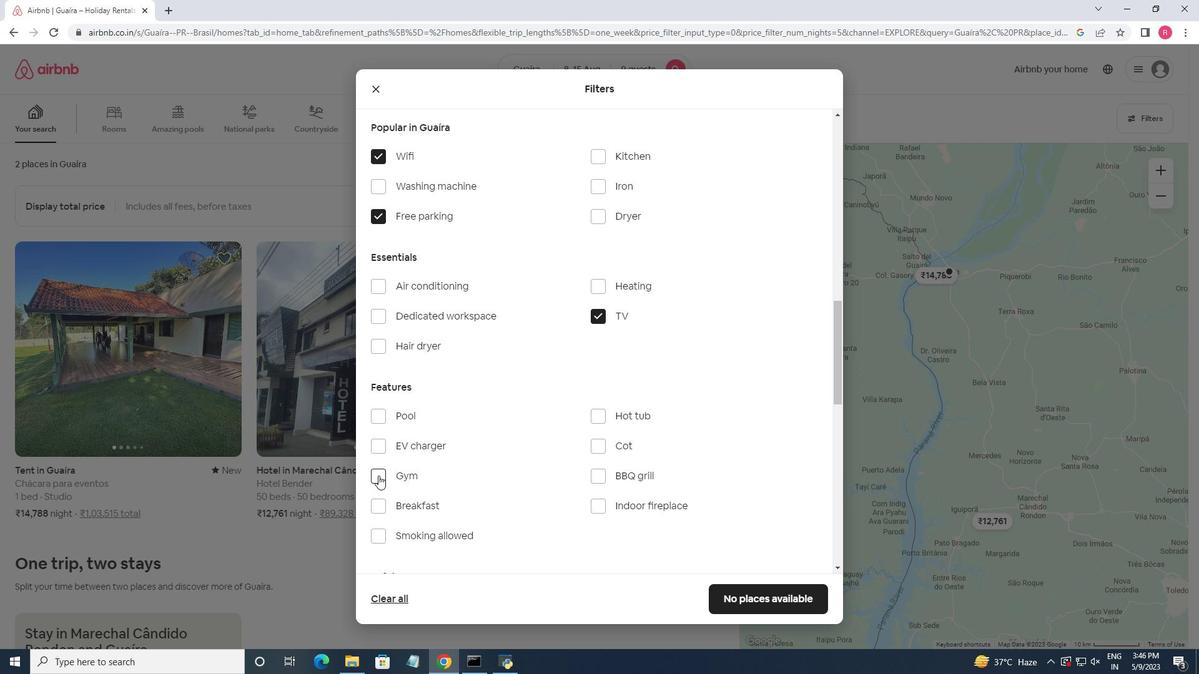 
Action: Mouse moved to (376, 504)
Screenshot: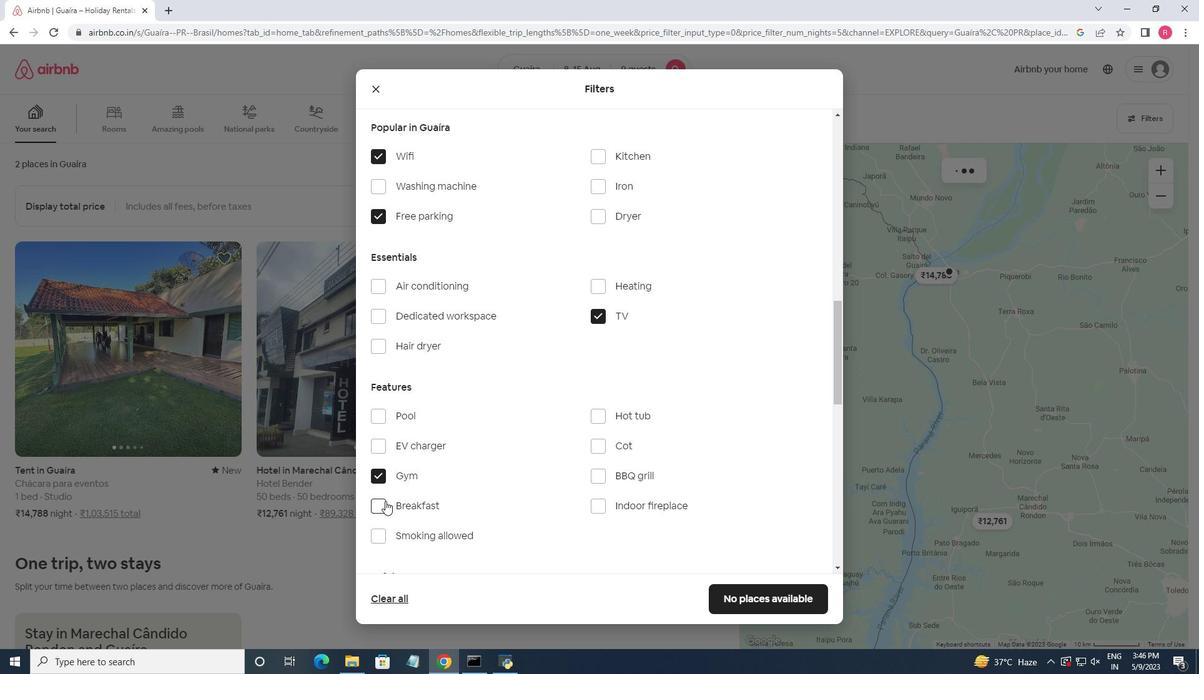 
Action: Mouse pressed left at (376, 504)
Screenshot: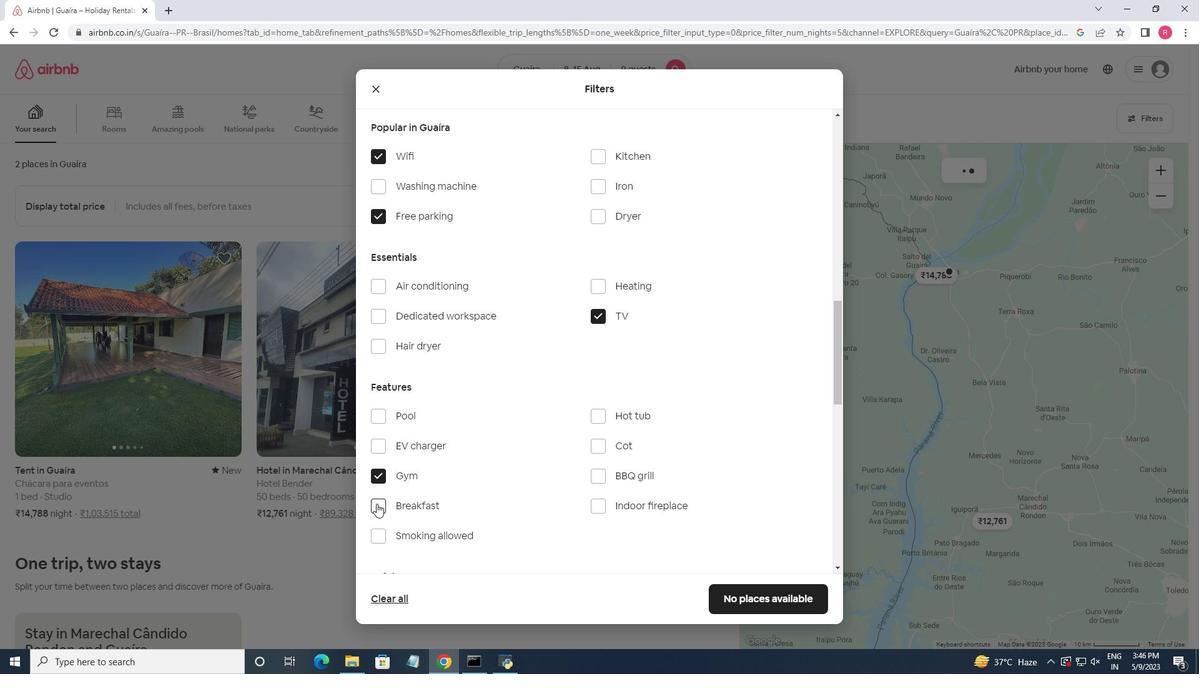 
Action: Mouse moved to (516, 454)
Screenshot: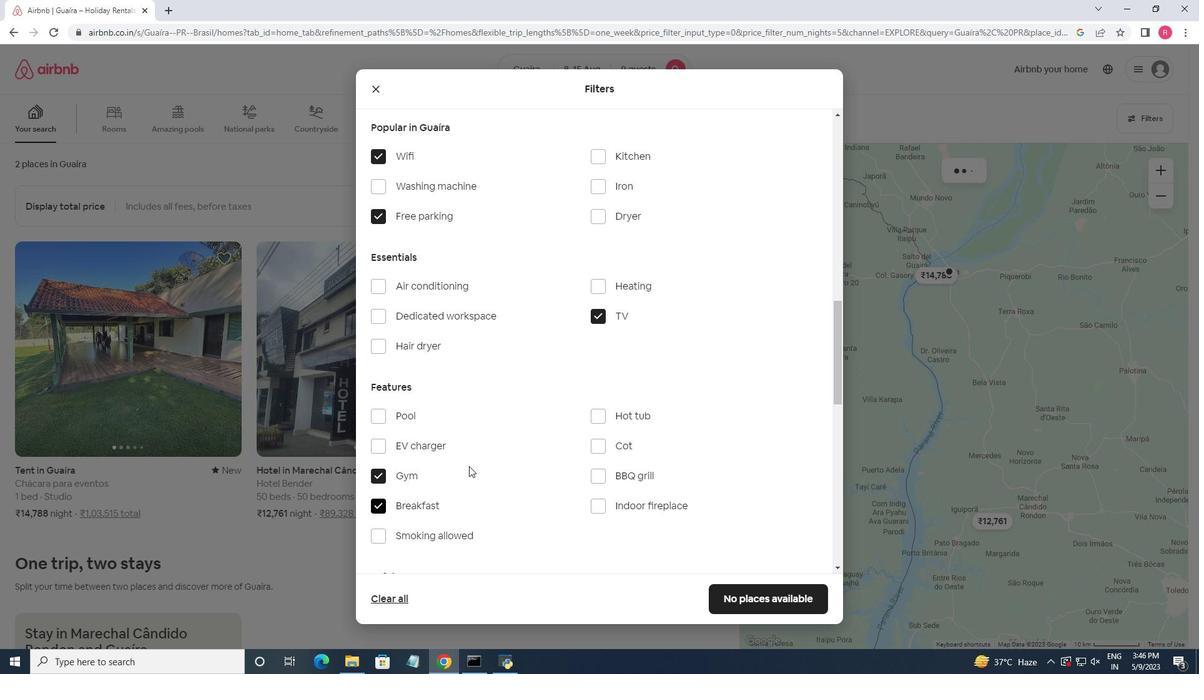 
Action: Mouse scrolled (516, 453) with delta (0, 0)
Screenshot: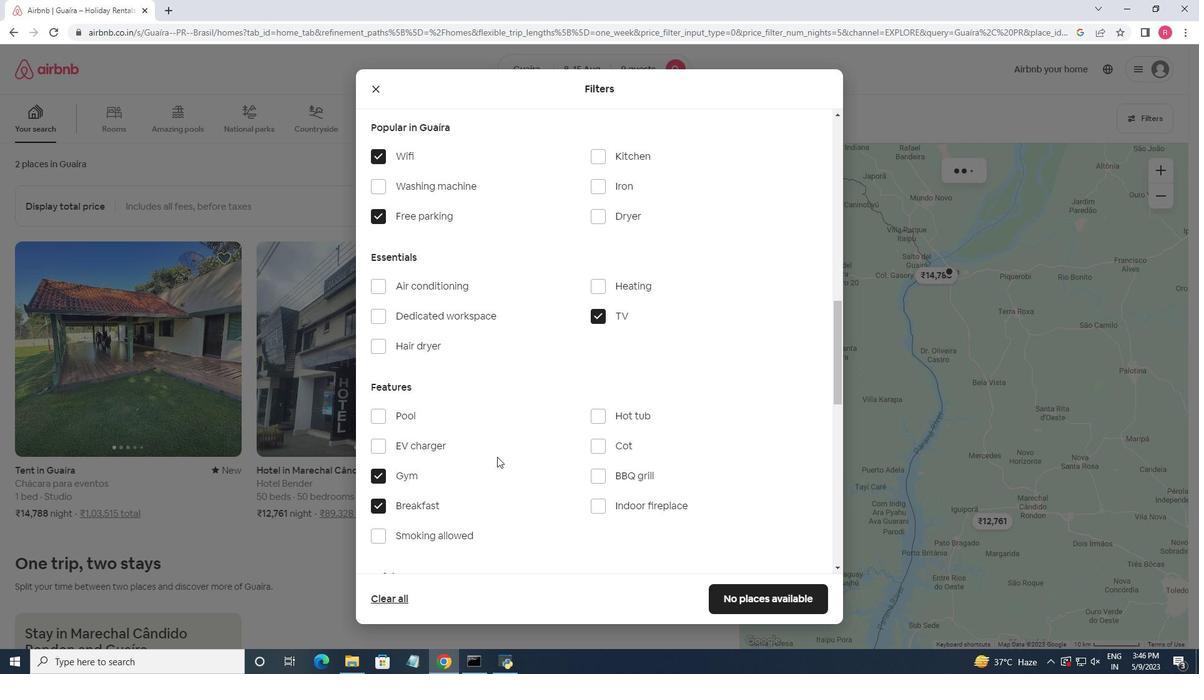 
Action: Mouse moved to (517, 454)
Screenshot: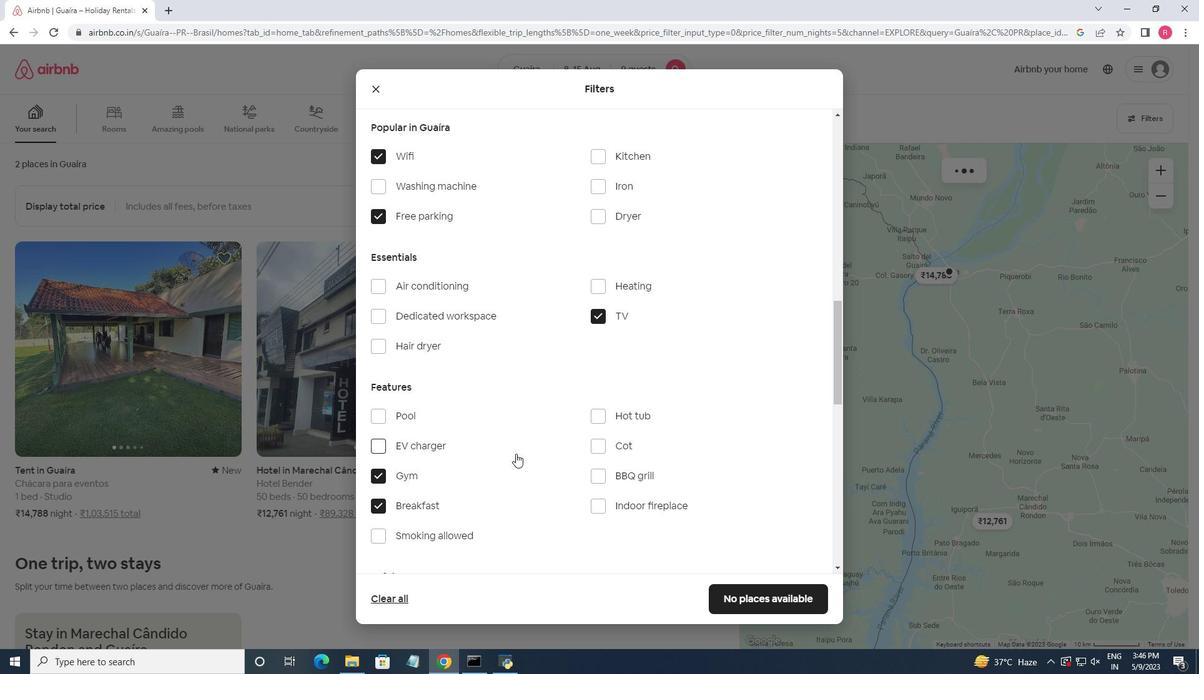 
Action: Mouse scrolled (517, 453) with delta (0, 0)
Screenshot: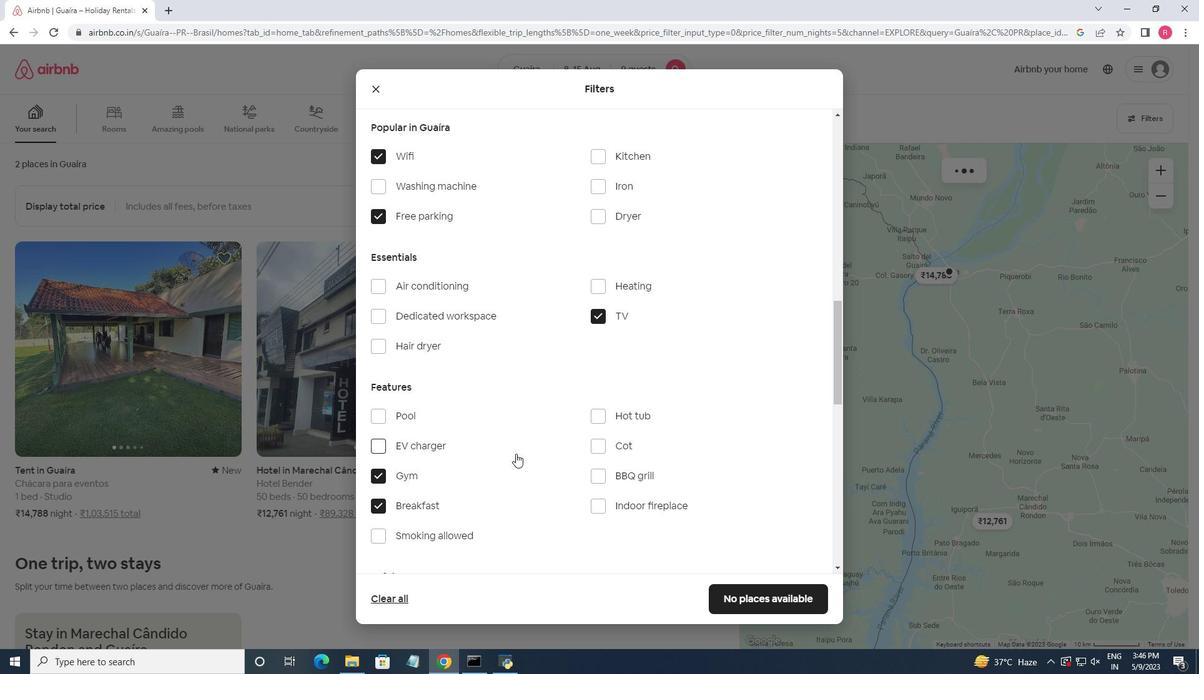 
Action: Mouse scrolled (517, 453) with delta (0, 0)
Screenshot: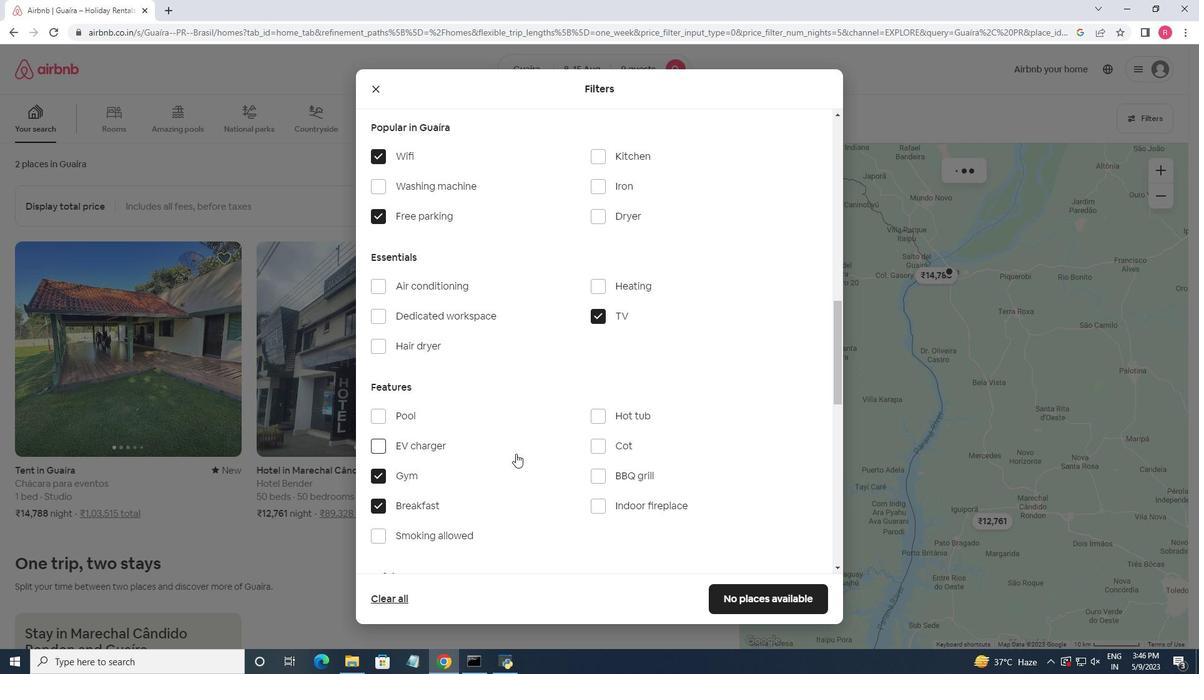 
Action: Mouse moved to (534, 458)
Screenshot: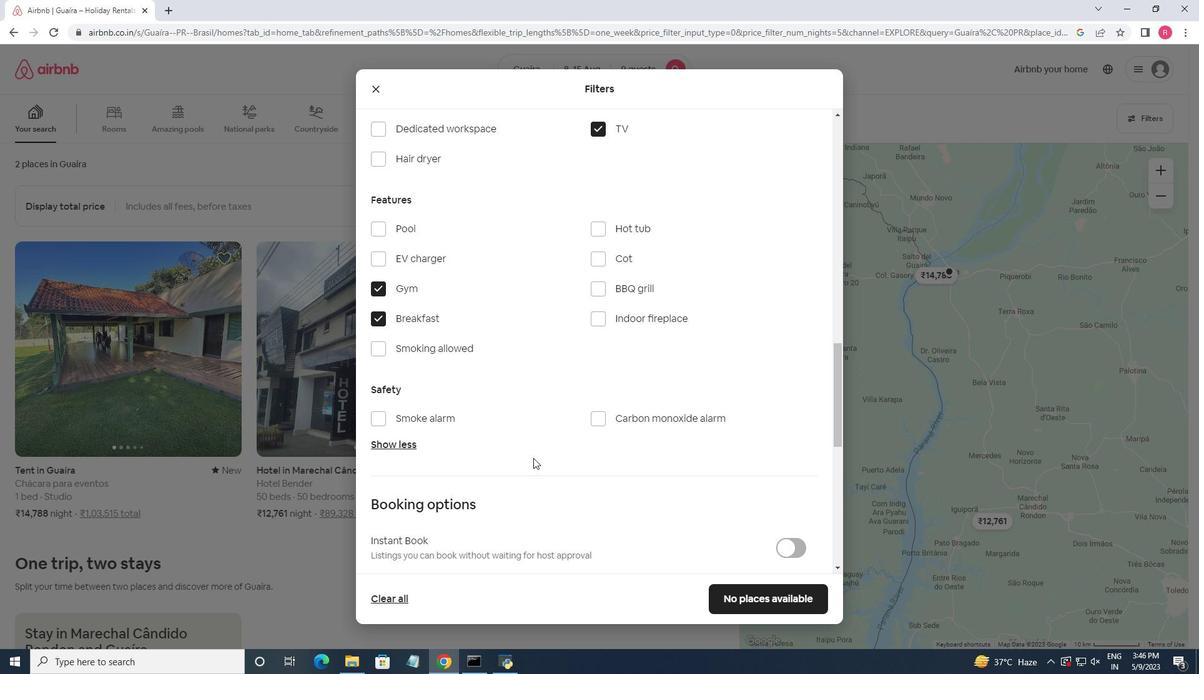 
Action: Mouse scrolled (534, 458) with delta (0, 0)
Screenshot: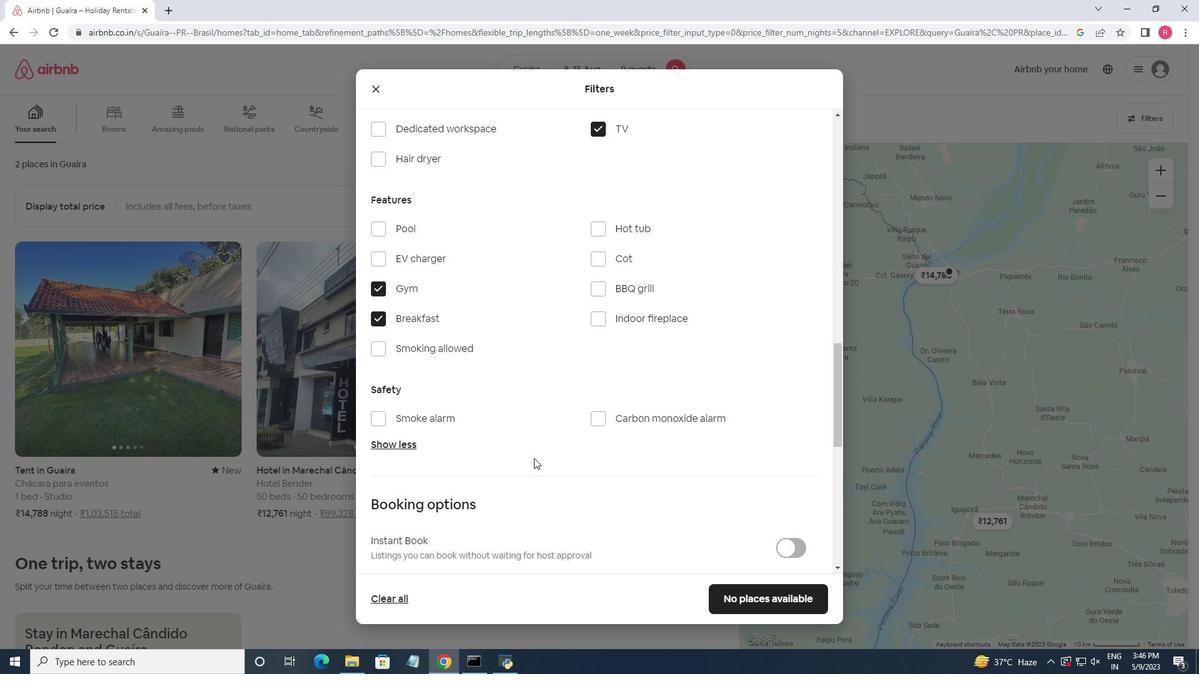 
Action: Mouse moved to (549, 477)
Screenshot: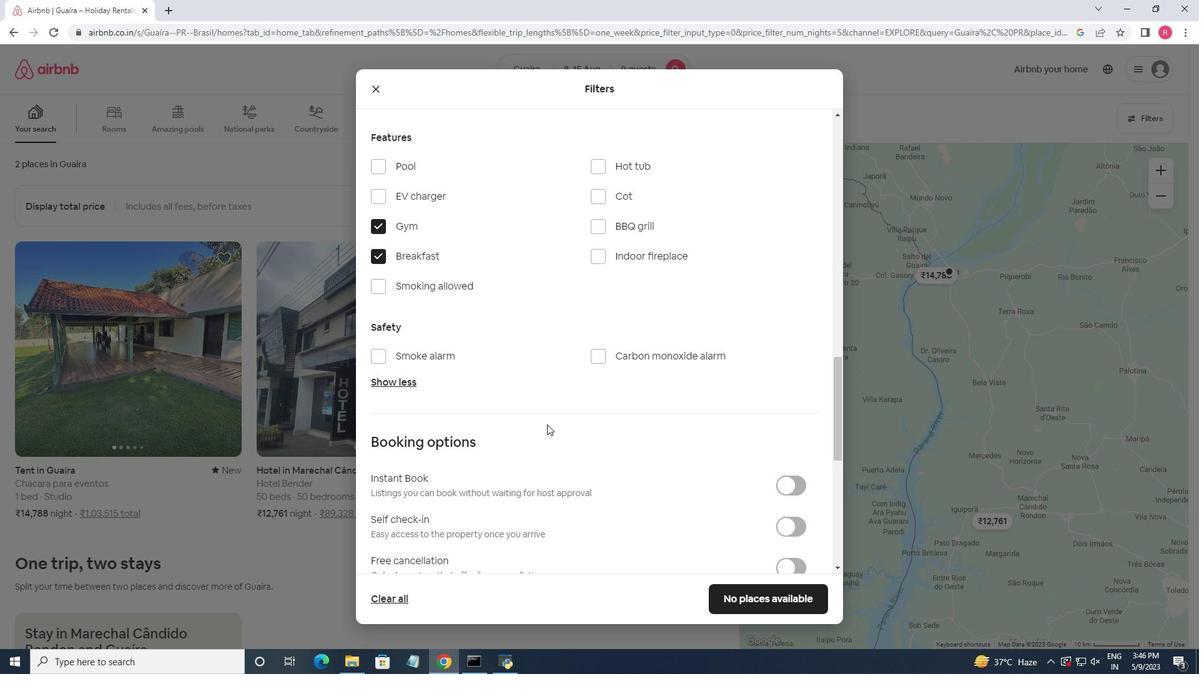 
Action: Mouse scrolled (549, 476) with delta (0, 0)
Screenshot: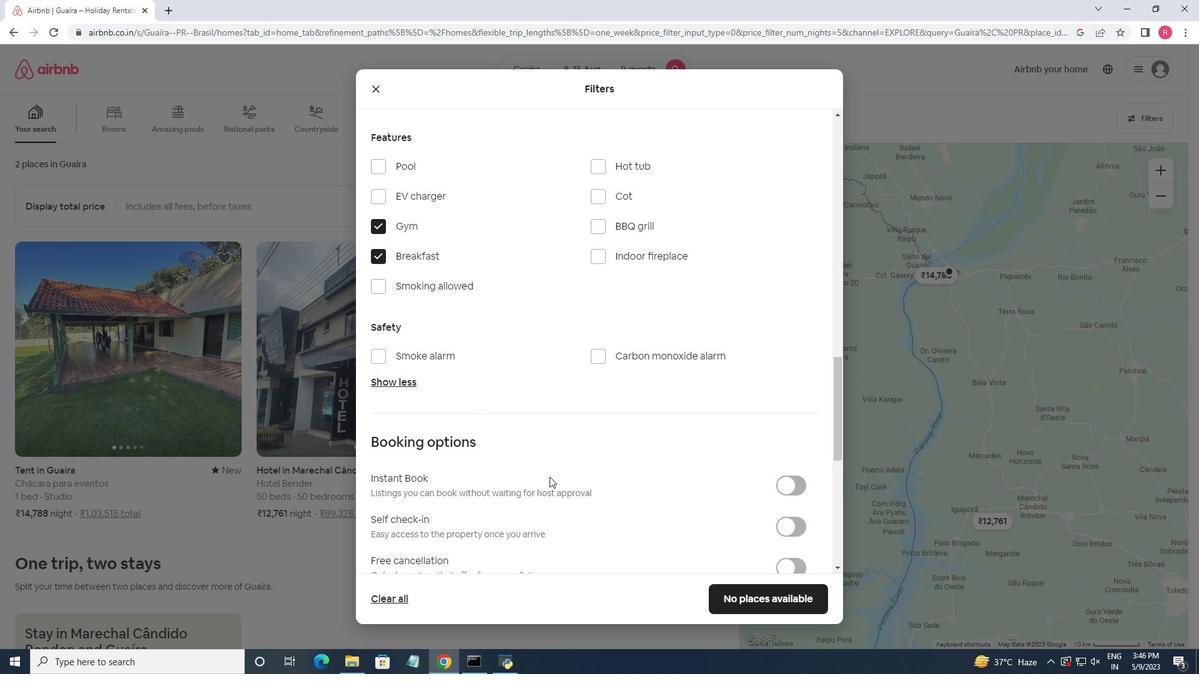 
Action: Mouse moved to (795, 463)
Screenshot: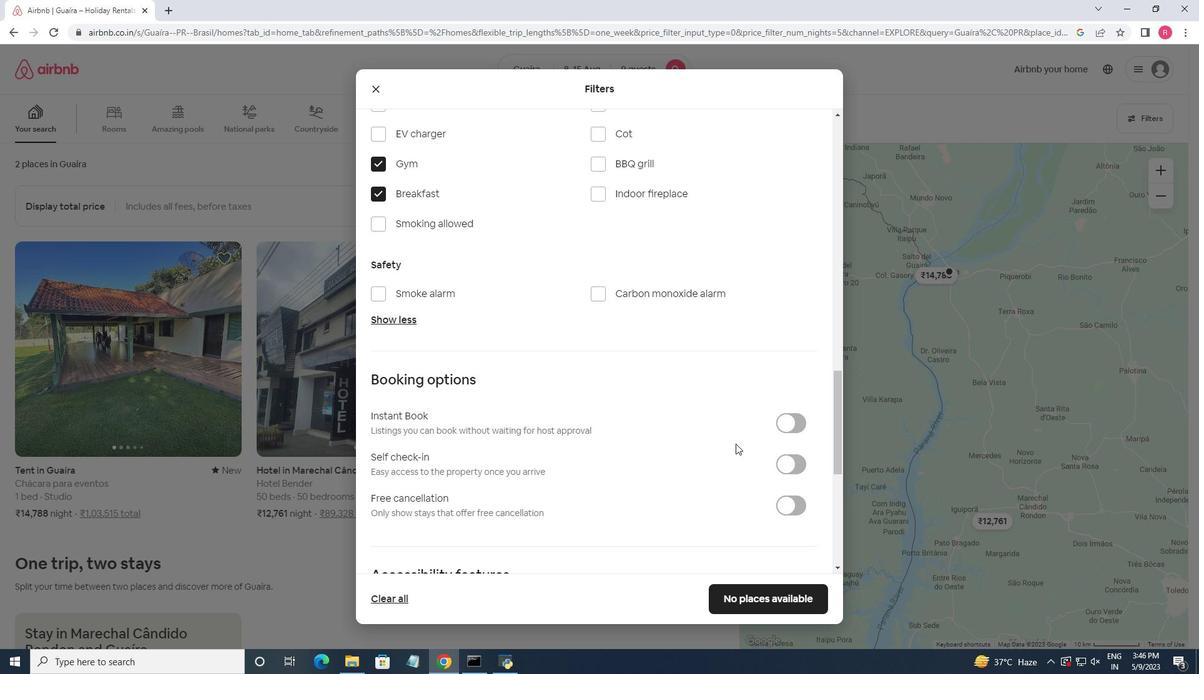 
Action: Mouse pressed left at (795, 463)
Screenshot: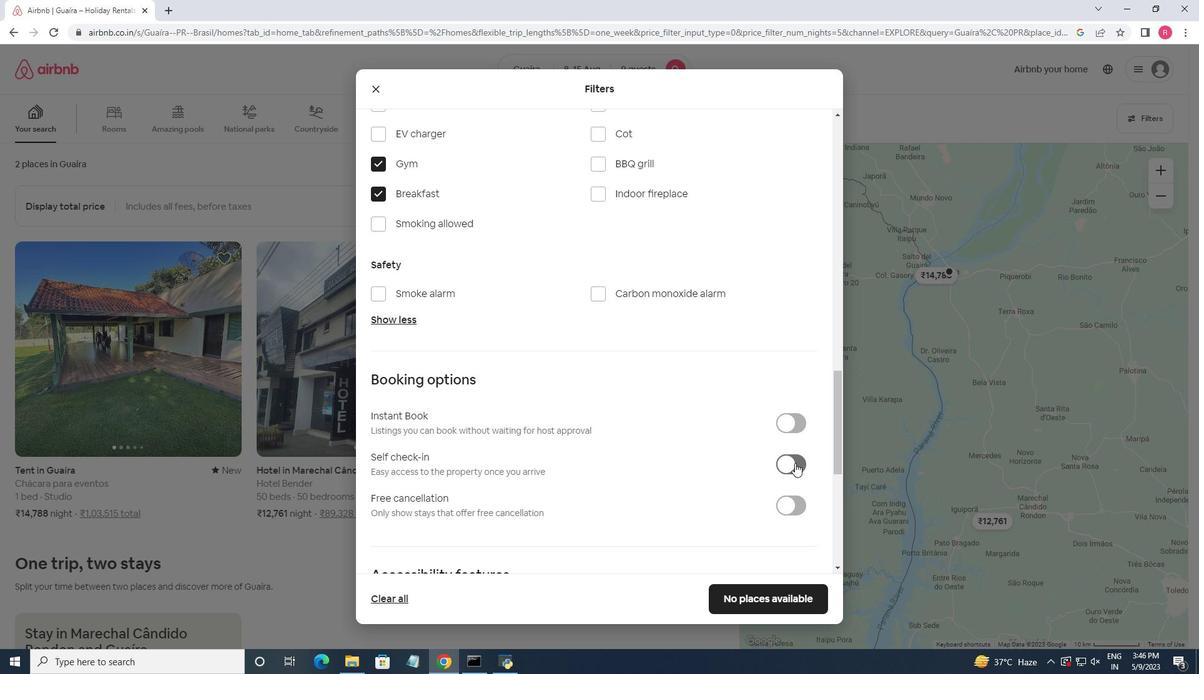 
Action: Mouse moved to (600, 425)
Screenshot: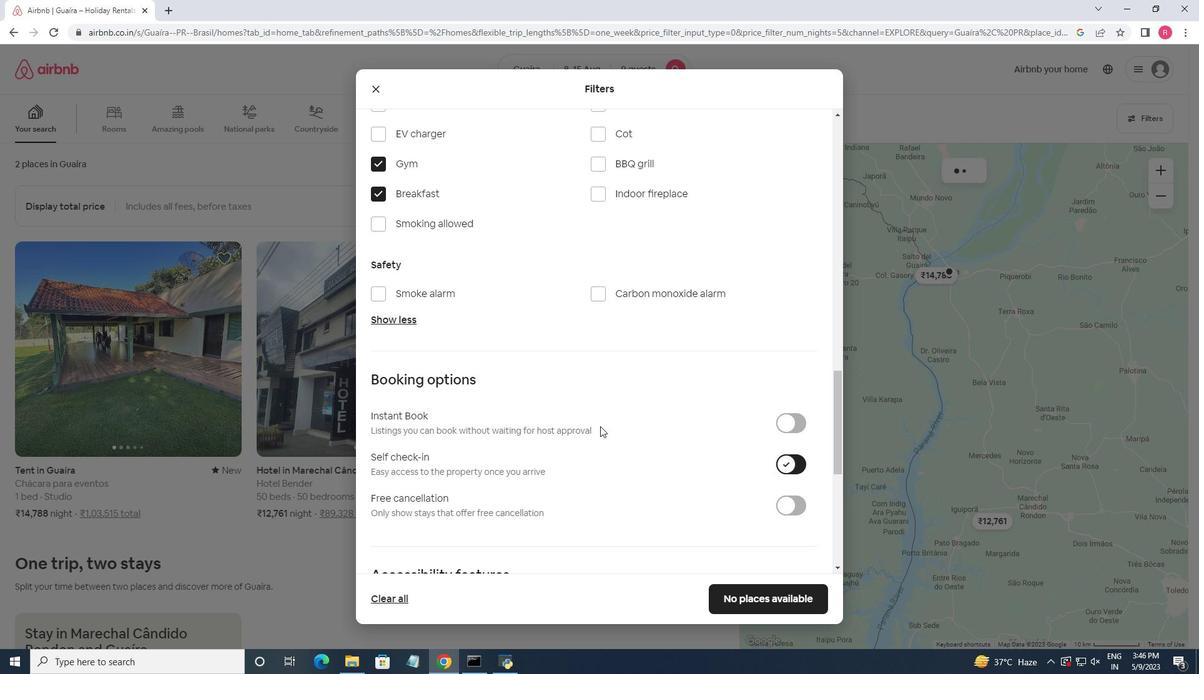 
Action: Mouse scrolled (600, 424) with delta (0, 0)
Screenshot: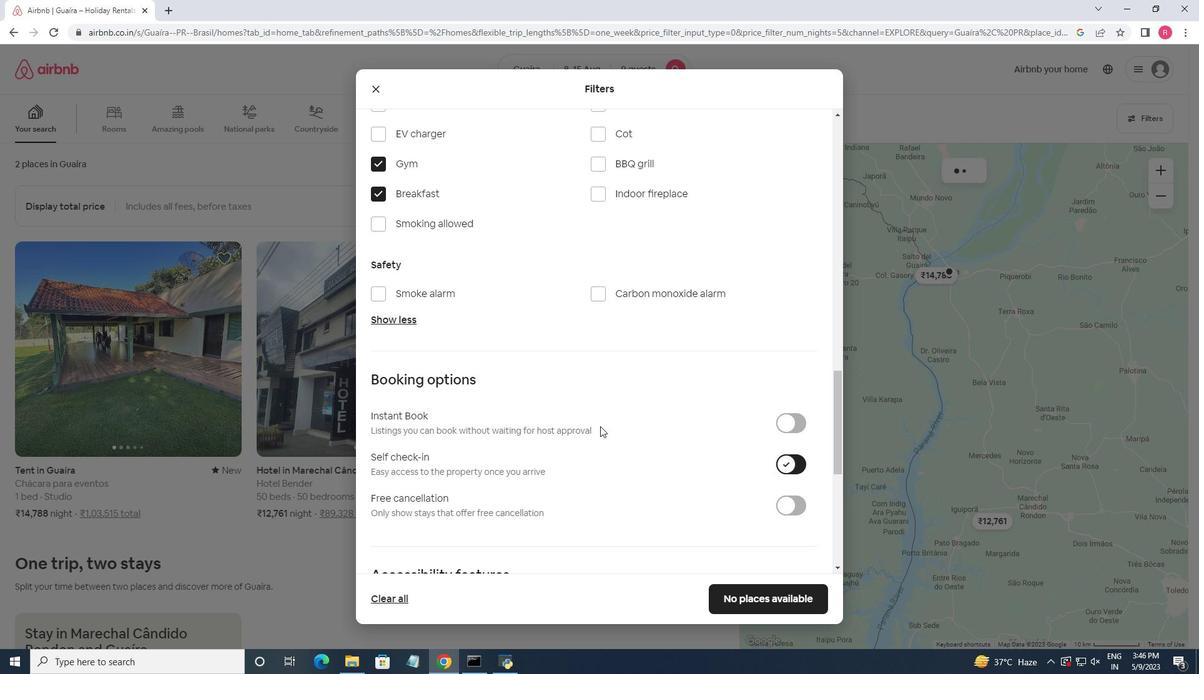 
Action: Mouse moved to (601, 425)
Screenshot: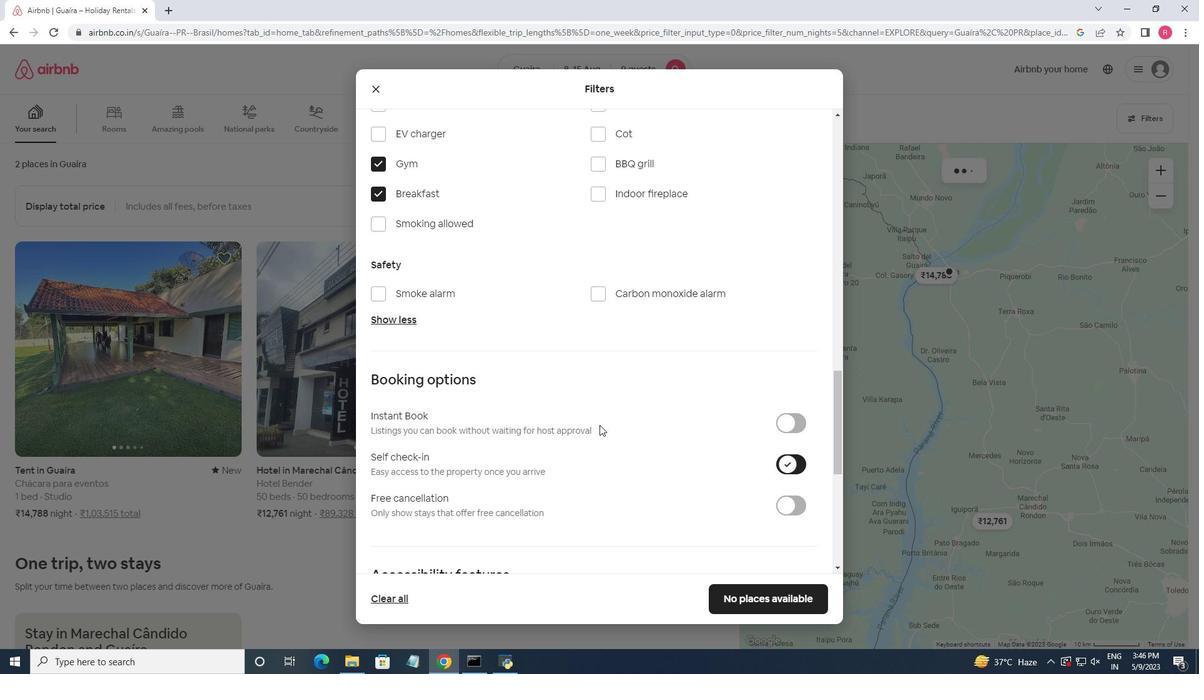 
Action: Mouse scrolled (601, 424) with delta (0, 0)
Screenshot: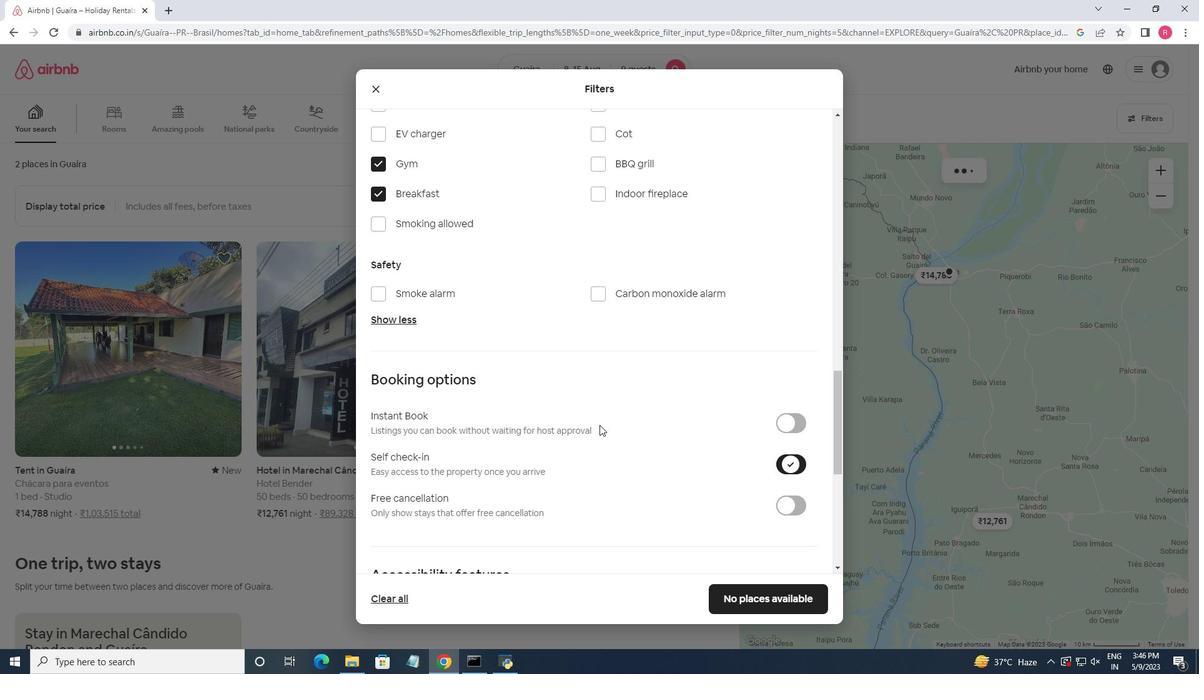 
Action: Mouse moved to (601, 425)
Screenshot: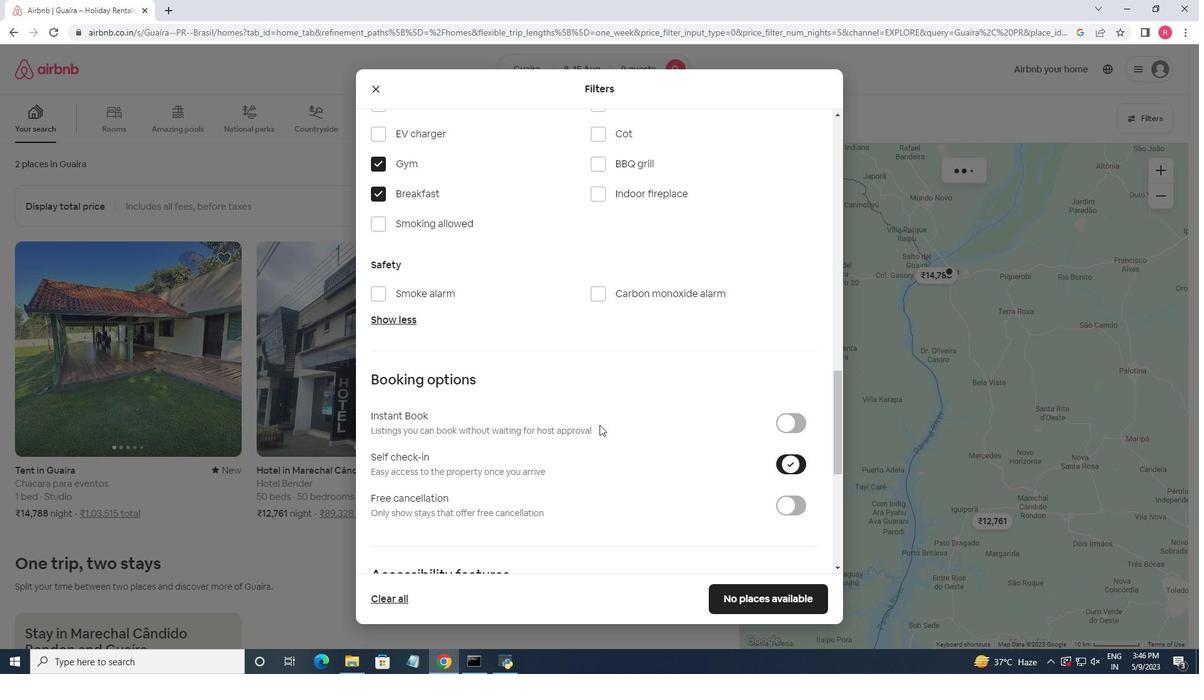 
Action: Mouse scrolled (601, 424) with delta (0, 0)
Screenshot: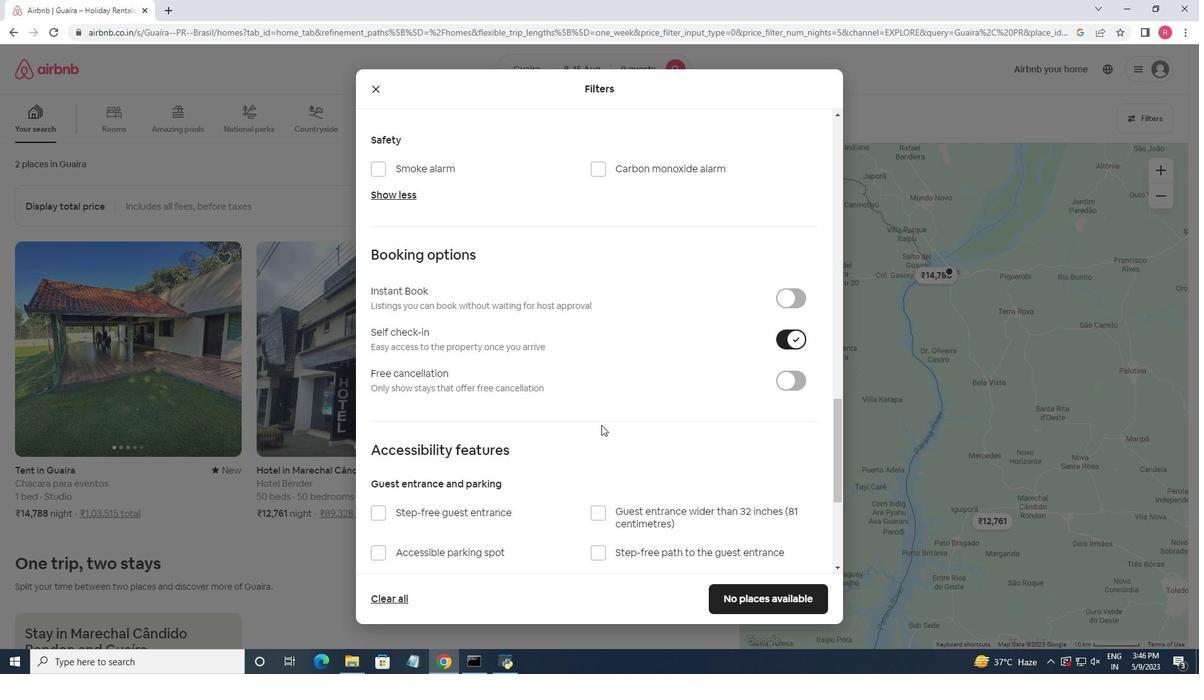 
Action: Mouse moved to (509, 486)
Screenshot: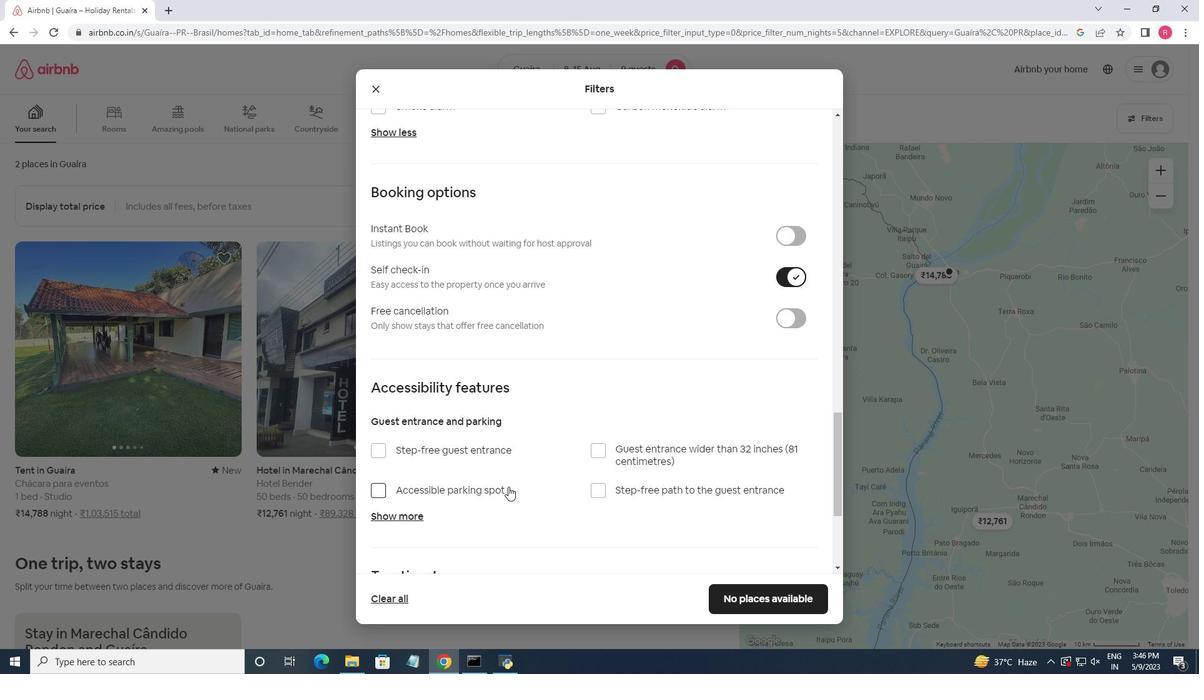 
Action: Mouse scrolled (509, 485) with delta (0, 0)
Screenshot: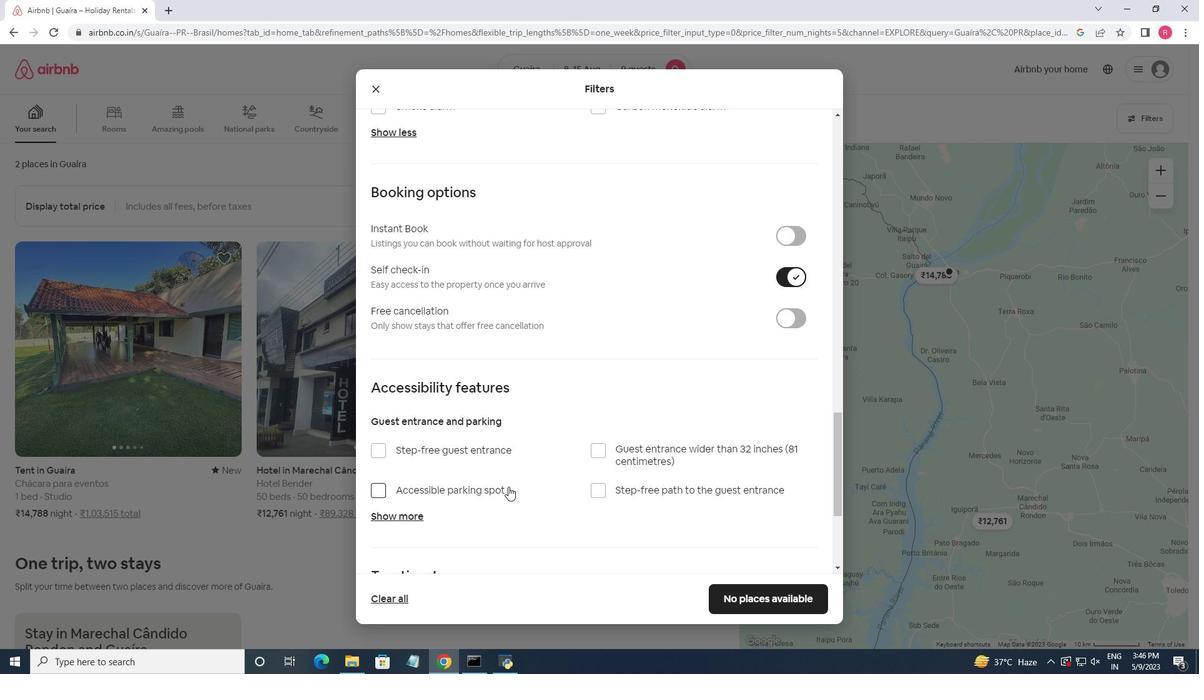 
Action: Mouse scrolled (509, 485) with delta (0, 0)
Screenshot: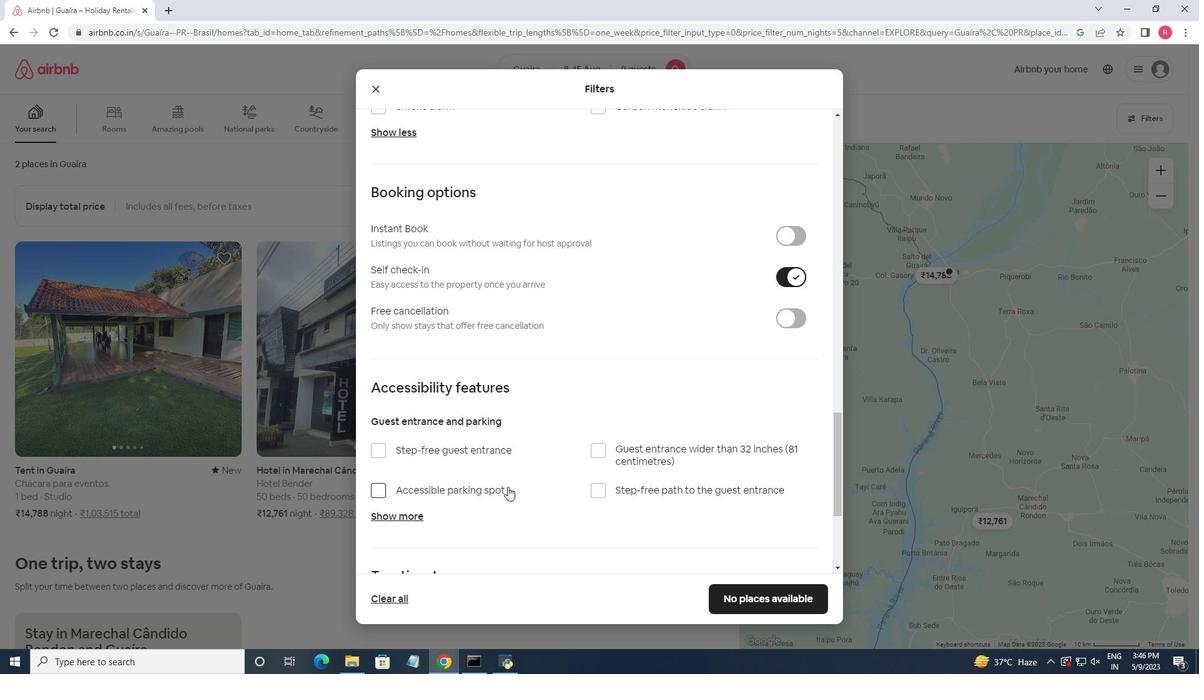 
Action: Mouse moved to (511, 484)
Screenshot: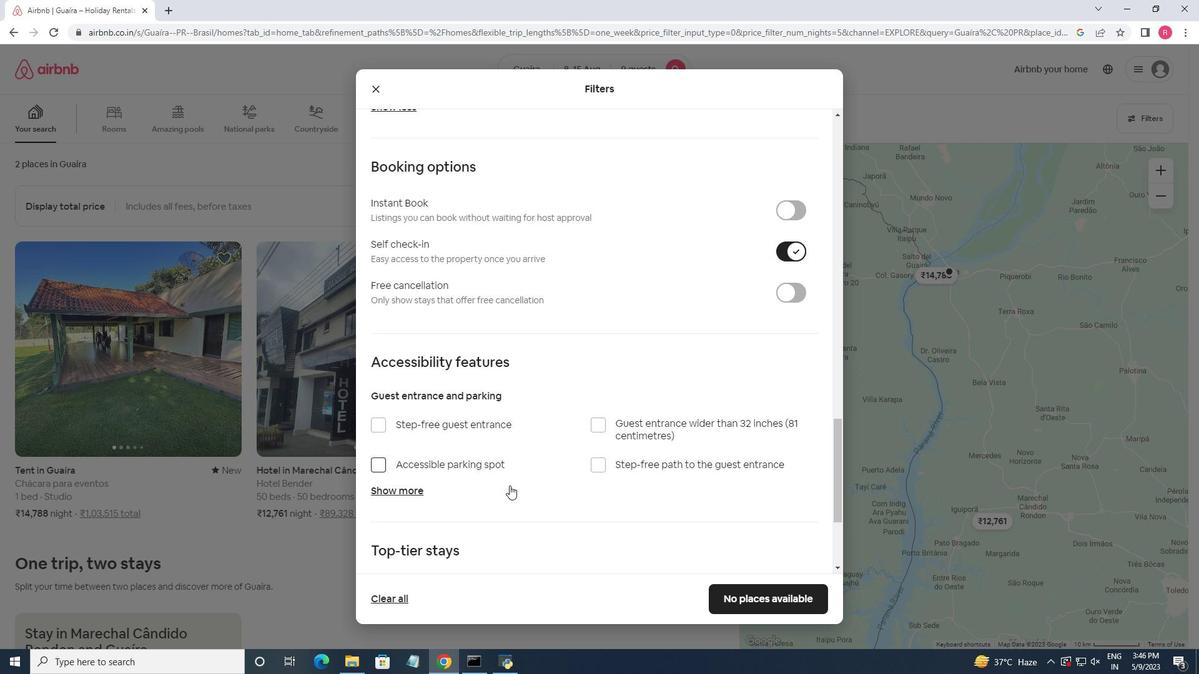 
Action: Mouse scrolled (511, 484) with delta (0, 0)
Screenshot: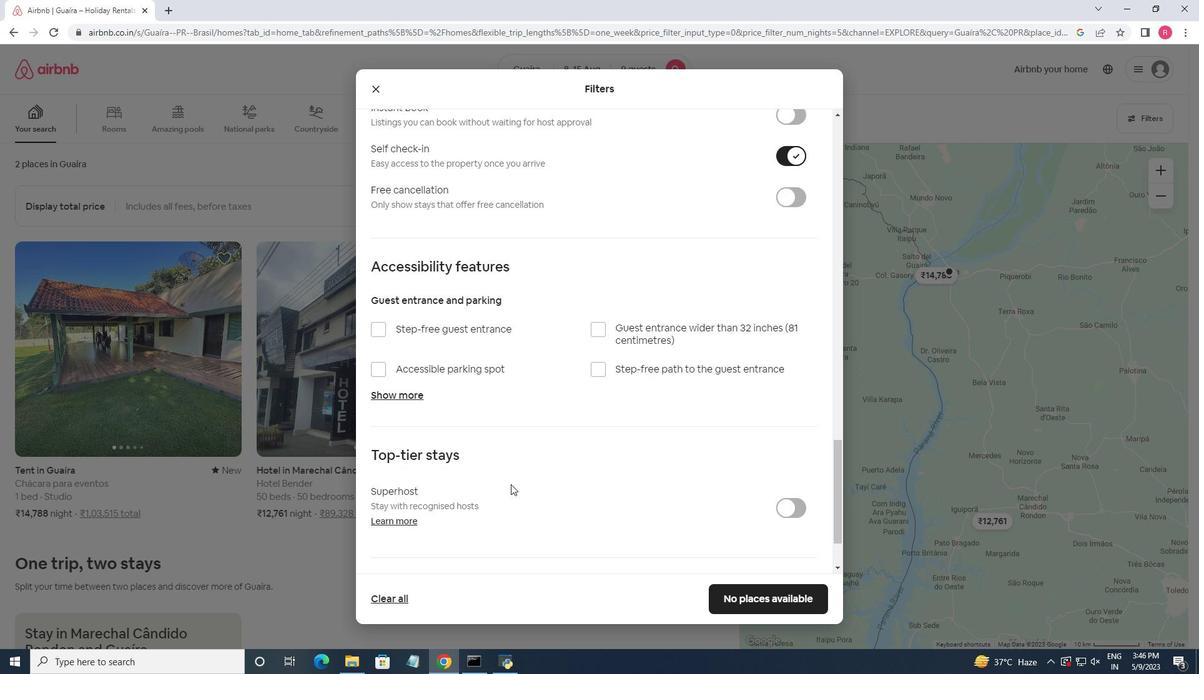 
Action: Mouse scrolled (511, 484) with delta (0, 0)
Screenshot: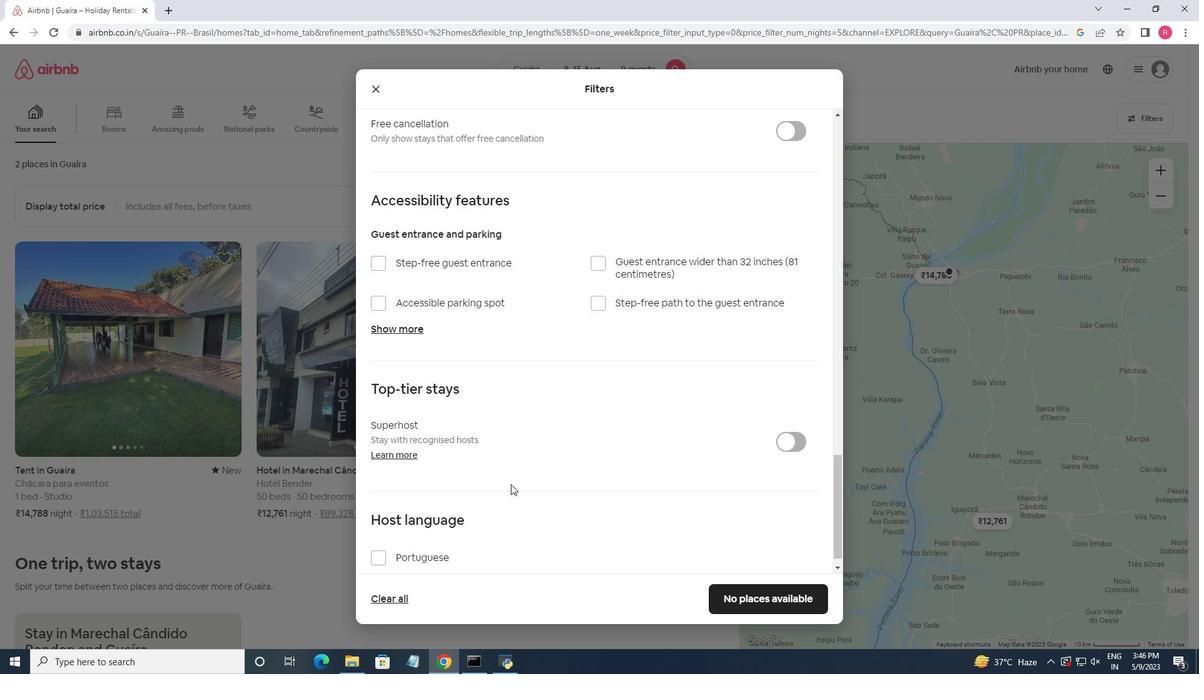 
Action: Mouse scrolled (511, 484) with delta (0, 0)
Screenshot: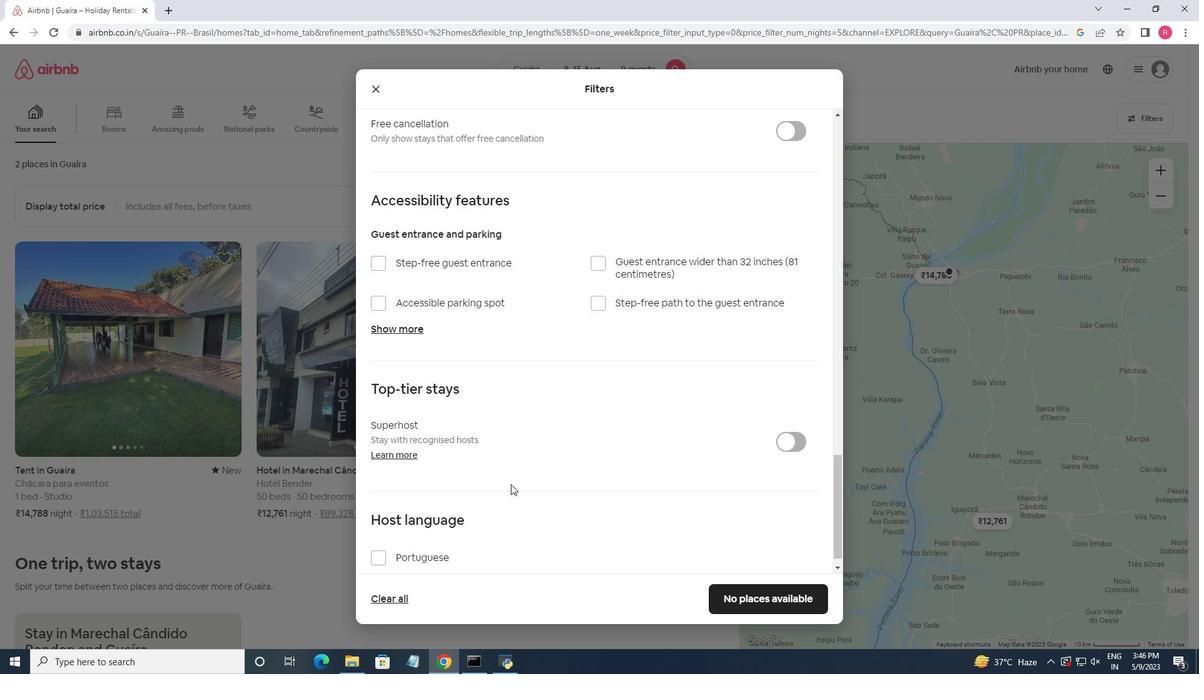 
Action: Mouse moved to (760, 598)
Screenshot: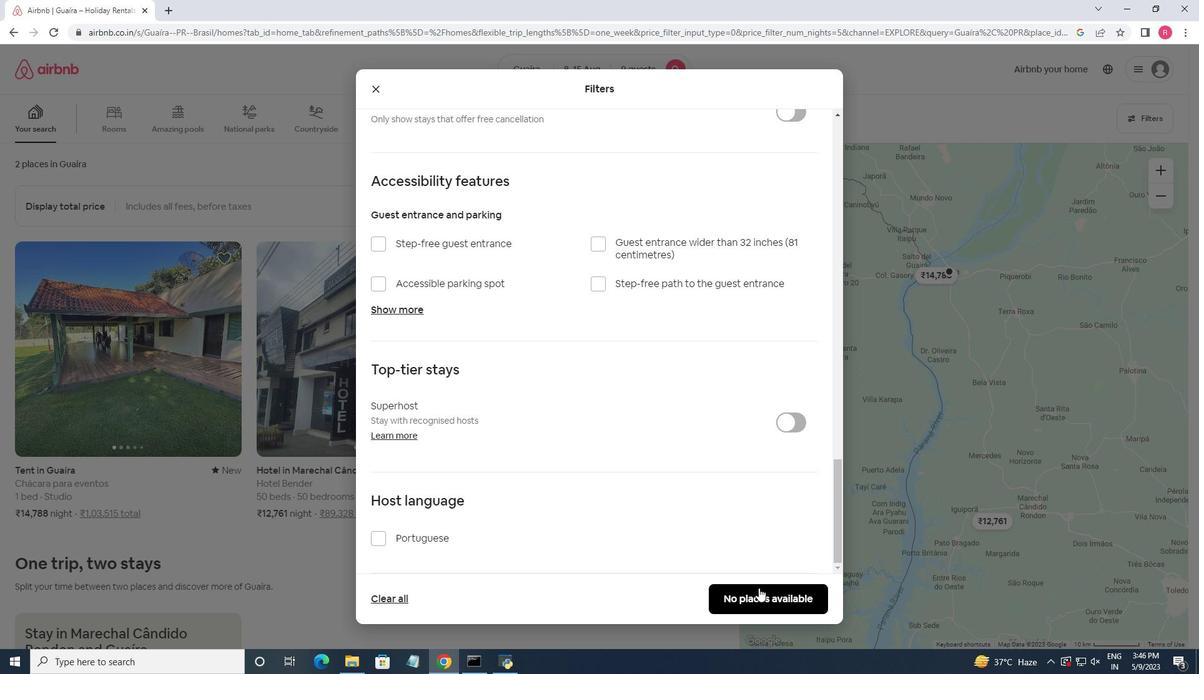 
Action: Mouse pressed left at (760, 598)
Screenshot: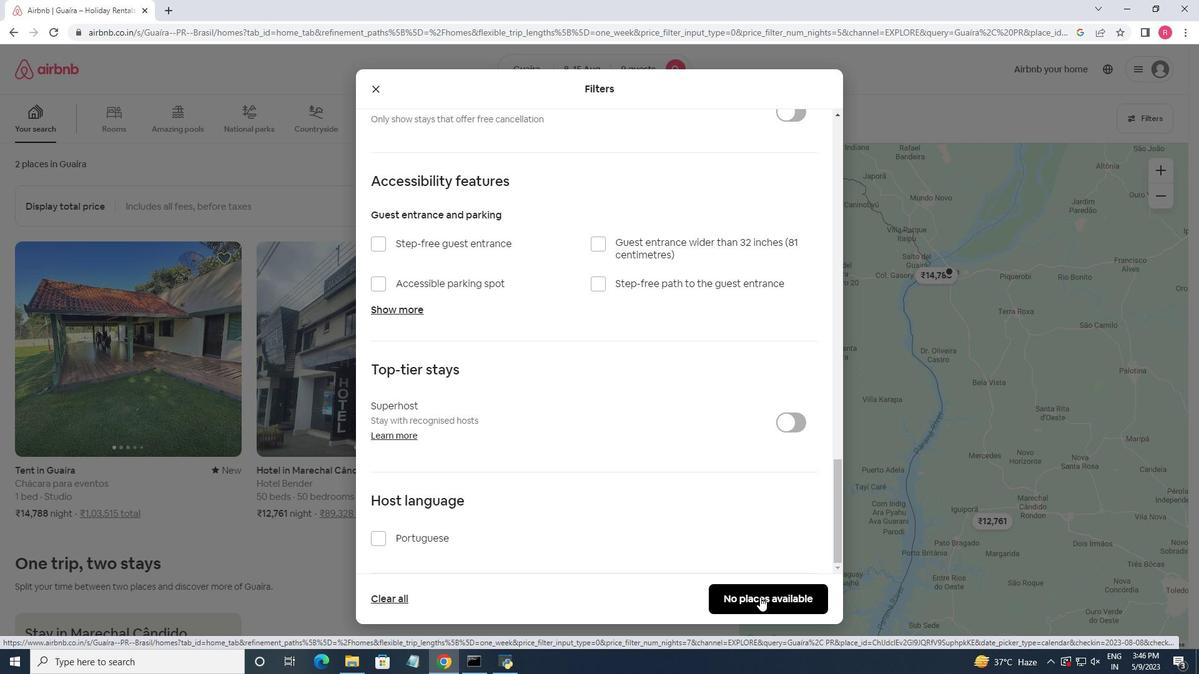
Action: Mouse moved to (624, 338)
Screenshot: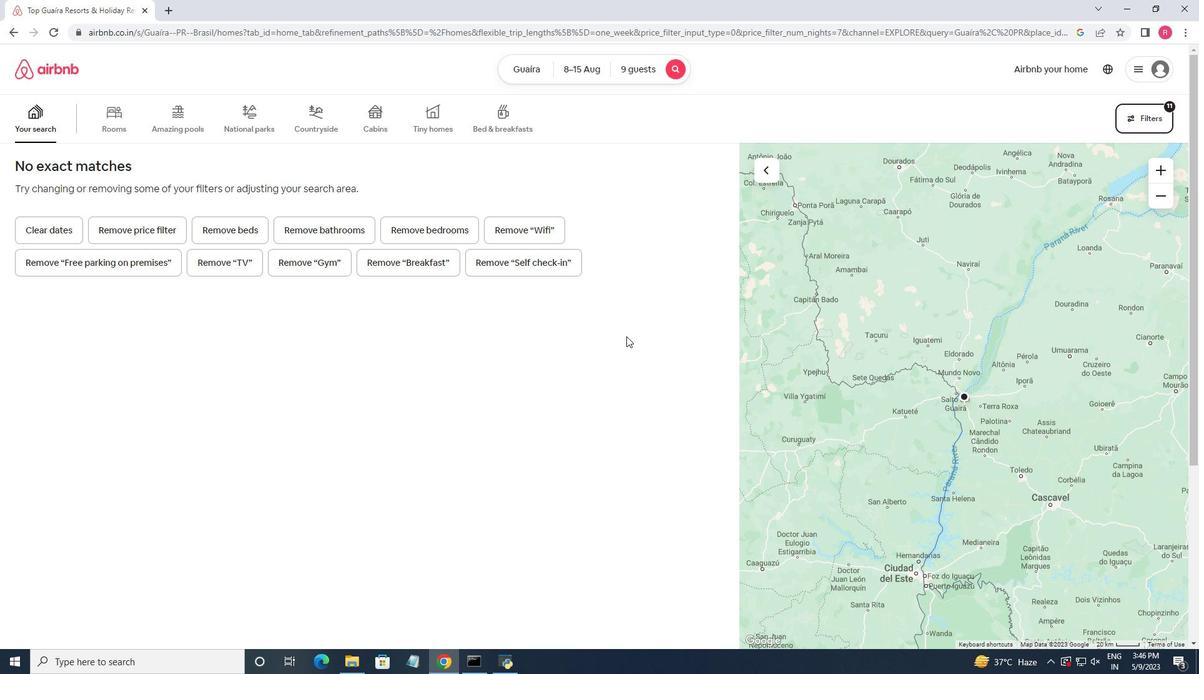 
